 Task: Look for space in Mundelein, United States from 10th July, 2023 to 25th July, 2023 for 3 adults, 1 child in price range Rs.15000 to Rs.25000. Place can be shared room with 2 bedrooms having 3 beds and 2 bathrooms. Property type can be house, flat, guest house. Amenities needed are: wifi, TV, free parkinig on premises, gym, breakfast. Booking option can be shelf check-in. Required host language is English.
Action: Mouse moved to (474, 100)
Screenshot: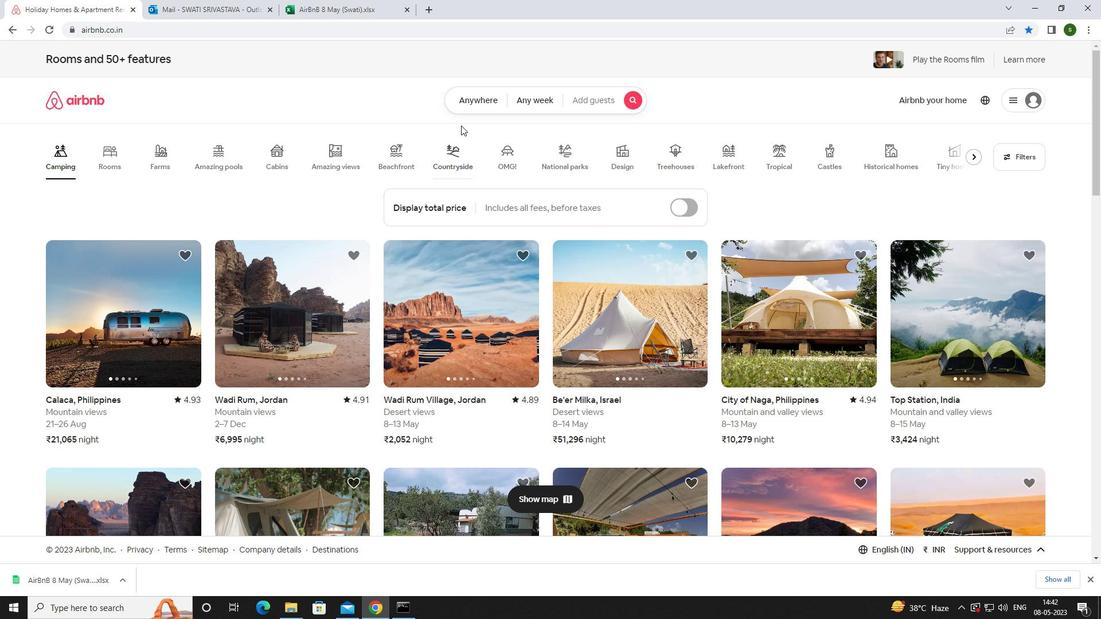 
Action: Mouse pressed left at (474, 100)
Screenshot: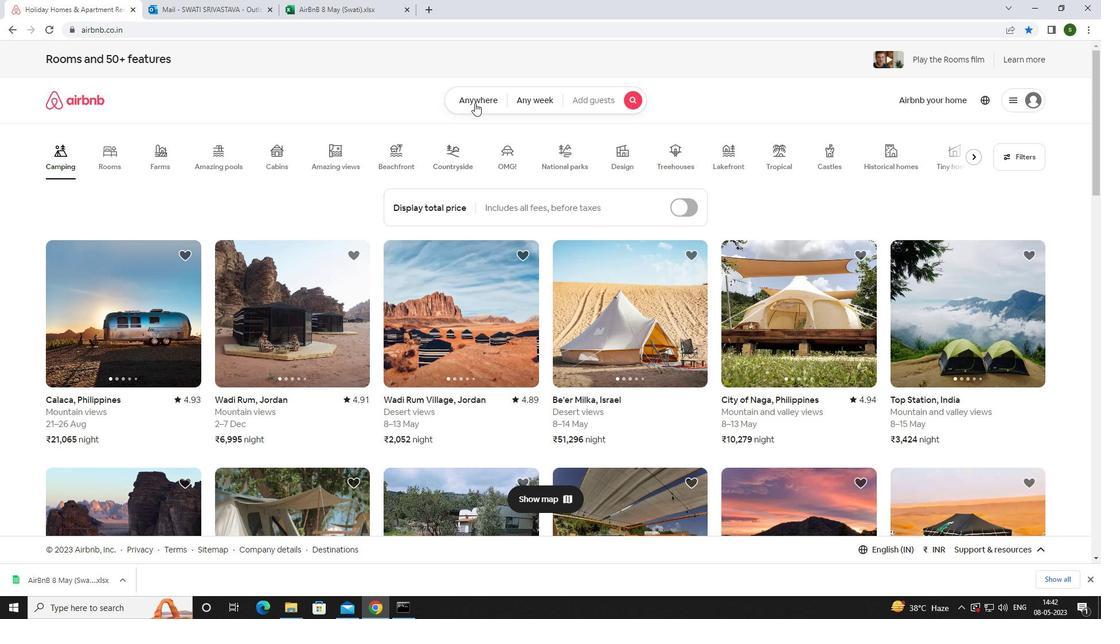 
Action: Mouse moved to (371, 149)
Screenshot: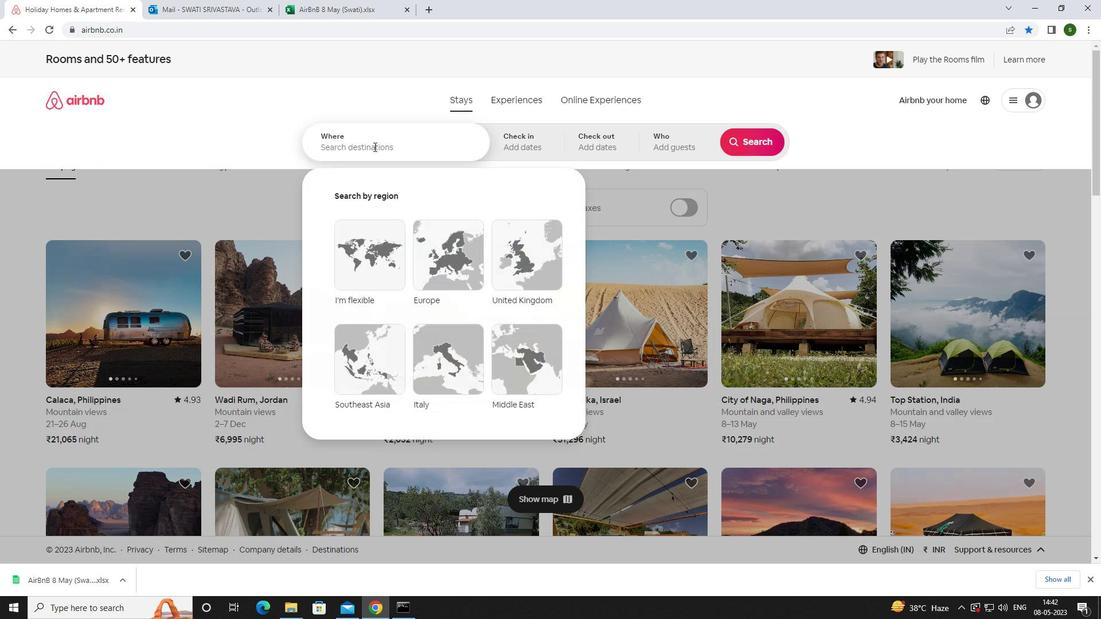
Action: Mouse pressed left at (371, 149)
Screenshot: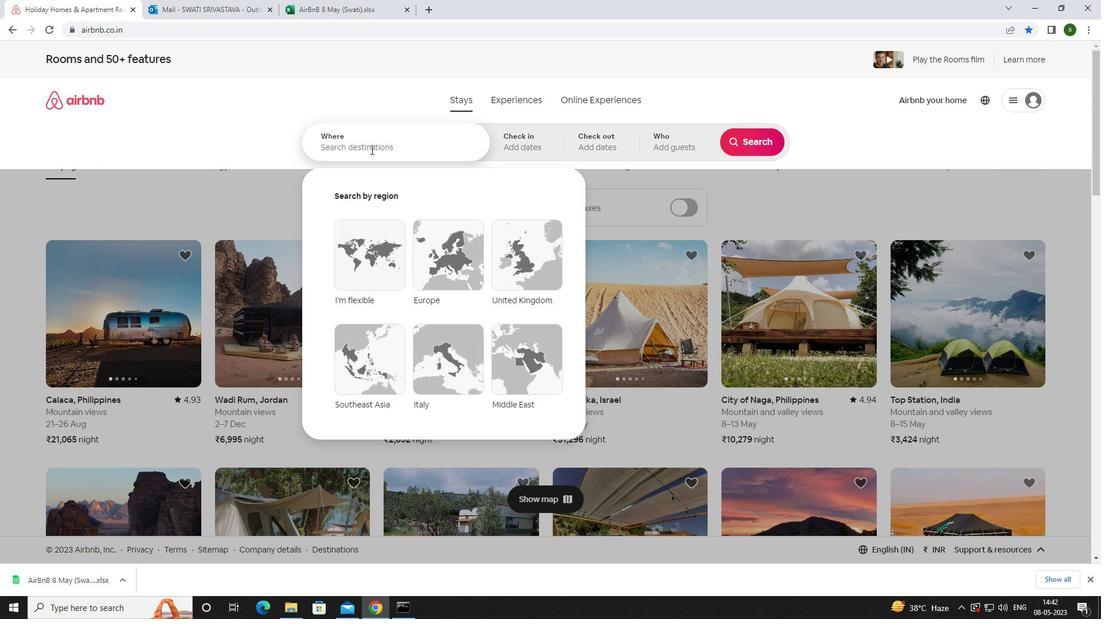 
Action: Key pressed <Key.caps_lock>m<Key.caps_lock>undelein,<Key.space><Key.caps_lock>u<Key.caps_lock>nited<Key.space><Key.caps_lock>s<Key.caps_lock>tates<Key.enter>
Screenshot: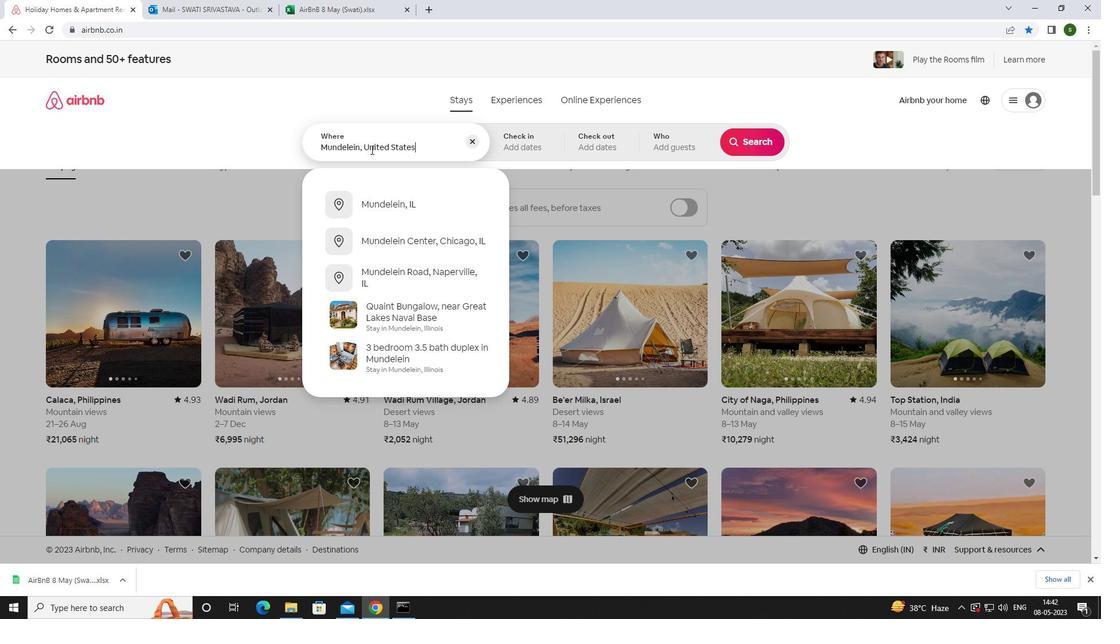
Action: Mouse moved to (742, 231)
Screenshot: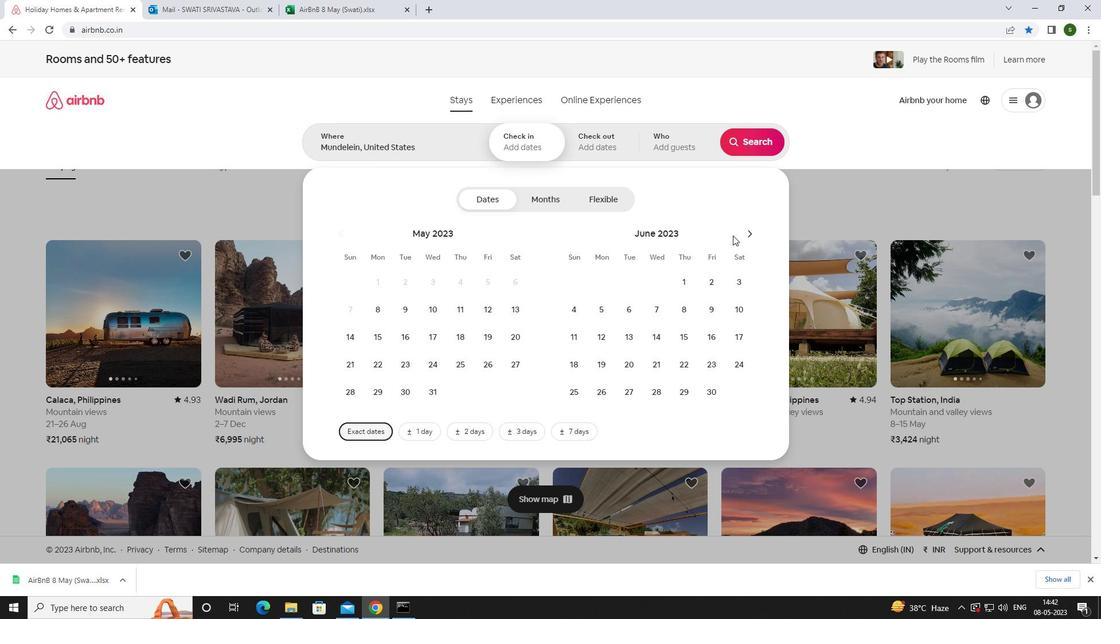 
Action: Mouse pressed left at (742, 231)
Screenshot: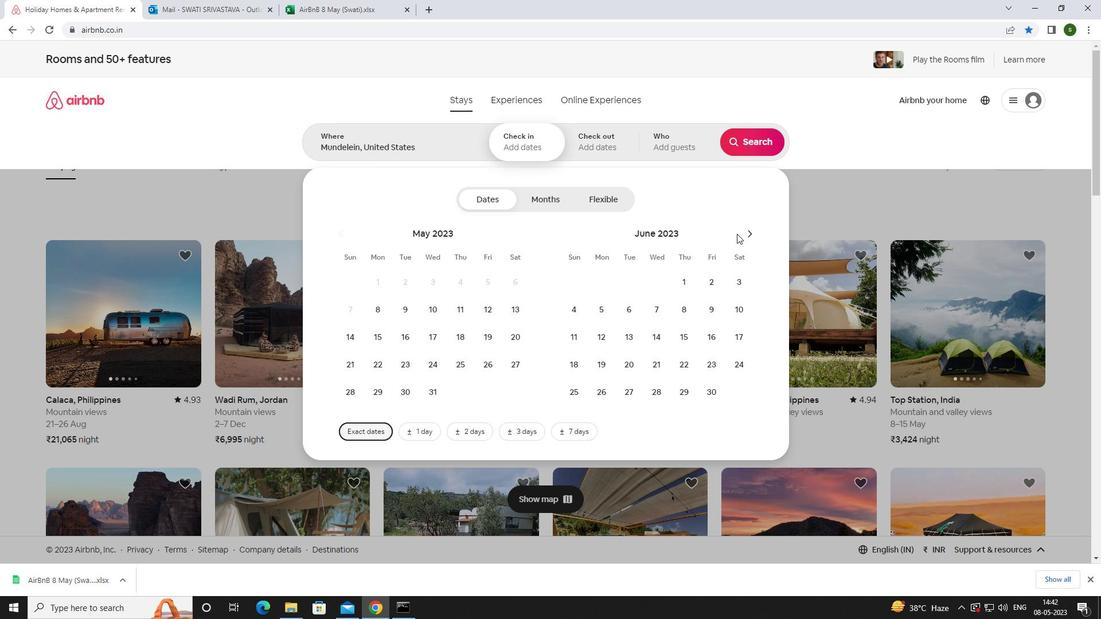
Action: Mouse moved to (605, 333)
Screenshot: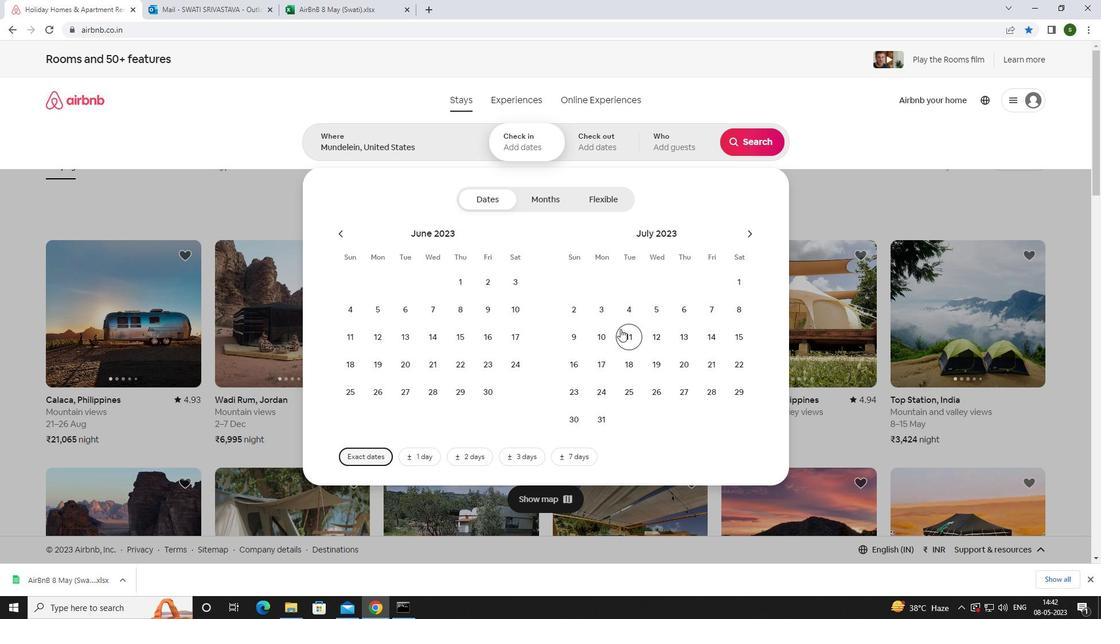 
Action: Mouse pressed left at (605, 333)
Screenshot: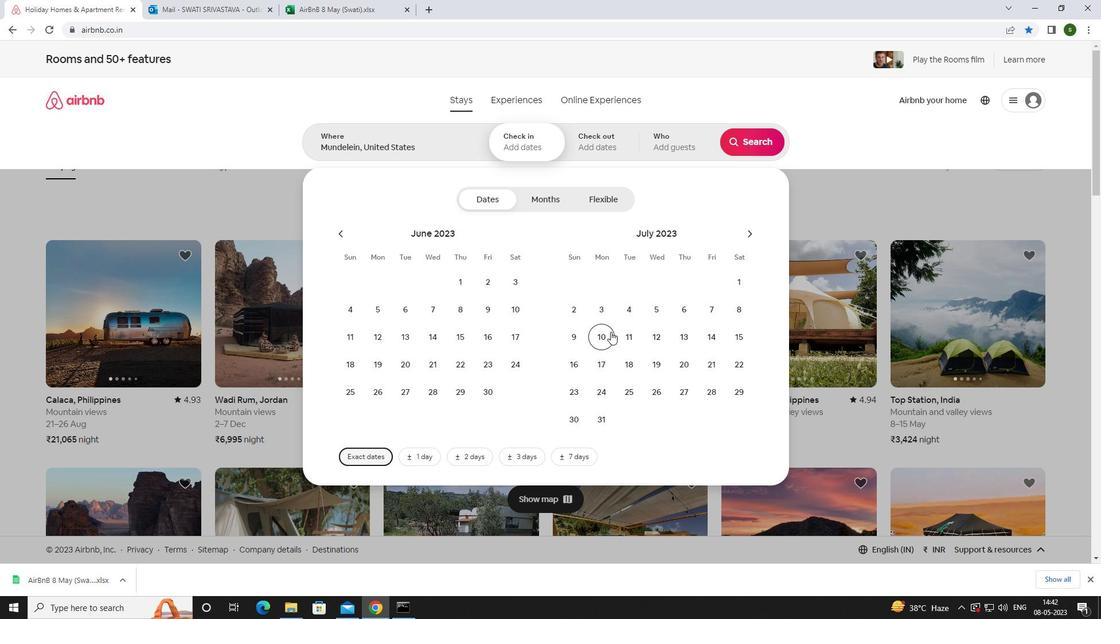 
Action: Mouse moved to (626, 384)
Screenshot: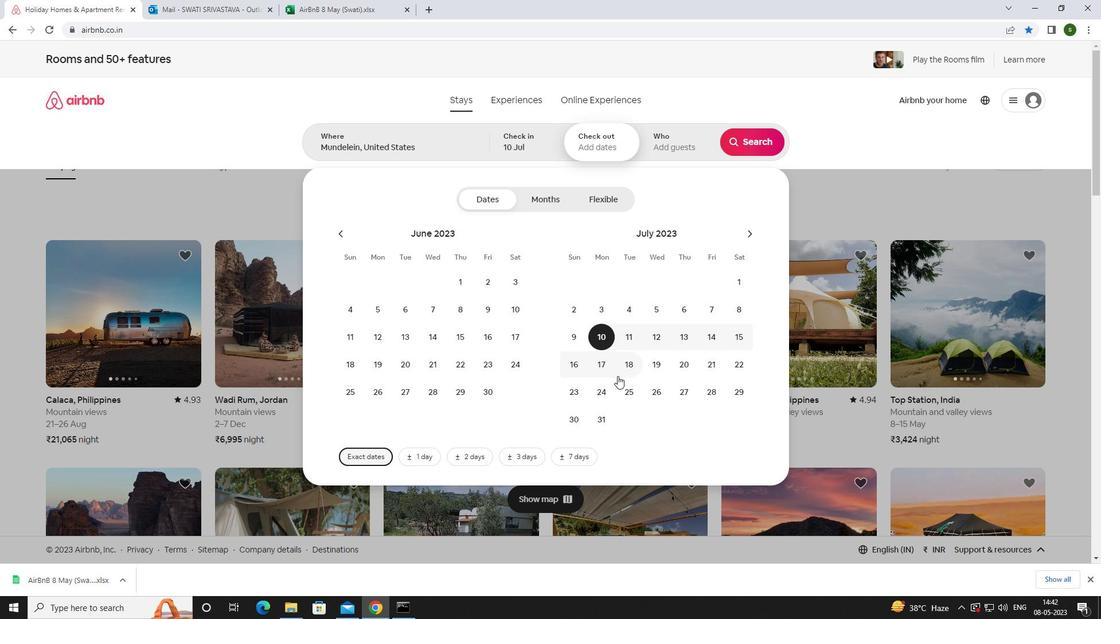 
Action: Mouse pressed left at (626, 384)
Screenshot: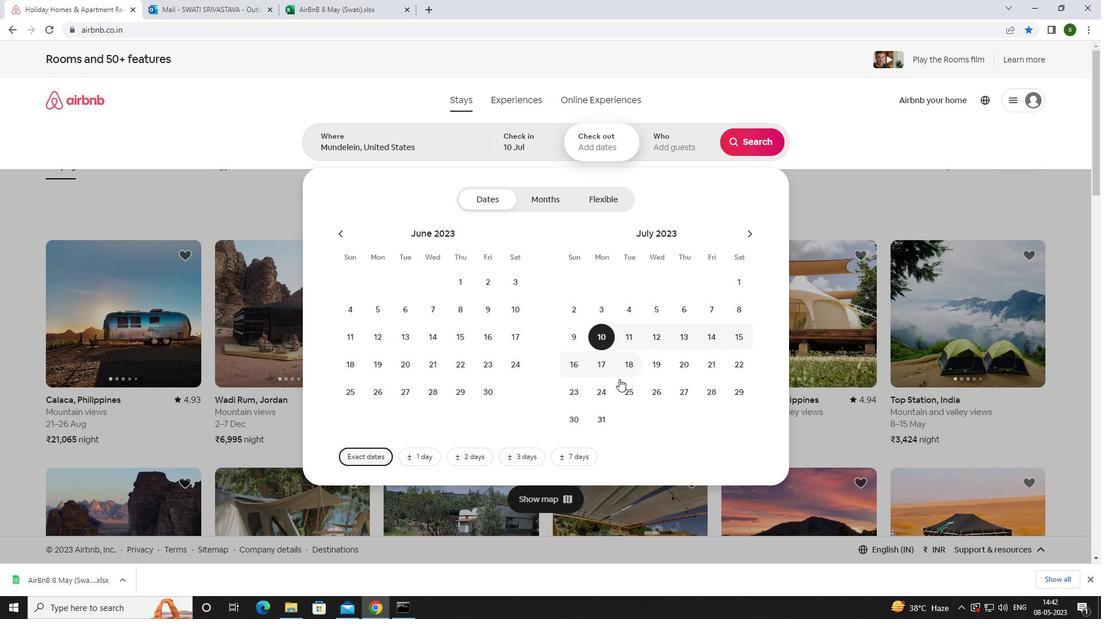 
Action: Mouse moved to (664, 143)
Screenshot: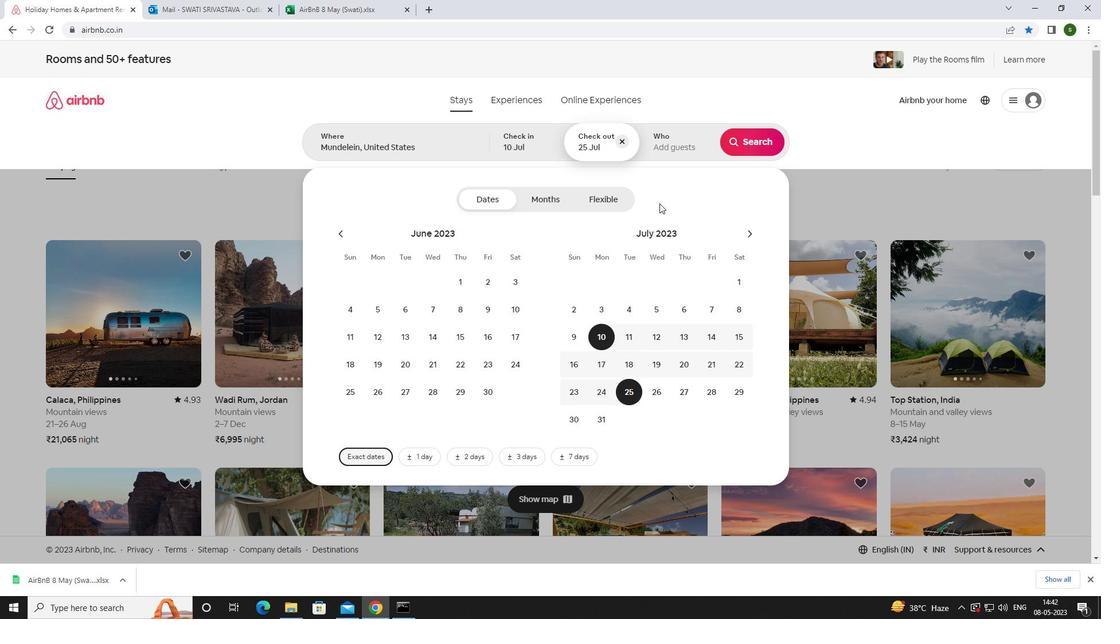 
Action: Mouse pressed left at (664, 143)
Screenshot: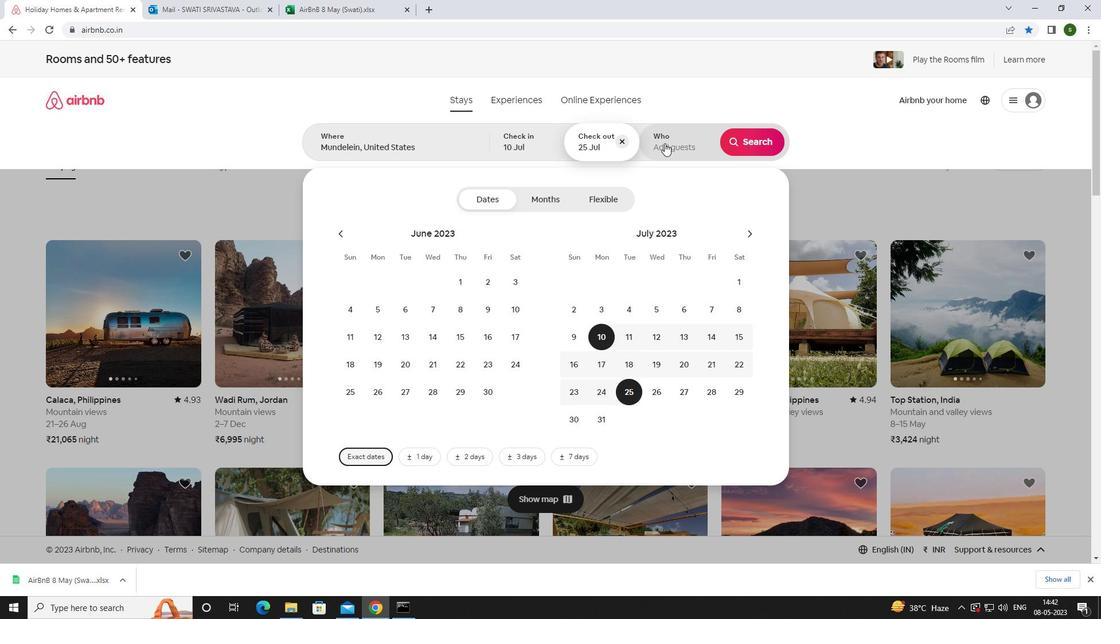 
Action: Mouse moved to (751, 200)
Screenshot: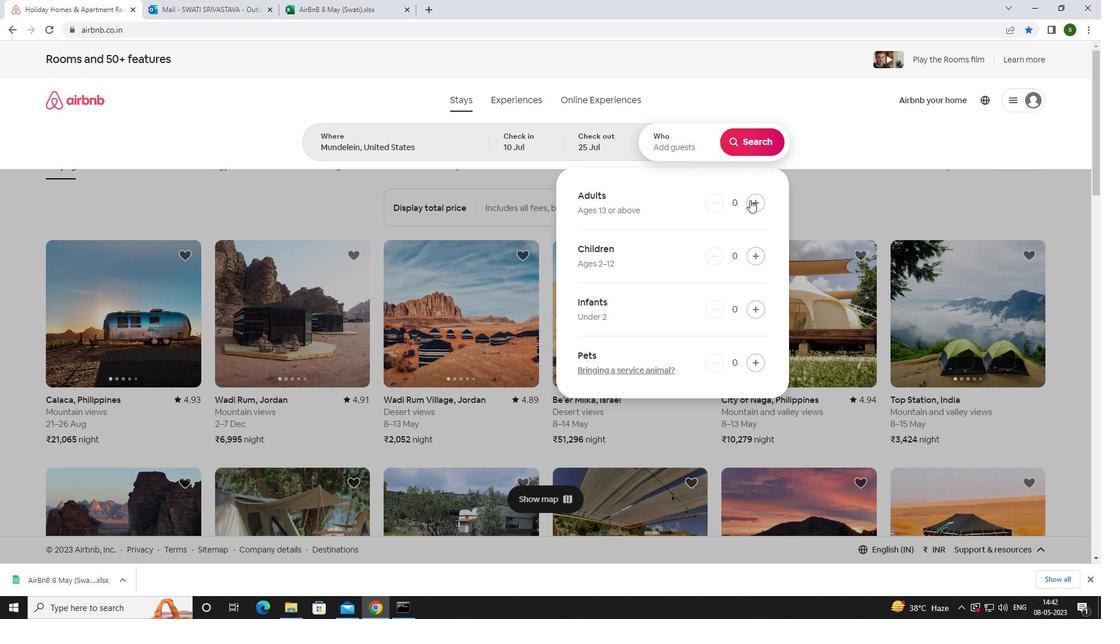 
Action: Mouse pressed left at (751, 200)
Screenshot: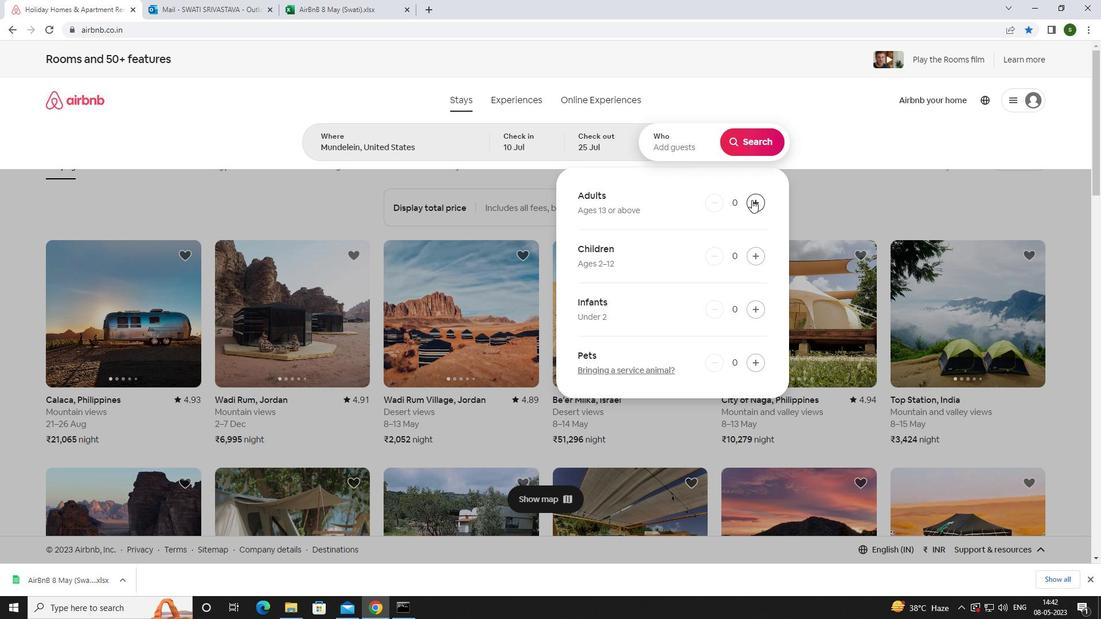 
Action: Mouse pressed left at (751, 200)
Screenshot: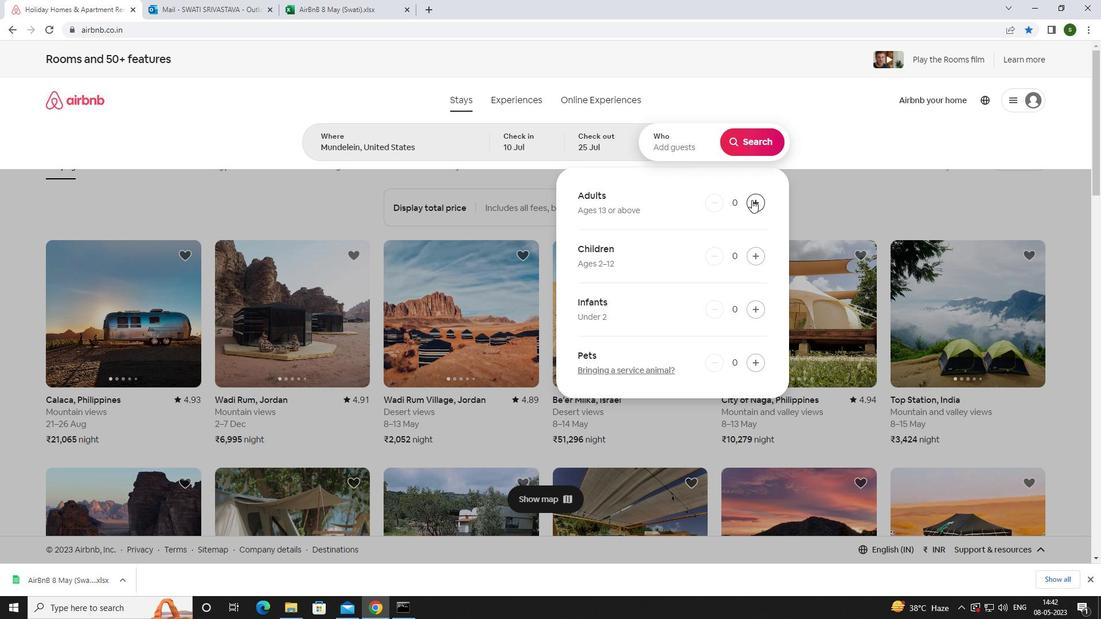 
Action: Mouse pressed left at (751, 200)
Screenshot: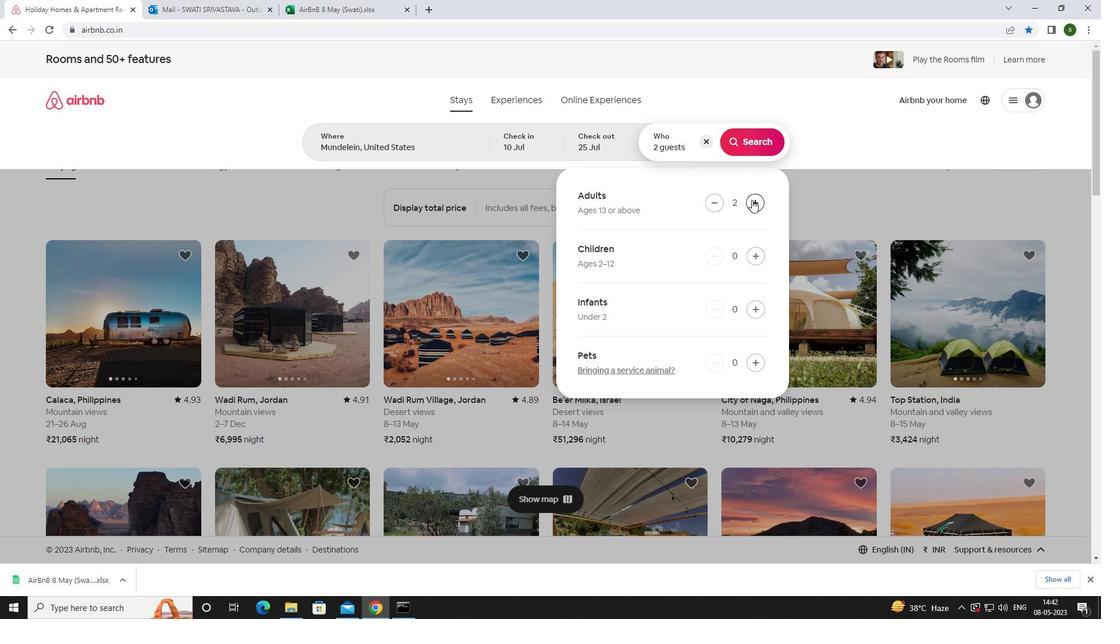 
Action: Mouse moved to (754, 259)
Screenshot: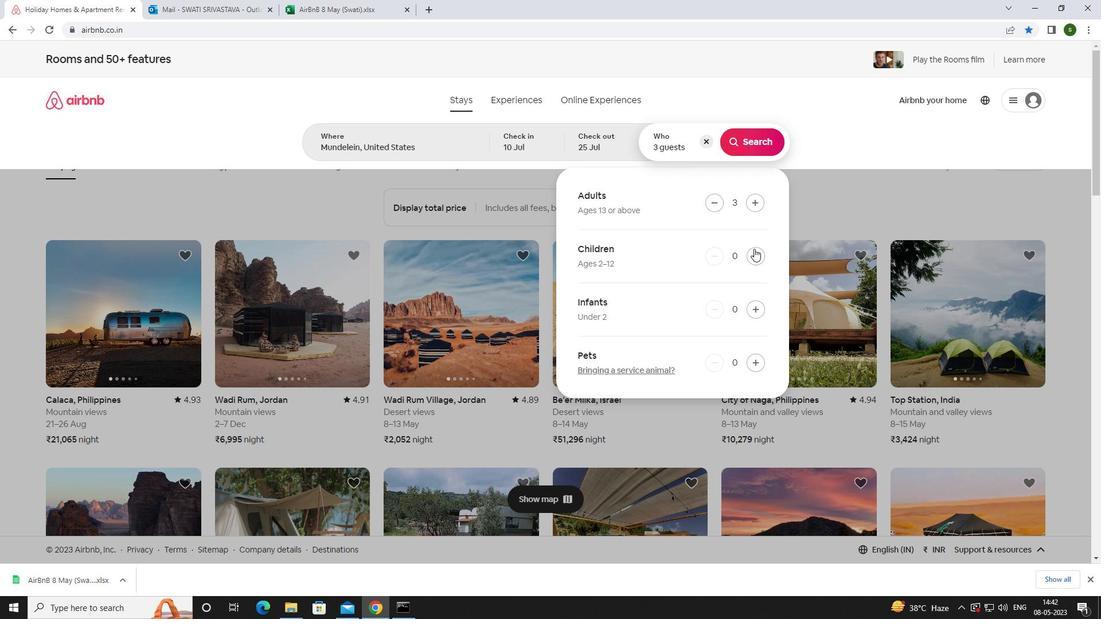 
Action: Mouse pressed left at (754, 259)
Screenshot: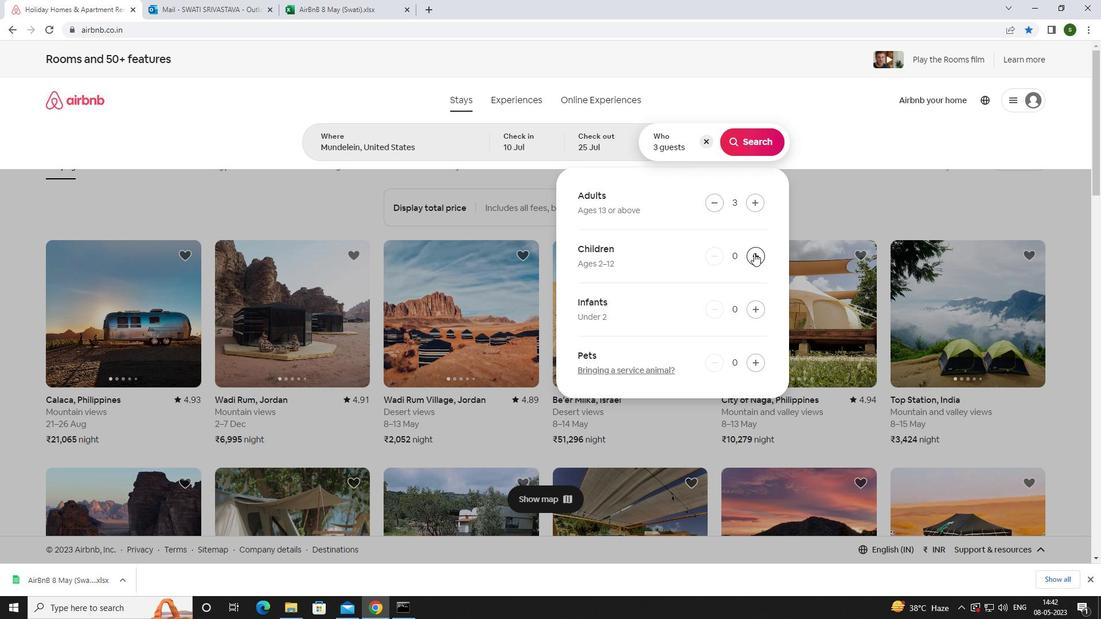 
Action: Mouse moved to (751, 146)
Screenshot: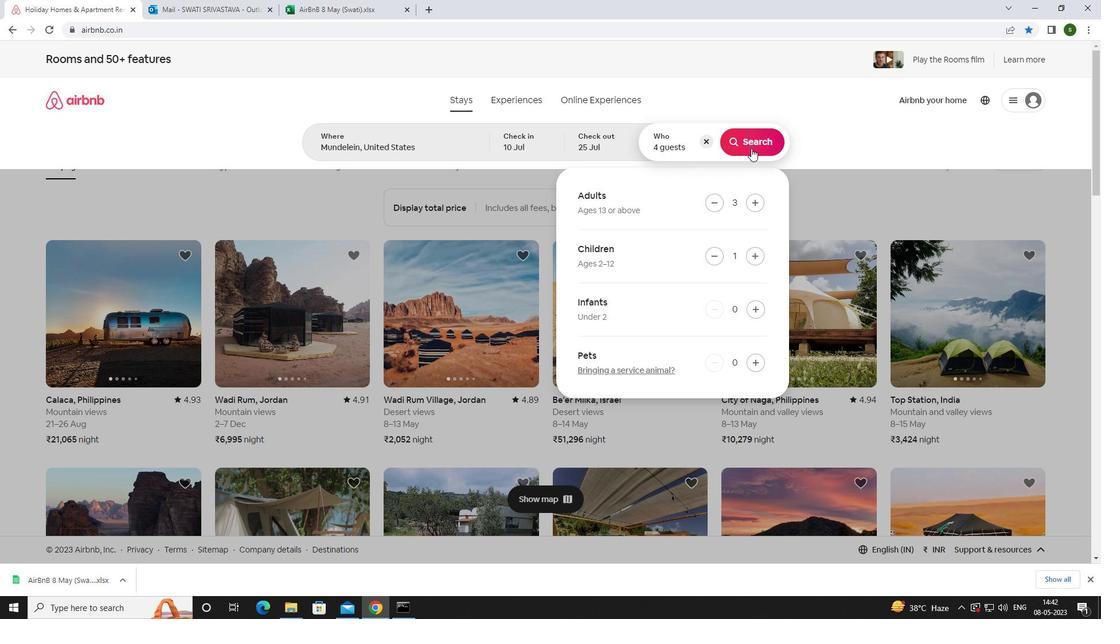 
Action: Mouse pressed left at (751, 146)
Screenshot: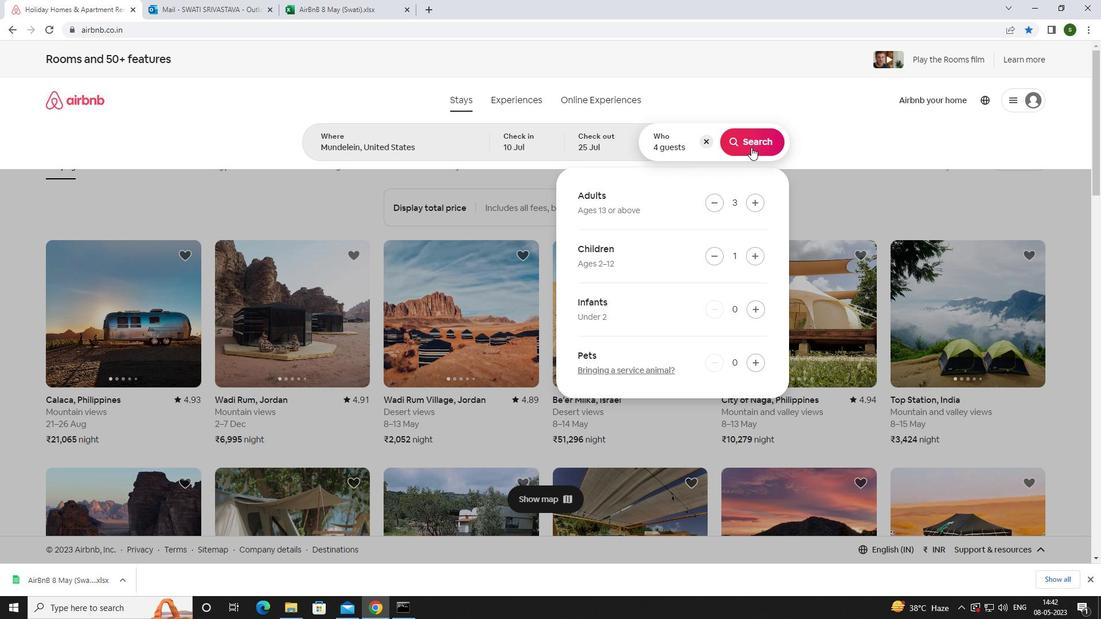 
Action: Mouse moved to (1044, 115)
Screenshot: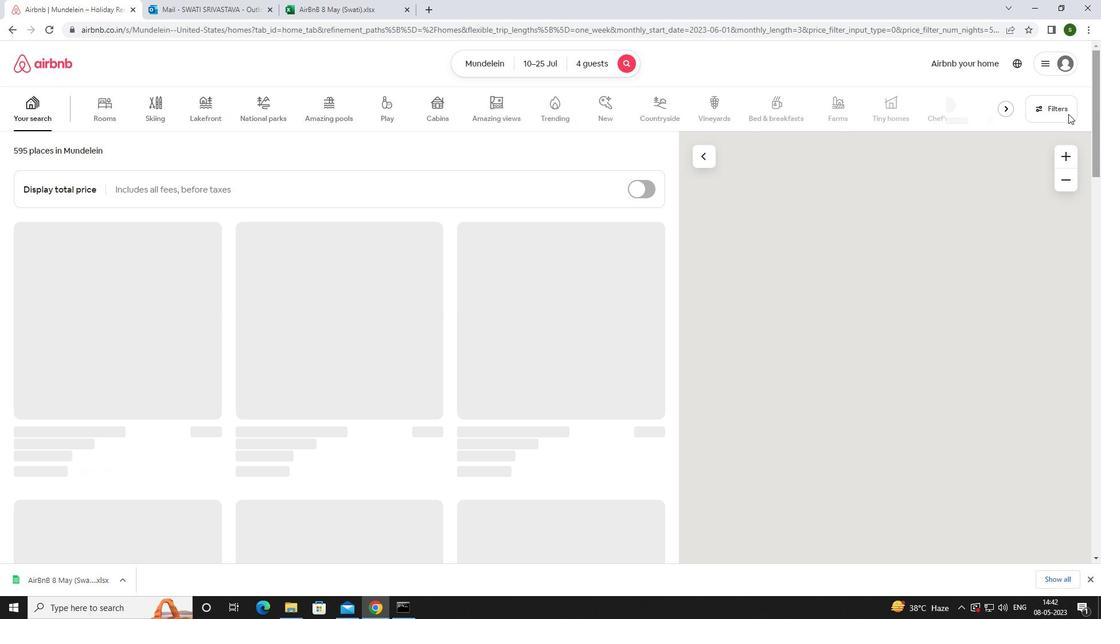 
Action: Mouse pressed left at (1044, 115)
Screenshot: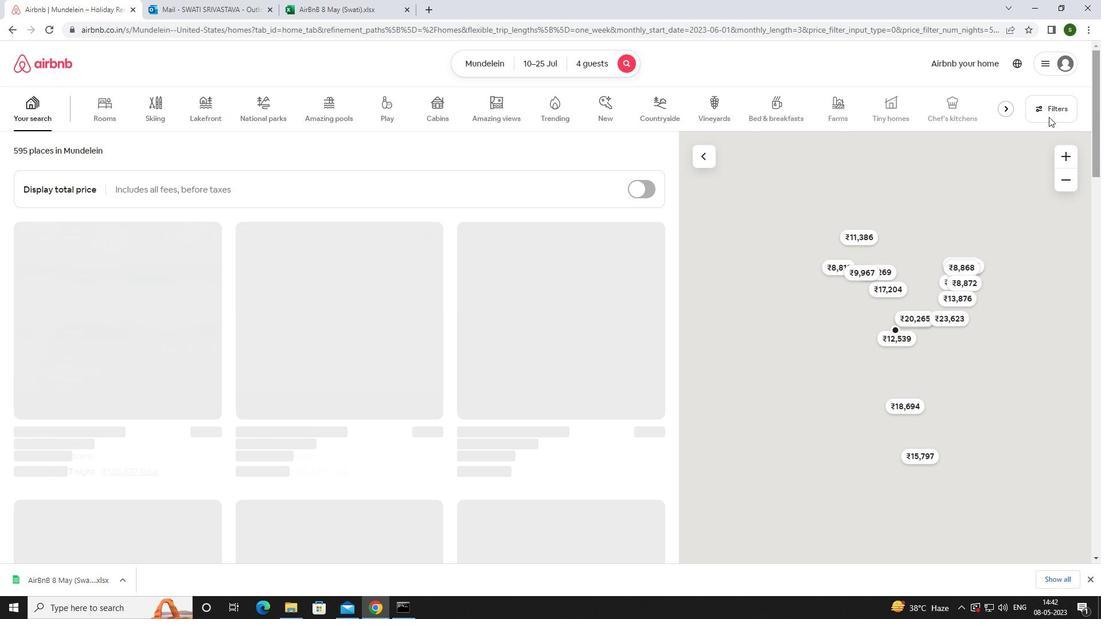 
Action: Mouse moved to (441, 381)
Screenshot: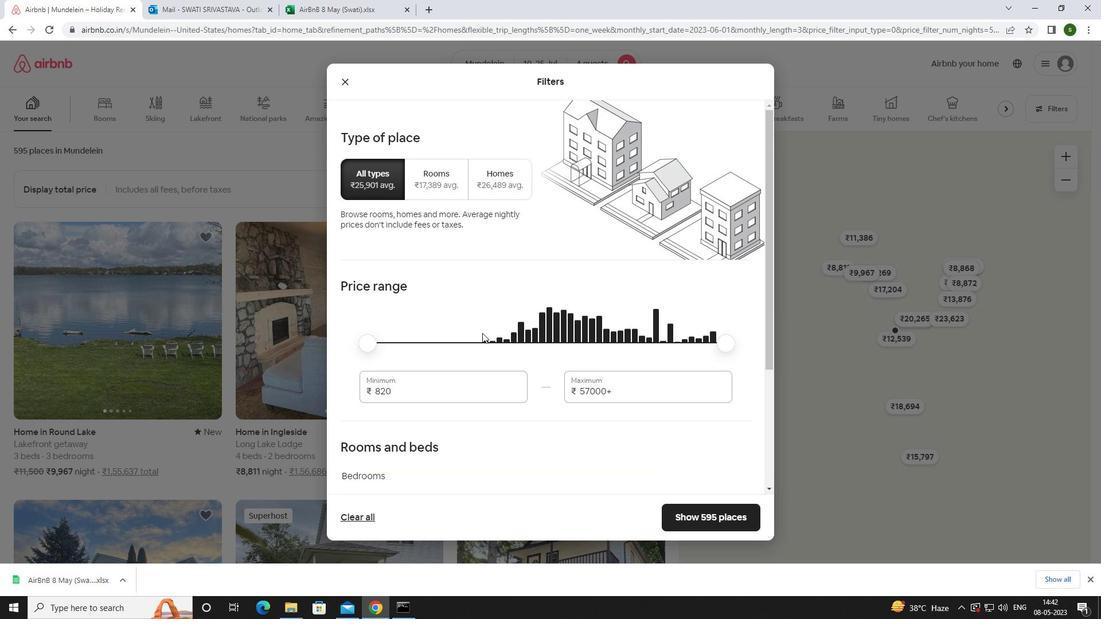 
Action: Mouse pressed left at (441, 381)
Screenshot: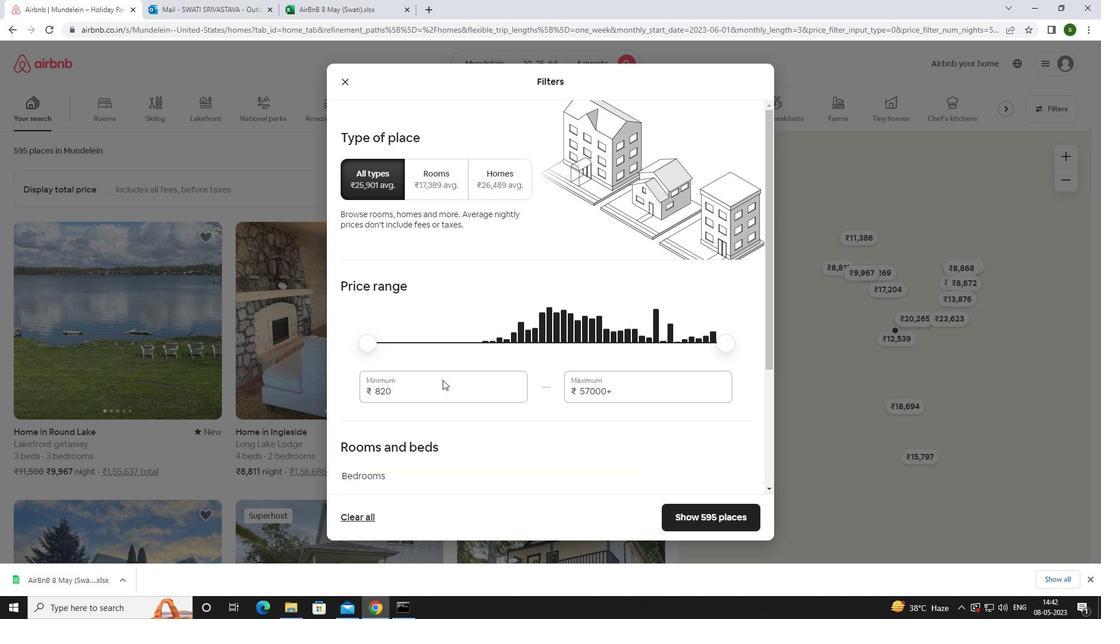 
Action: Mouse moved to (439, 383)
Screenshot: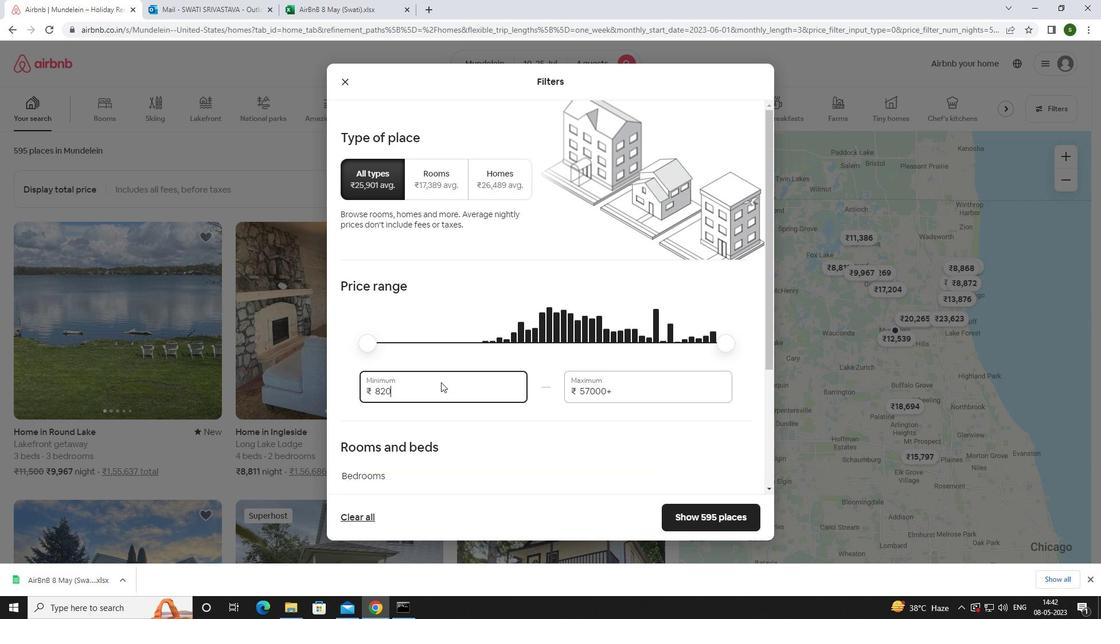 
Action: Key pressed <Key.backspace><Key.backspace><Key.backspace><Key.backspace>15000
Screenshot: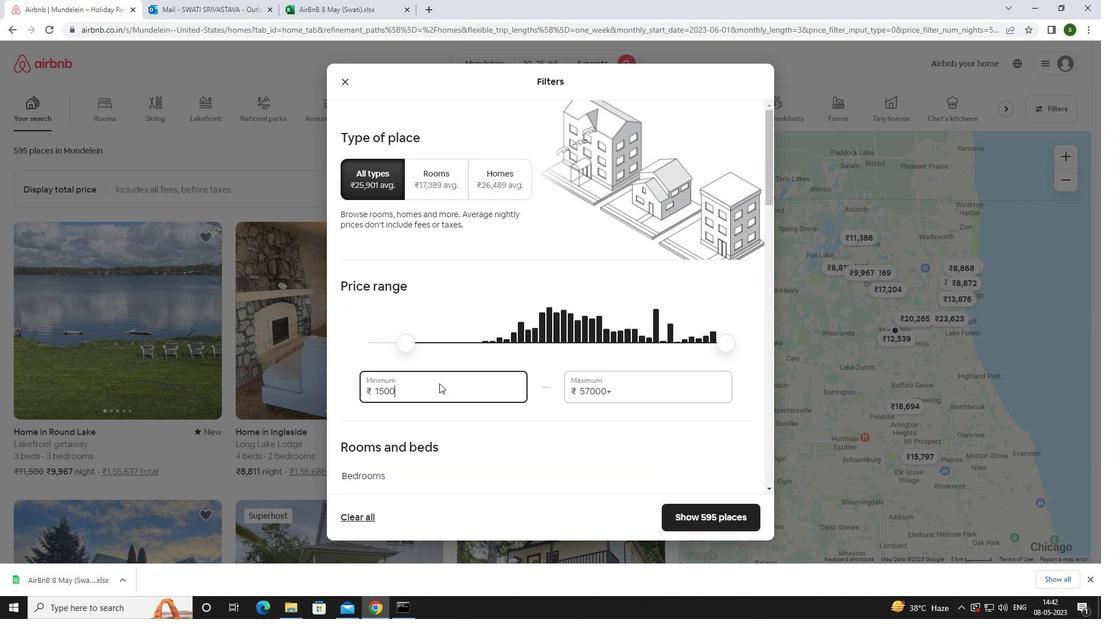
Action: Mouse moved to (622, 389)
Screenshot: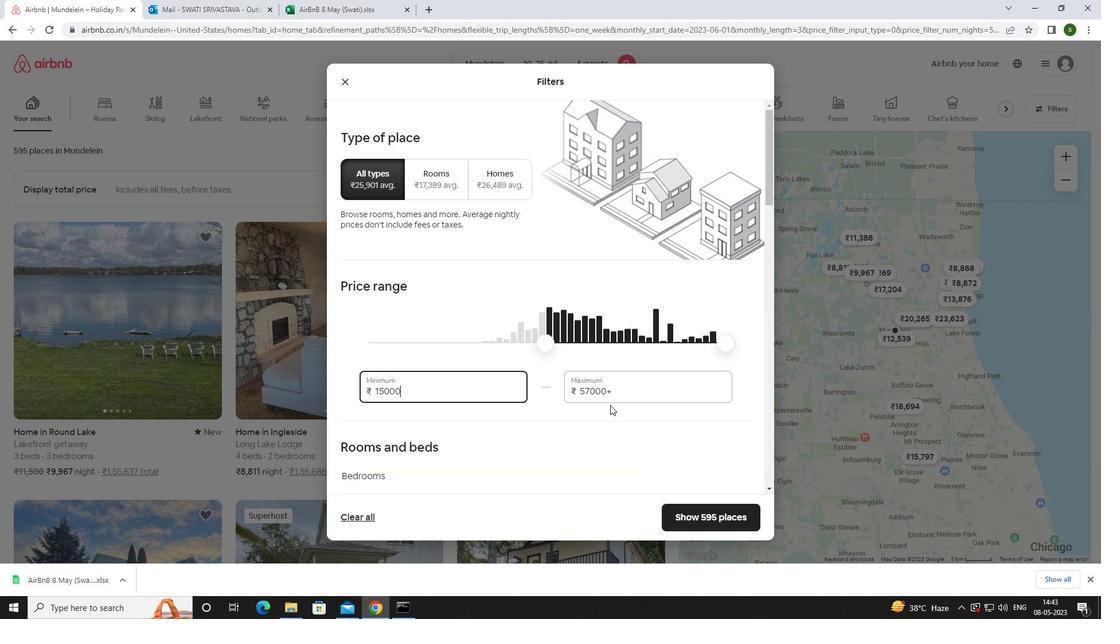 
Action: Mouse pressed left at (622, 389)
Screenshot: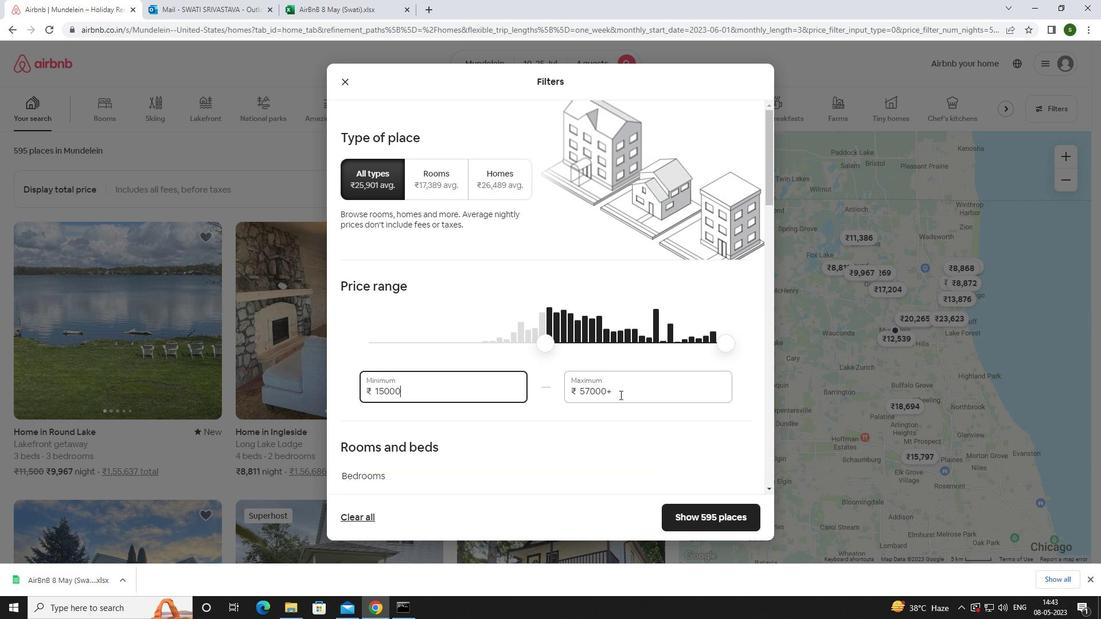 
Action: Key pressed <Key.backspace><Key.backspace><Key.backspace><Key.backspace><Key.backspace><Key.backspace><Key.backspace><Key.backspace><Key.backspace><Key.backspace><Key.backspace>25000
Screenshot: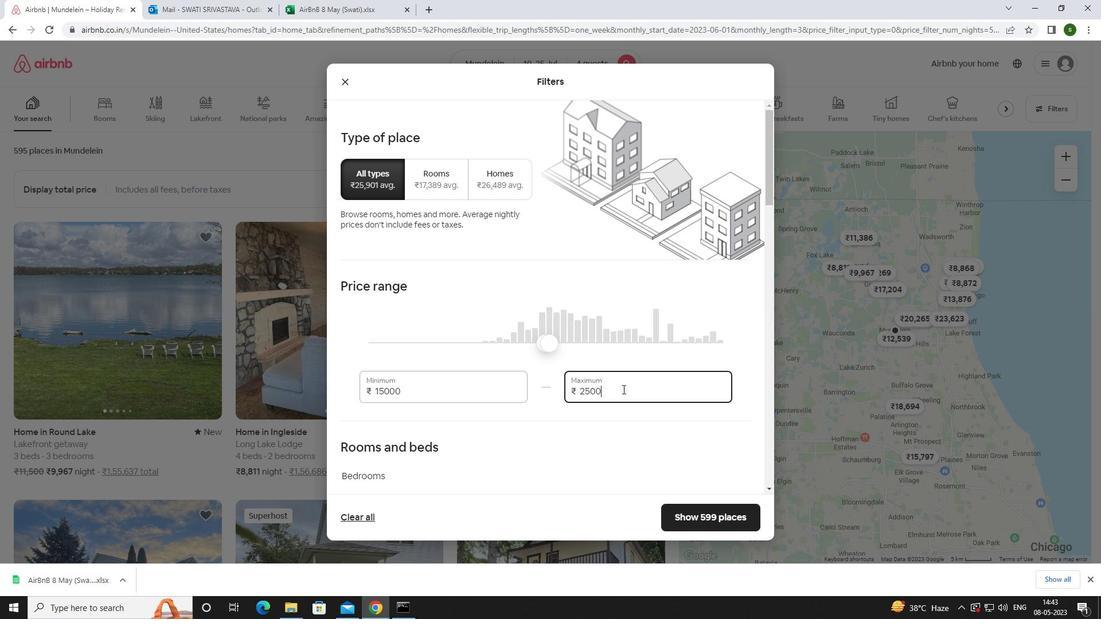 
Action: Mouse moved to (533, 360)
Screenshot: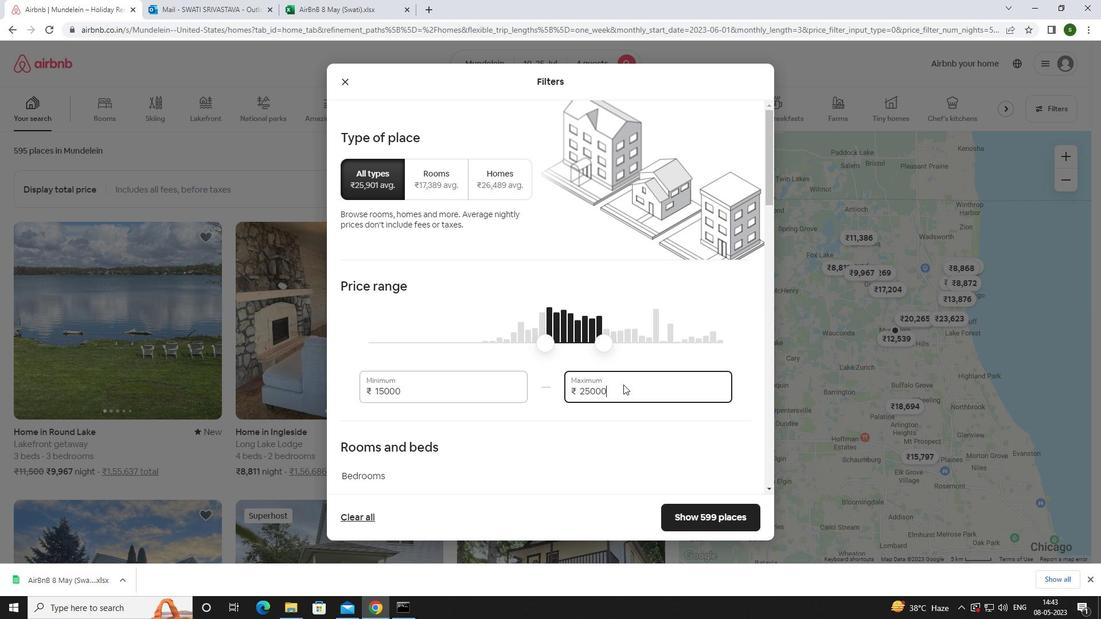 
Action: Mouse scrolled (533, 359) with delta (0, 0)
Screenshot: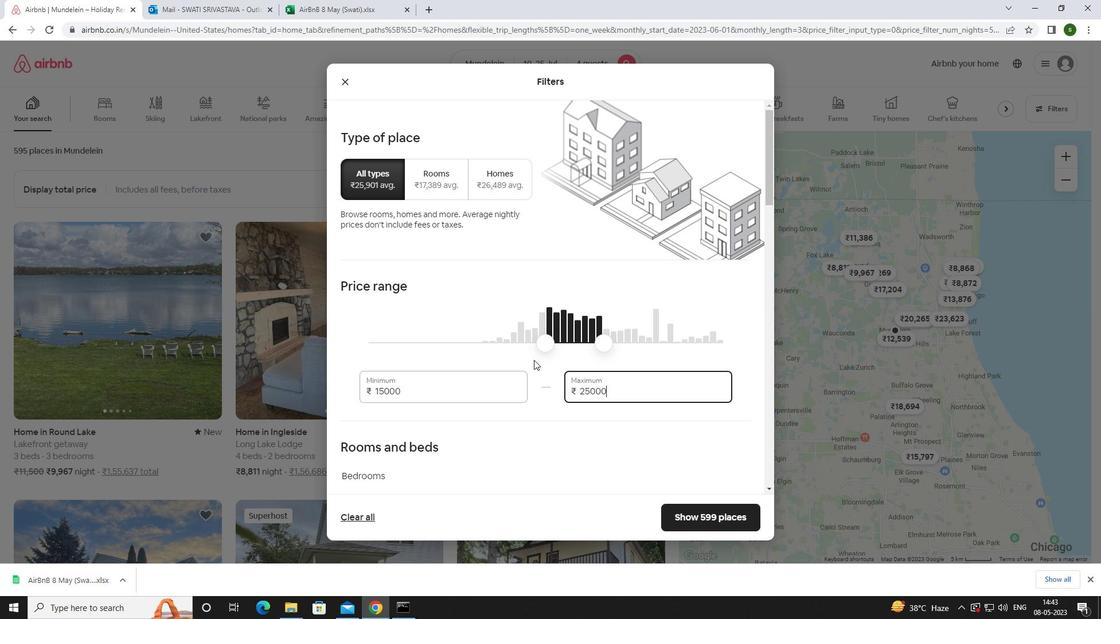 
Action: Mouse scrolled (533, 359) with delta (0, 0)
Screenshot: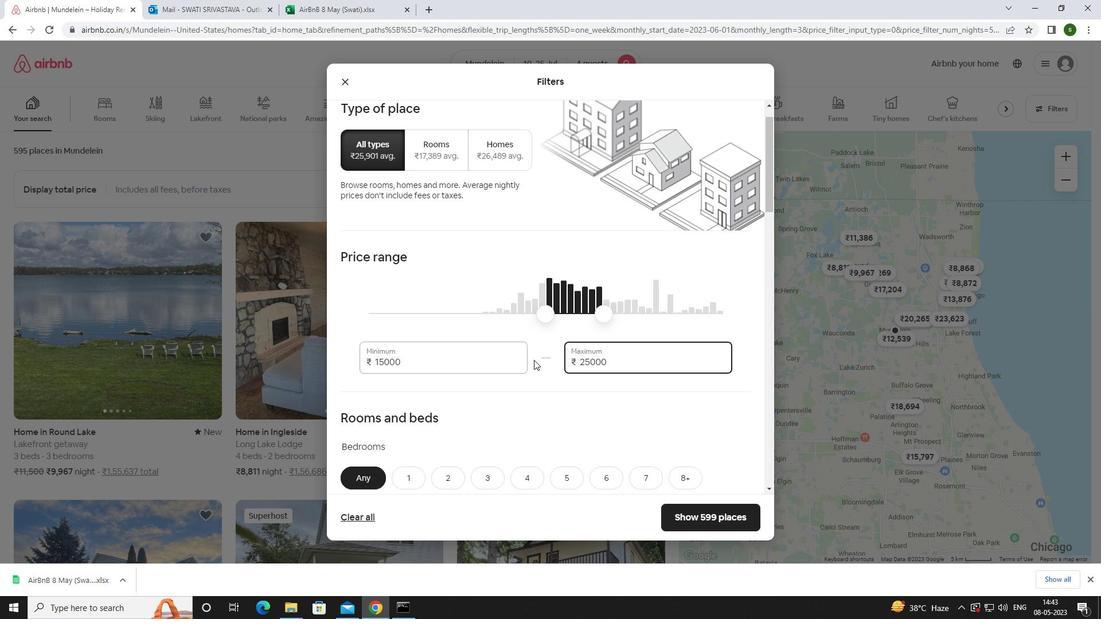 
Action: Mouse scrolled (533, 359) with delta (0, 0)
Screenshot: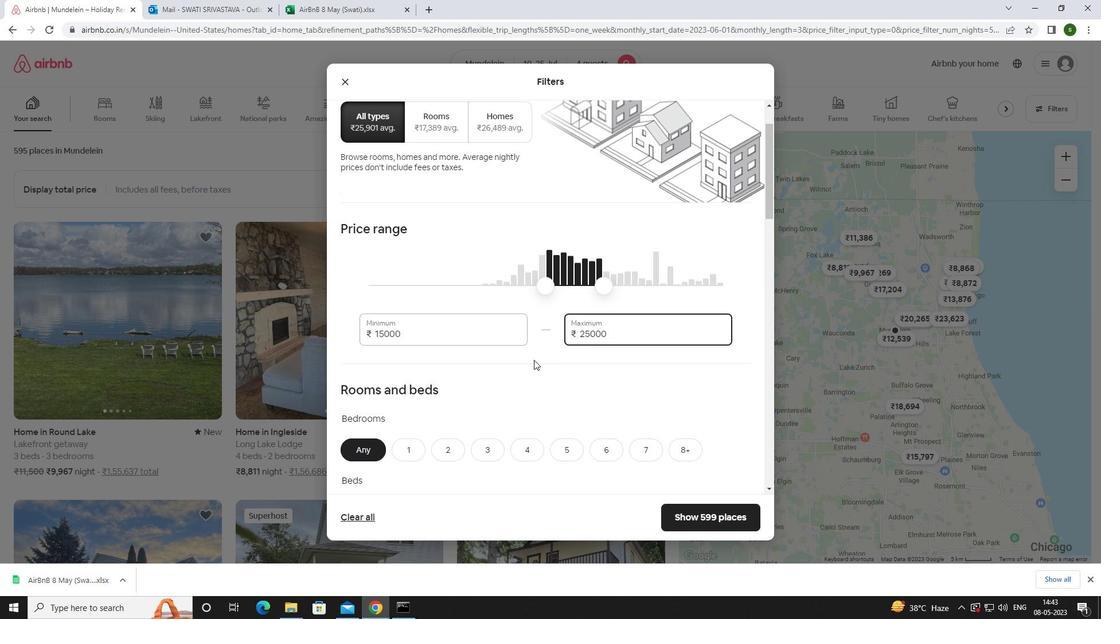 
Action: Mouse moved to (450, 338)
Screenshot: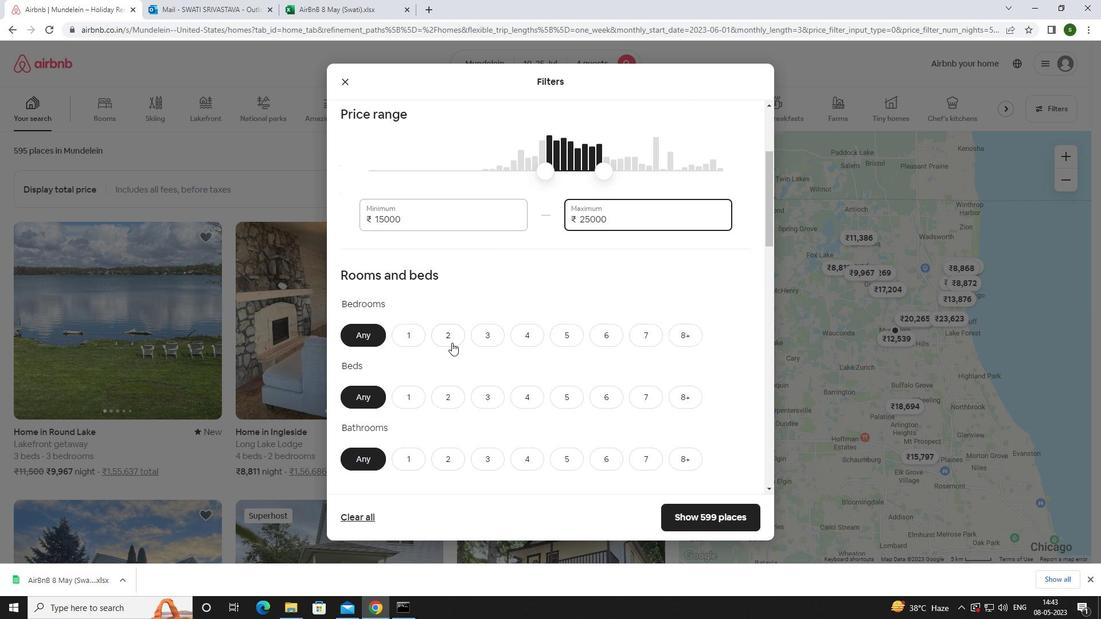 
Action: Mouse pressed left at (450, 338)
Screenshot: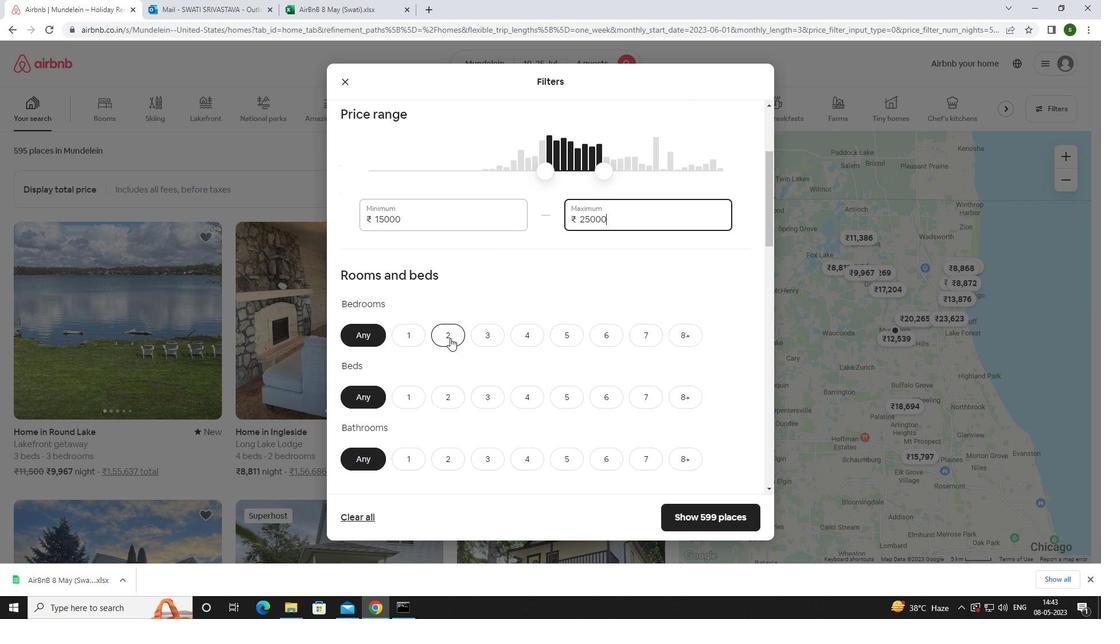
Action: Mouse moved to (479, 392)
Screenshot: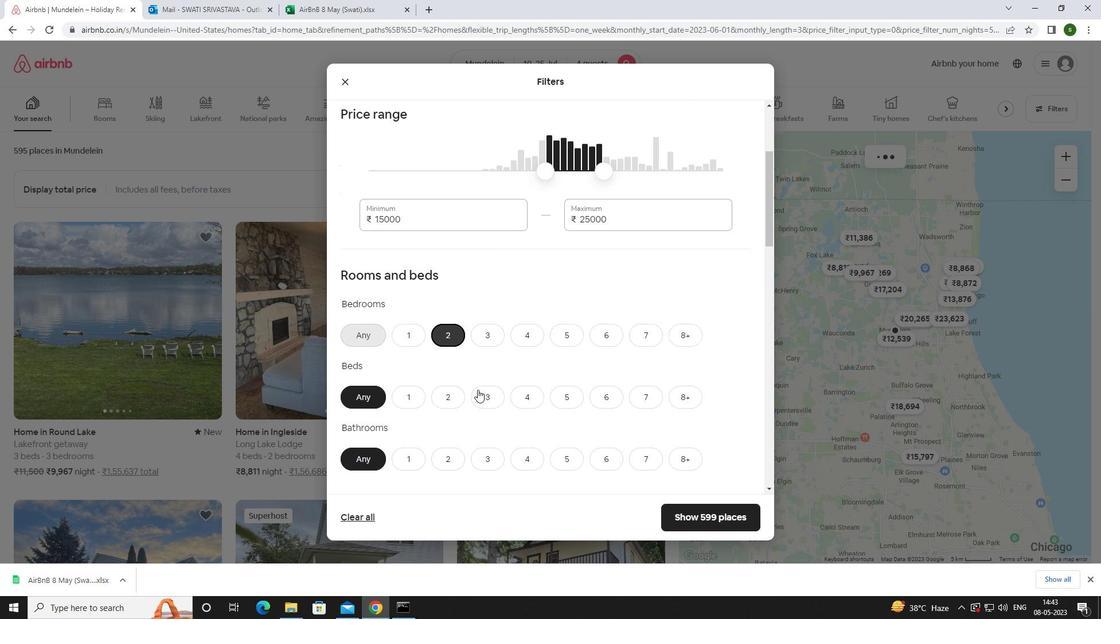 
Action: Mouse pressed left at (479, 392)
Screenshot: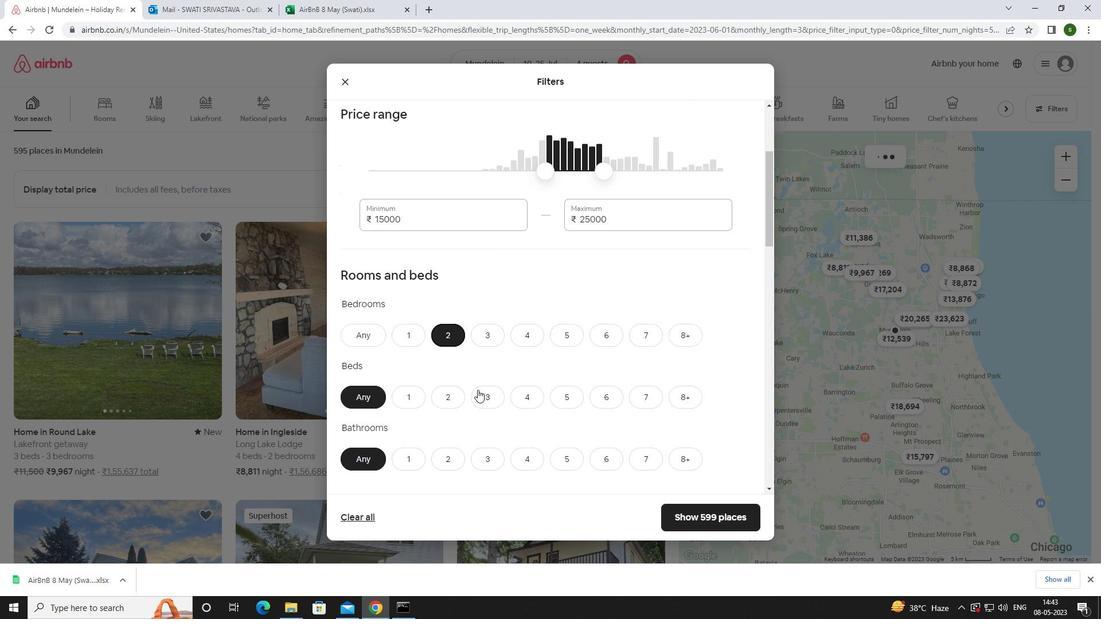 
Action: Mouse moved to (450, 462)
Screenshot: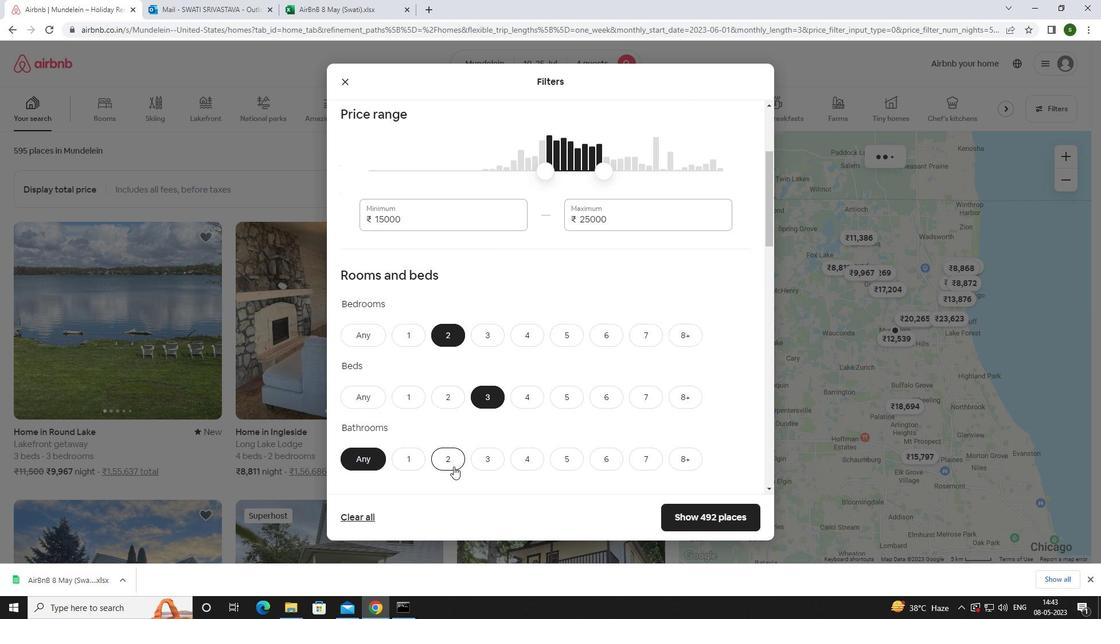 
Action: Mouse pressed left at (450, 462)
Screenshot: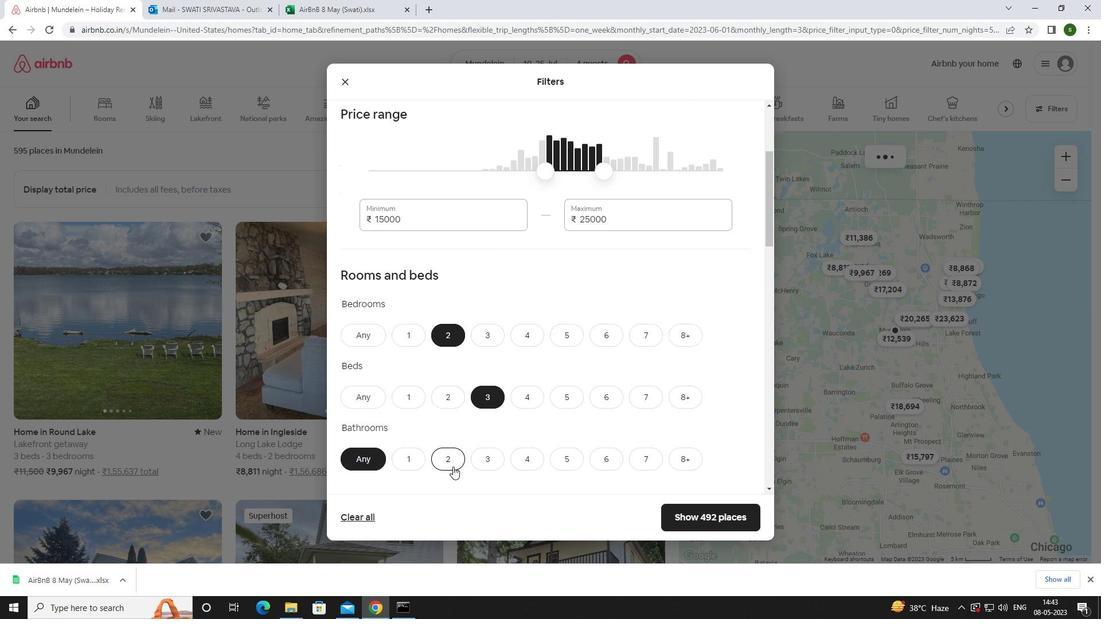 
Action: Mouse moved to (512, 412)
Screenshot: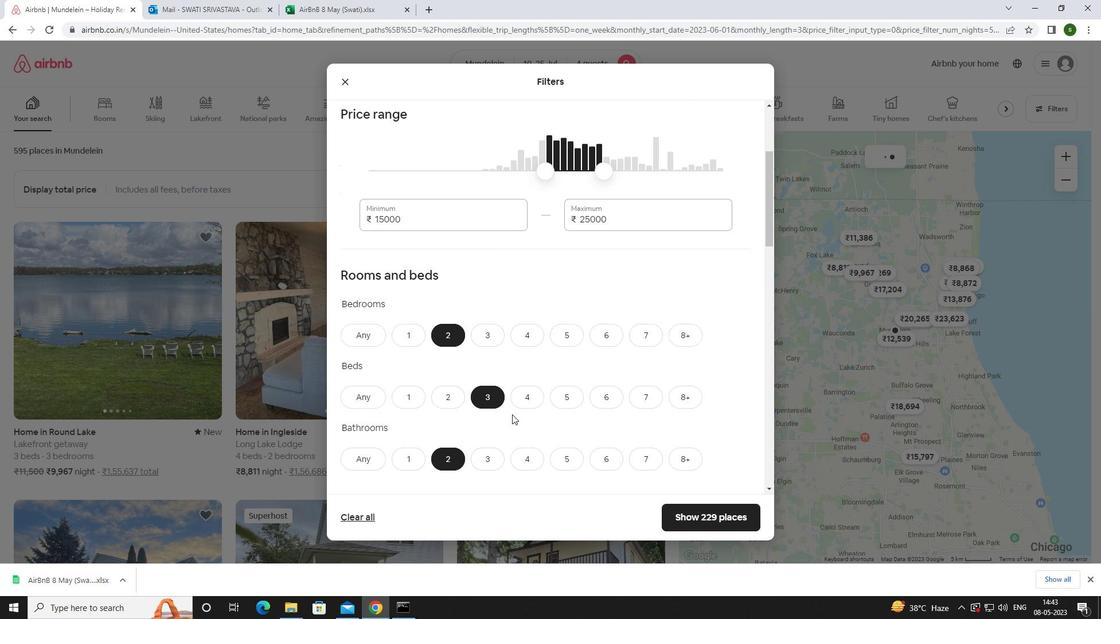
Action: Mouse scrolled (512, 412) with delta (0, 0)
Screenshot: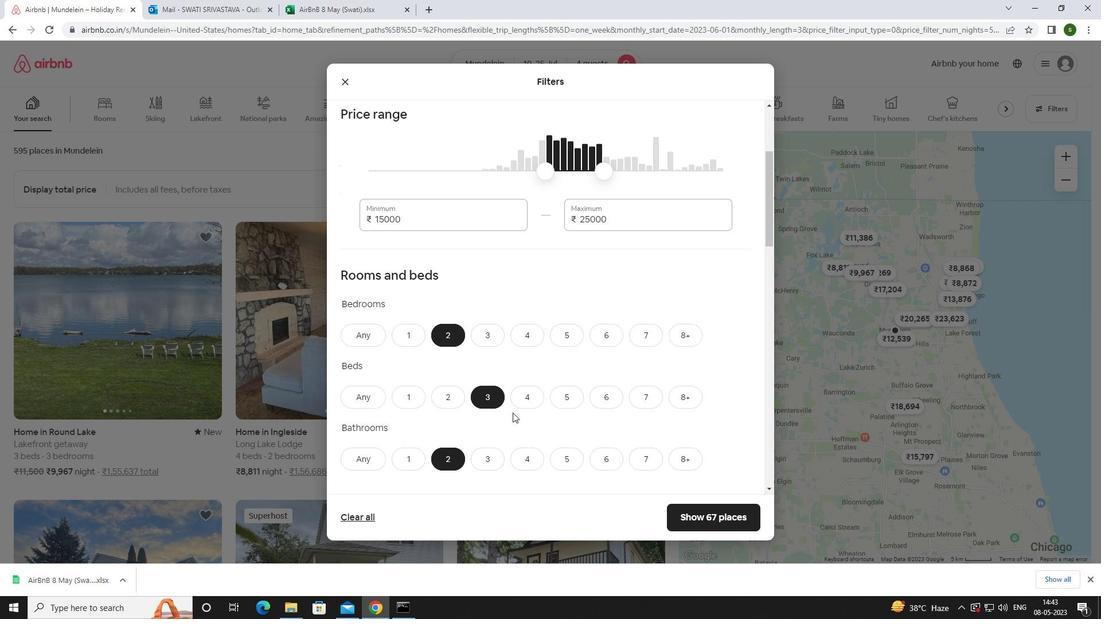 
Action: Mouse scrolled (512, 412) with delta (0, 0)
Screenshot: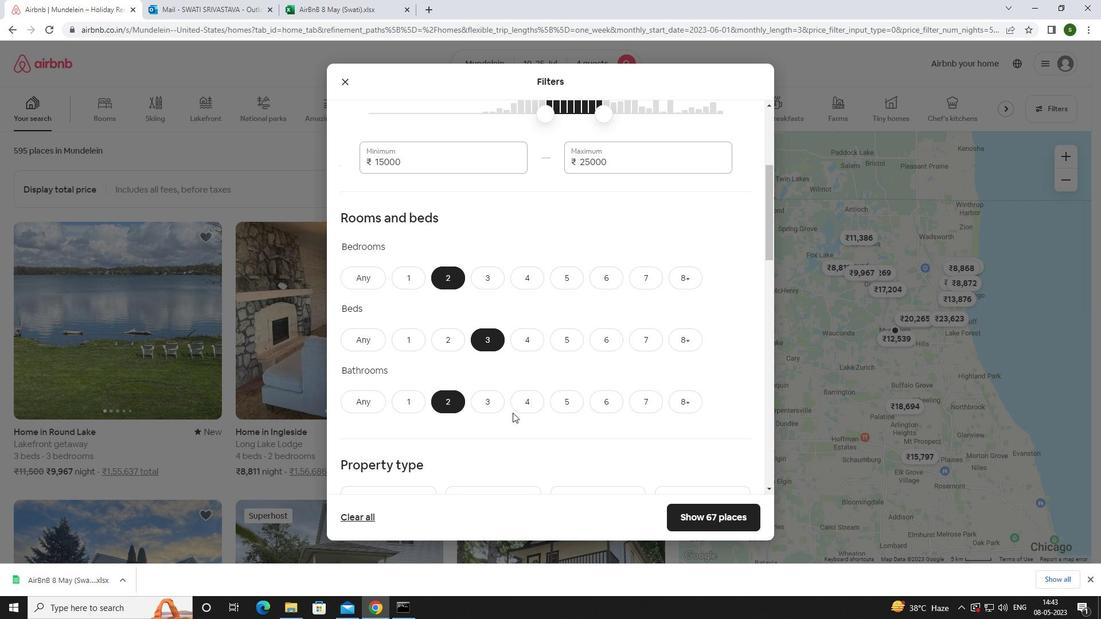 
Action: Mouse scrolled (512, 412) with delta (0, 0)
Screenshot: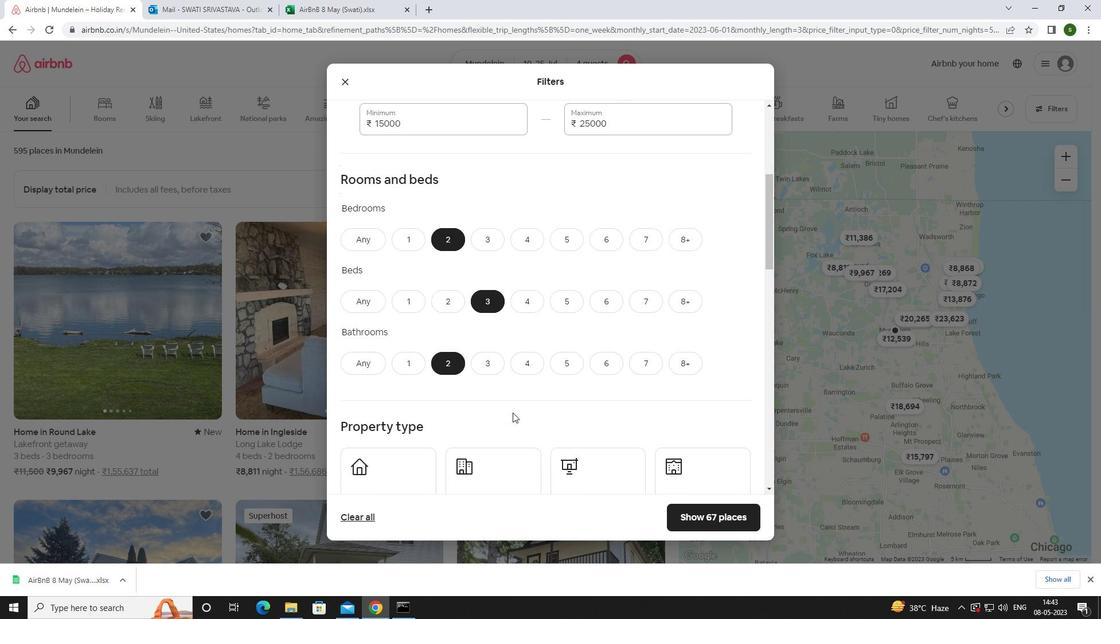 
Action: Mouse moved to (412, 408)
Screenshot: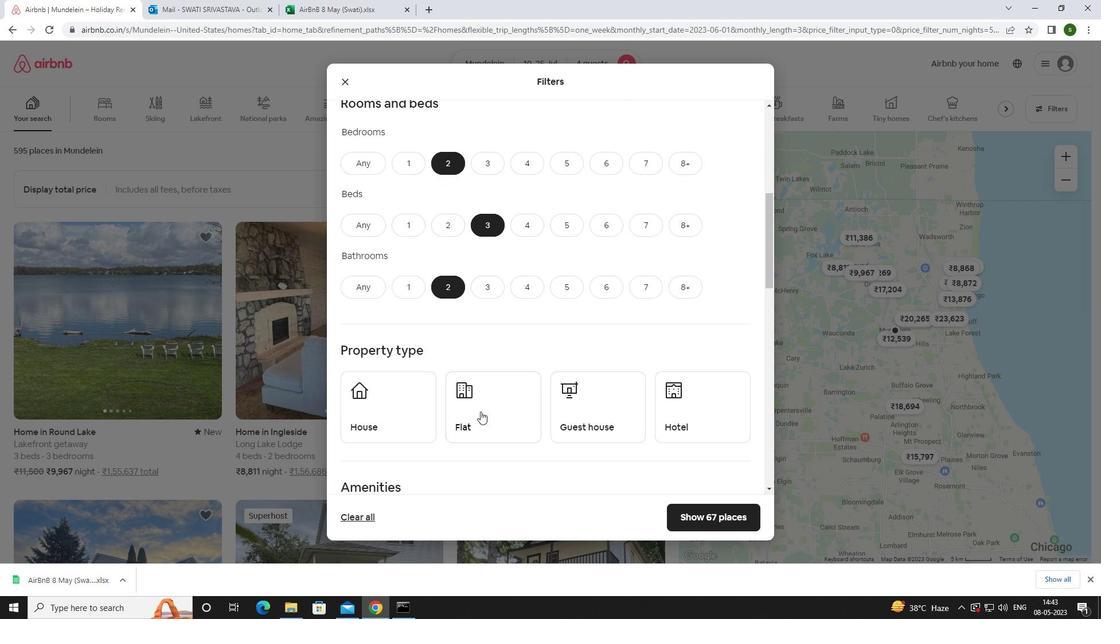 
Action: Mouse pressed left at (412, 408)
Screenshot: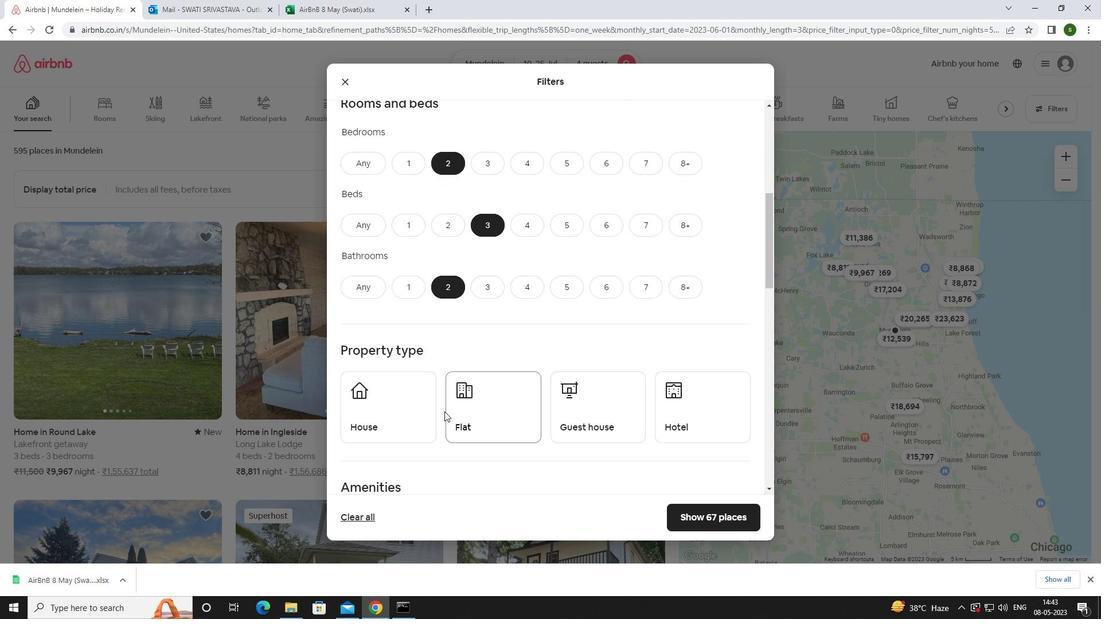 
Action: Mouse moved to (491, 402)
Screenshot: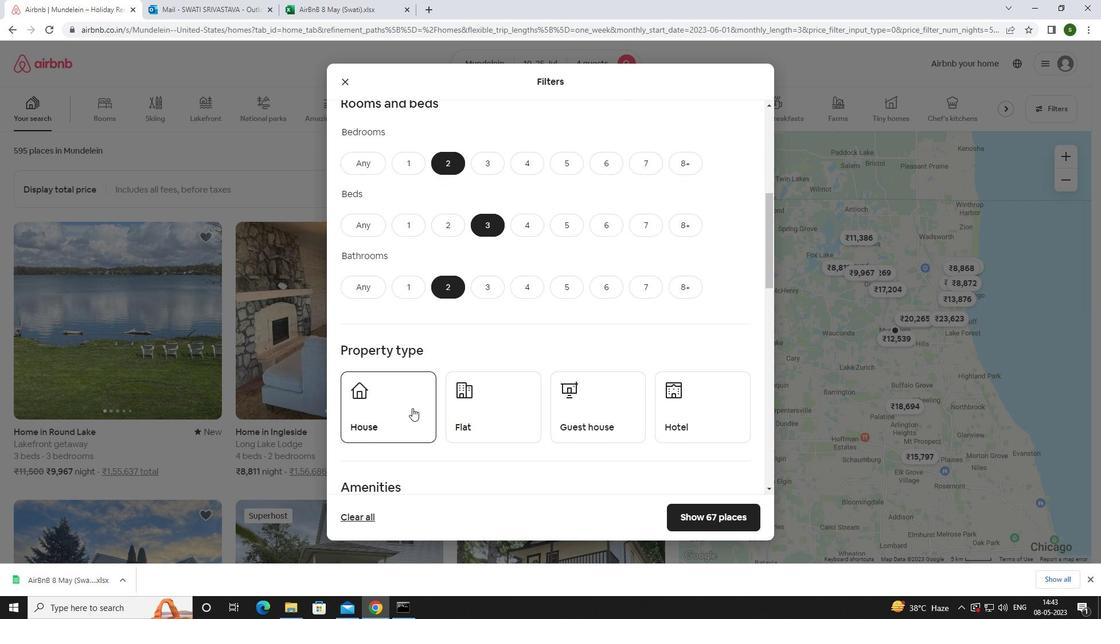 
Action: Mouse pressed left at (491, 402)
Screenshot: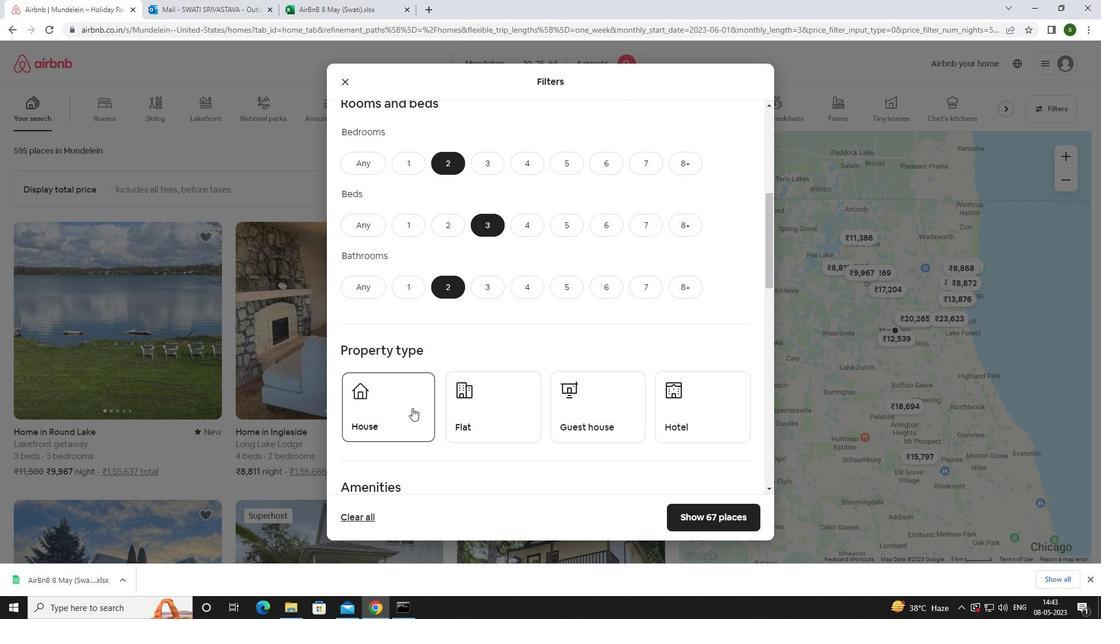 
Action: Mouse moved to (566, 402)
Screenshot: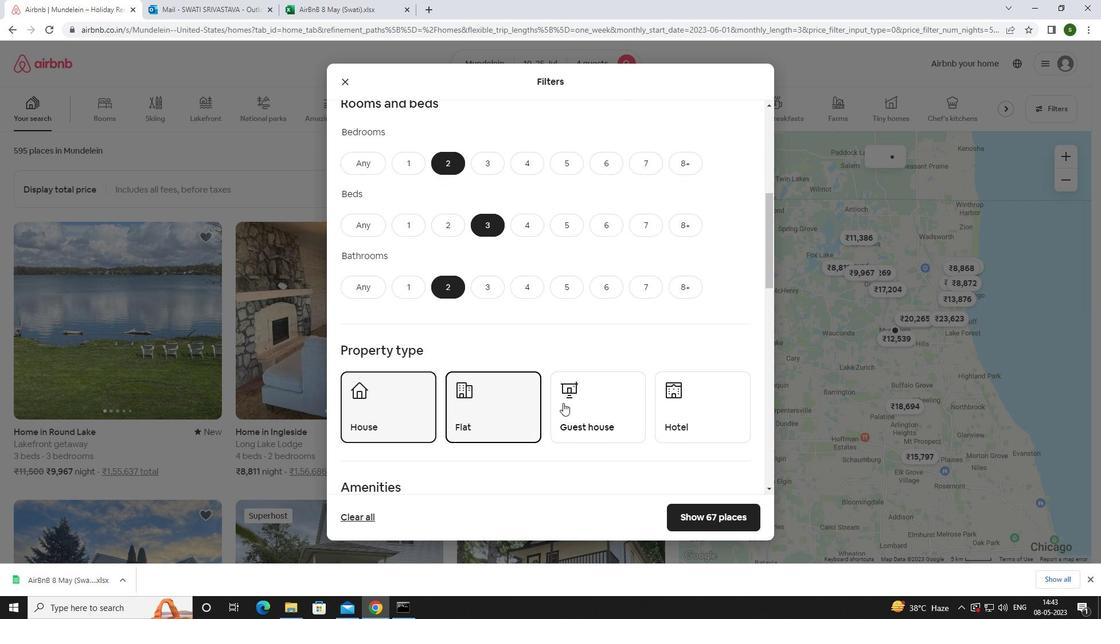 
Action: Mouse pressed left at (566, 402)
Screenshot: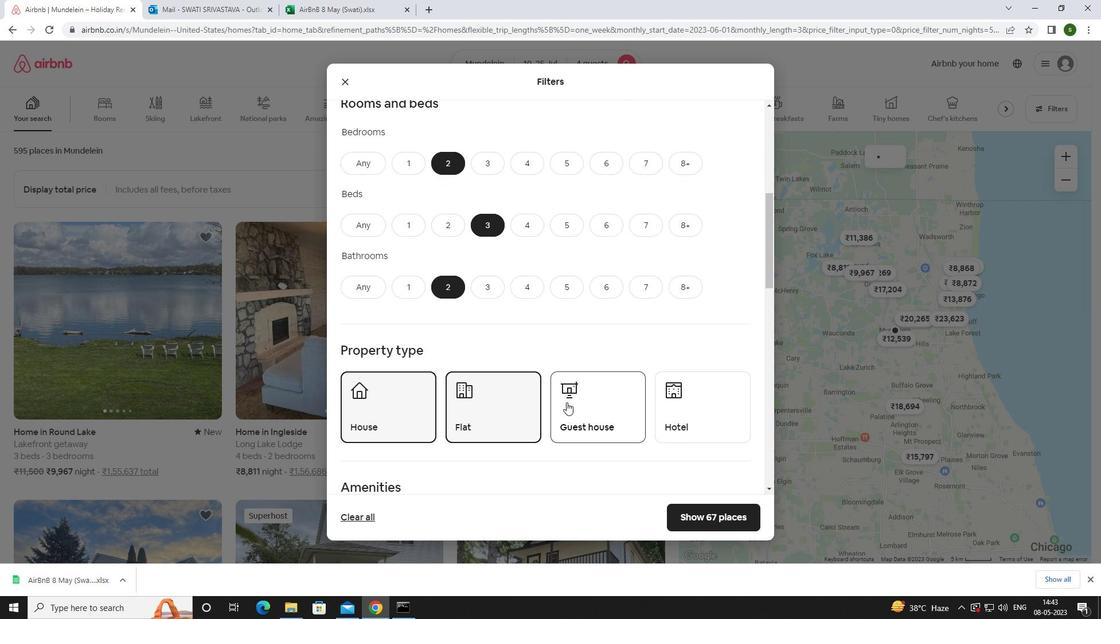 
Action: Mouse scrolled (566, 402) with delta (0, 0)
Screenshot: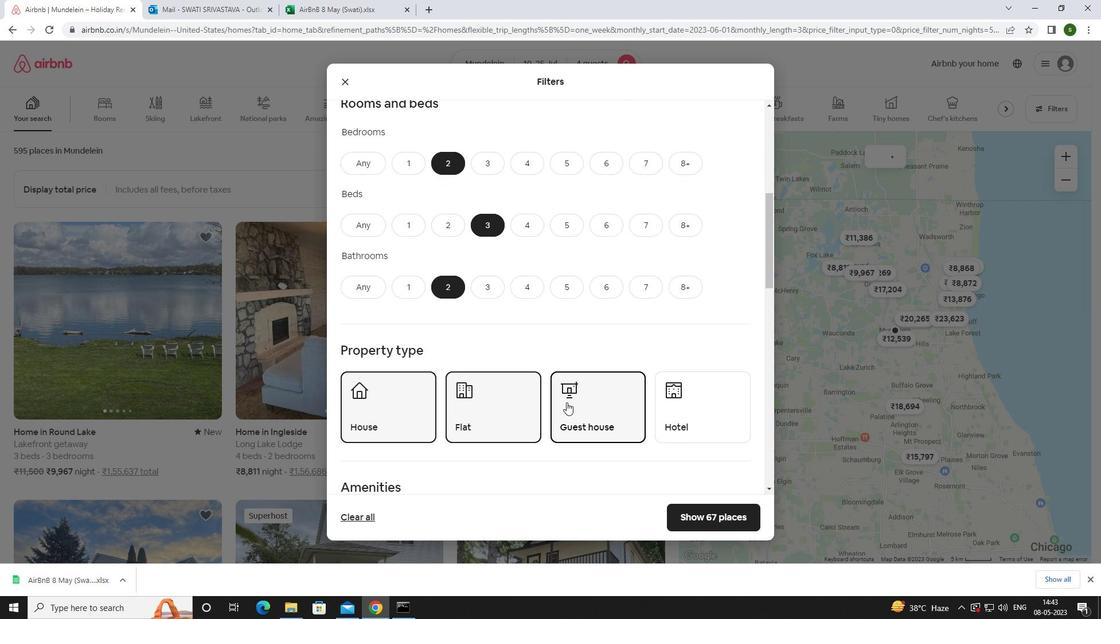 
Action: Mouse scrolled (566, 402) with delta (0, 0)
Screenshot: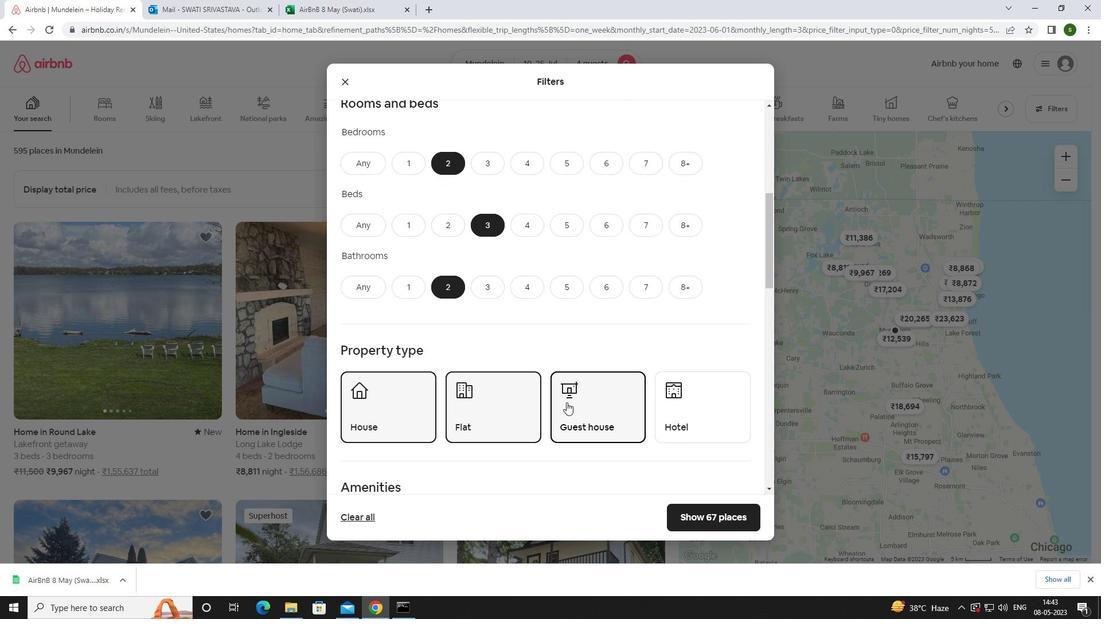 
Action: Mouse scrolled (566, 402) with delta (0, 0)
Screenshot: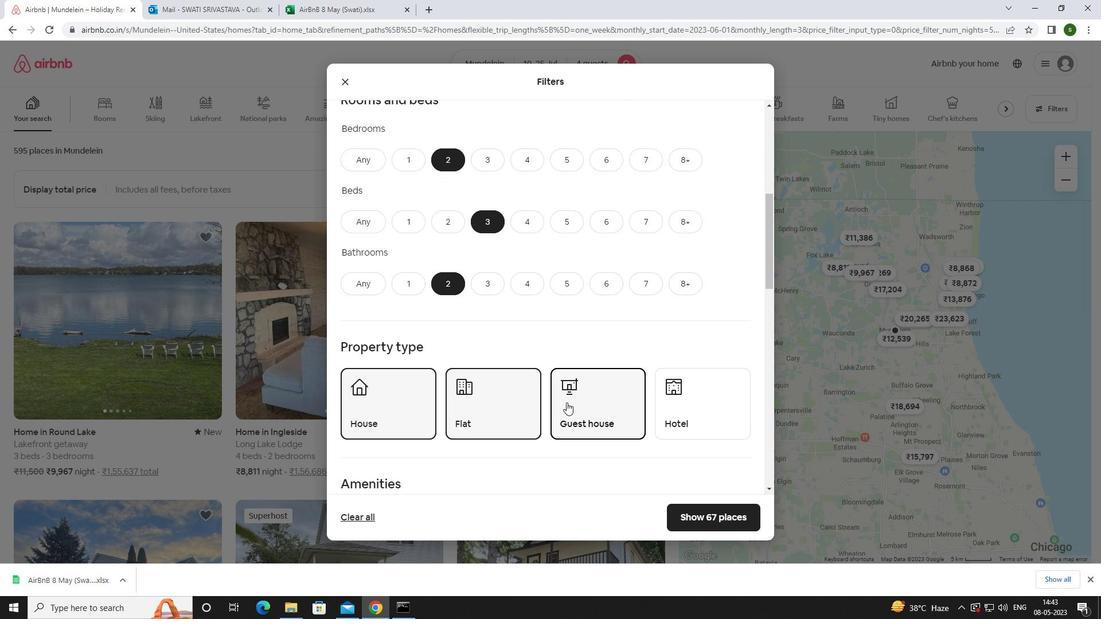 
Action: Mouse moved to (365, 375)
Screenshot: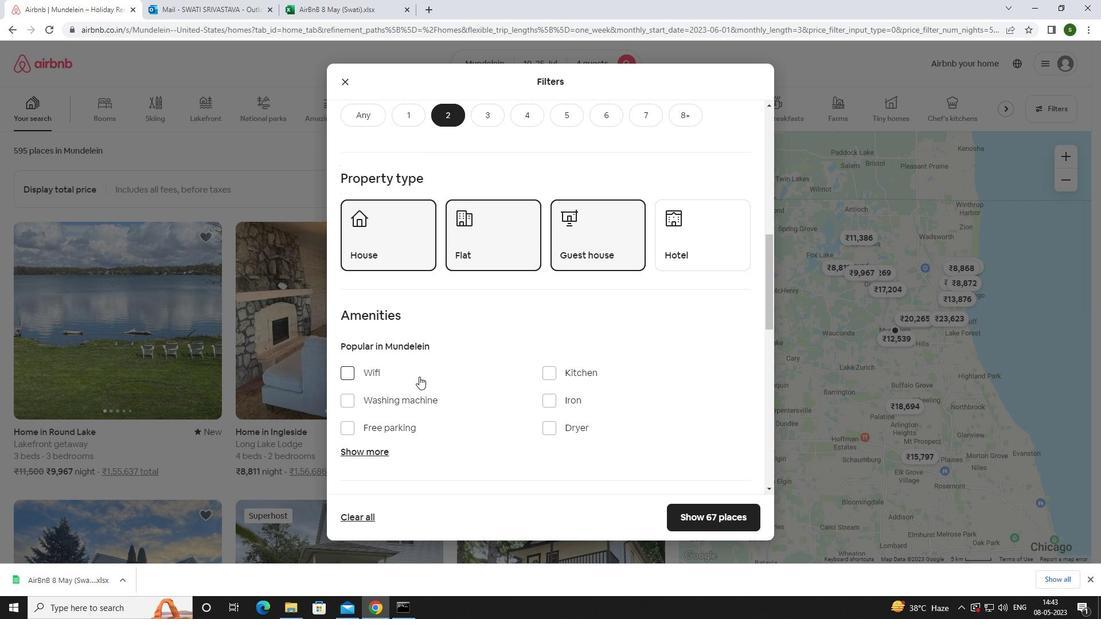 
Action: Mouse pressed left at (365, 375)
Screenshot: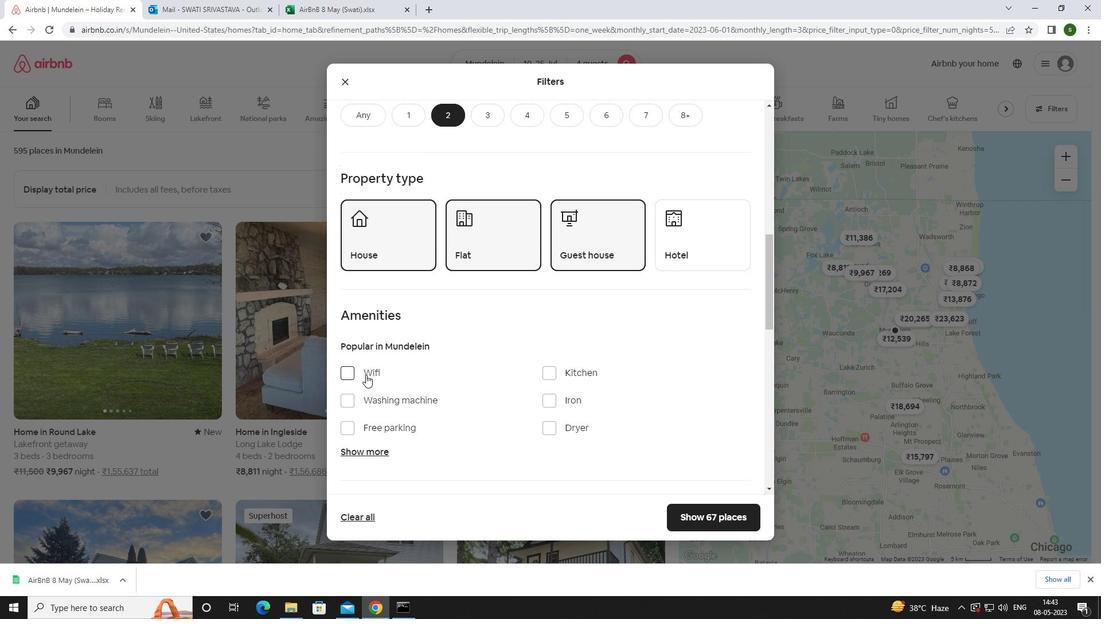
Action: Mouse moved to (376, 427)
Screenshot: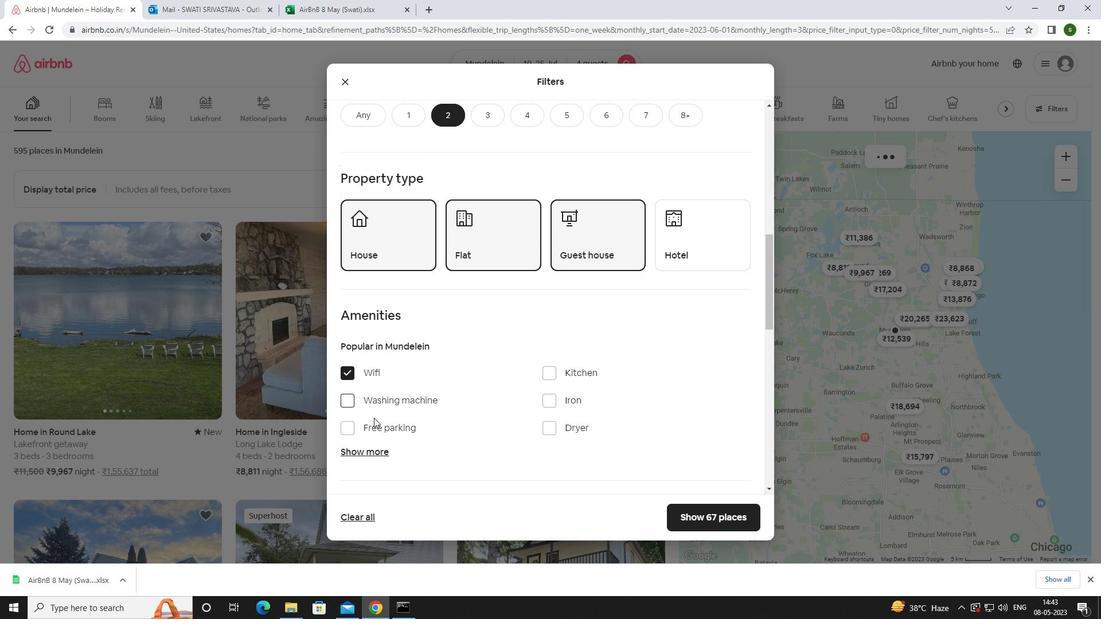 
Action: Mouse pressed left at (376, 427)
Screenshot: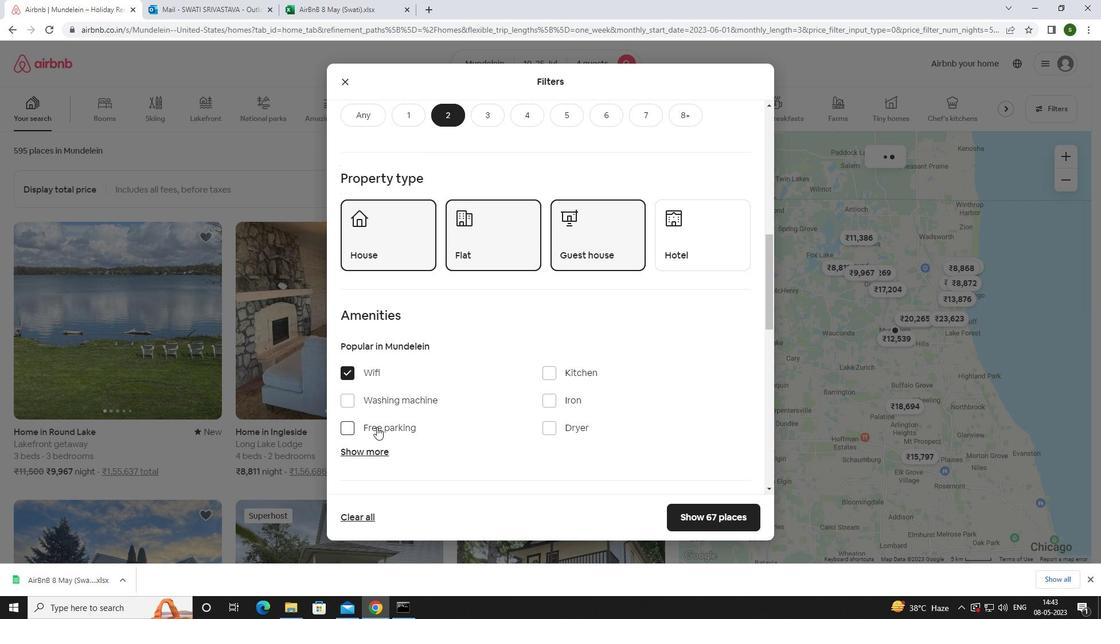 
Action: Mouse moved to (371, 449)
Screenshot: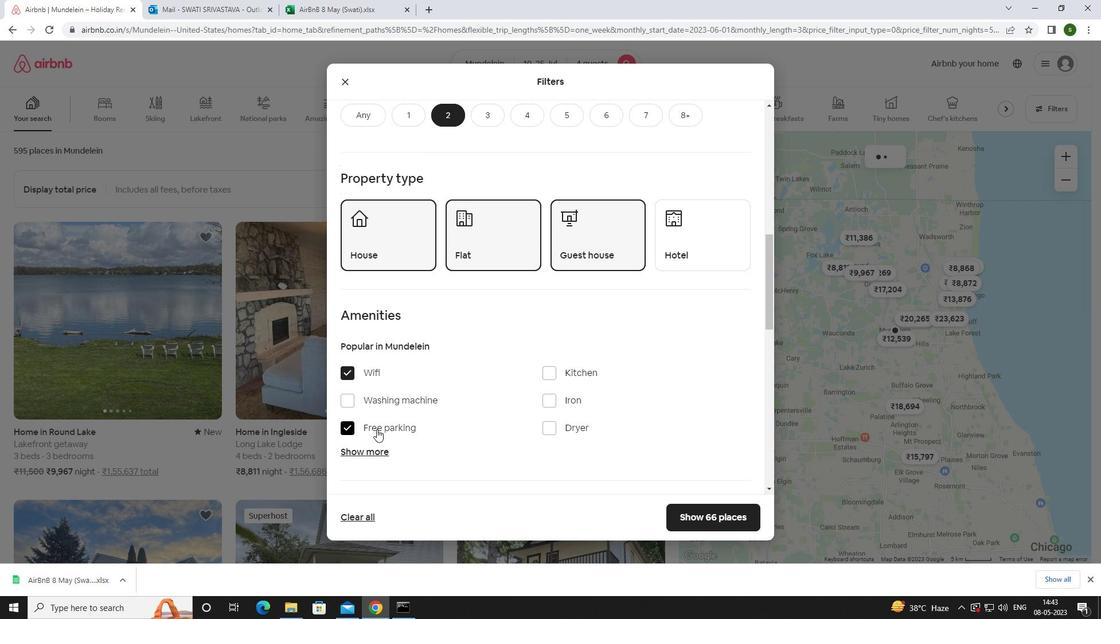 
Action: Mouse pressed left at (371, 449)
Screenshot: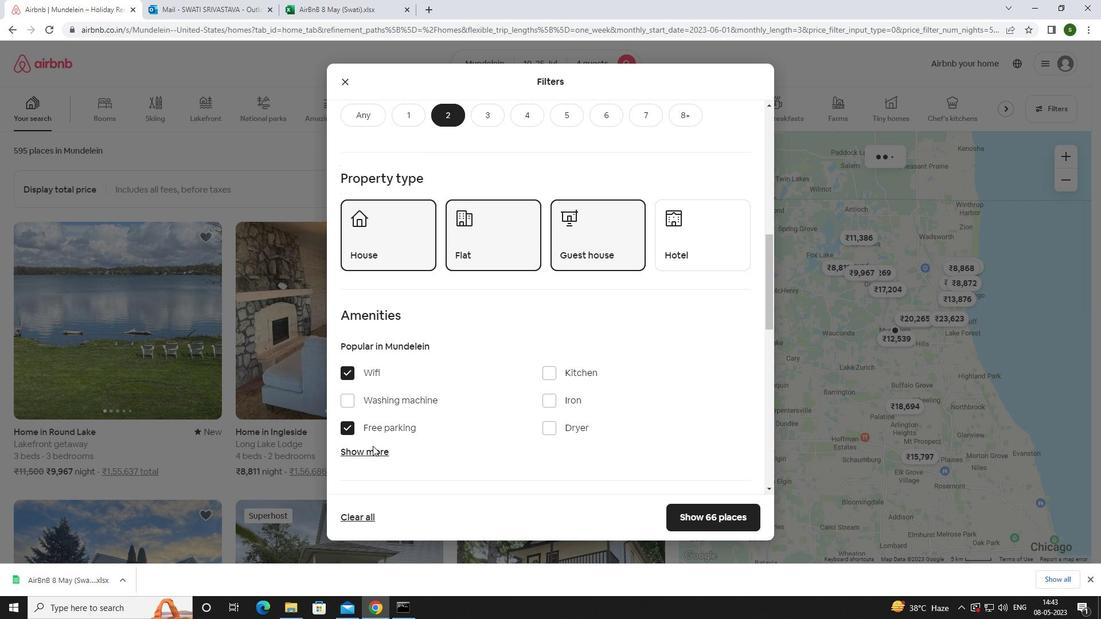 
Action: Mouse moved to (466, 402)
Screenshot: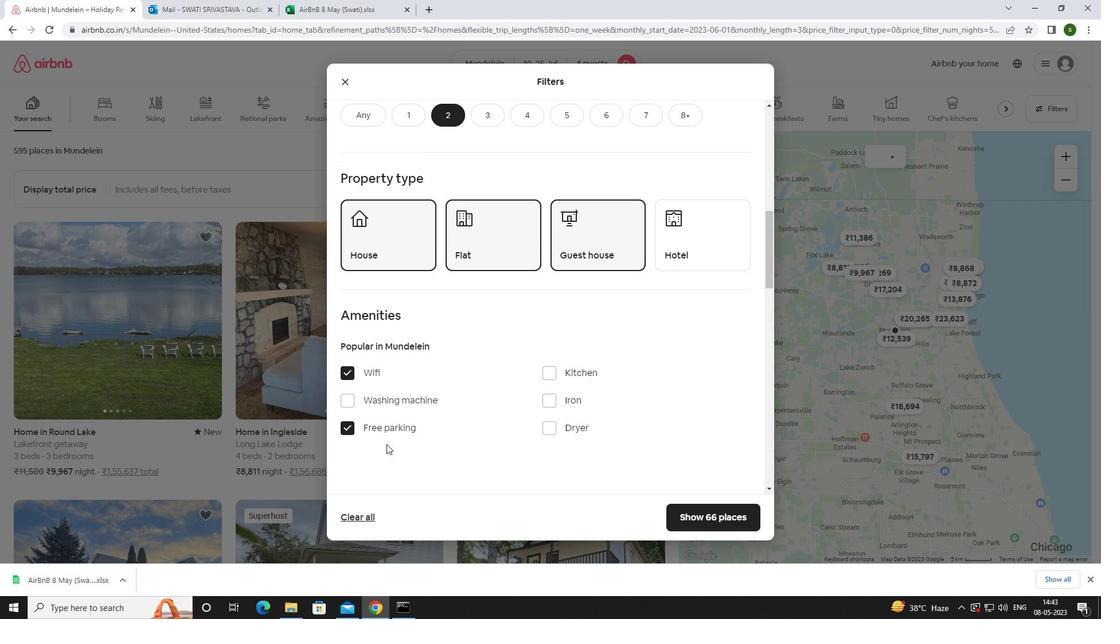 
Action: Mouse scrolled (466, 402) with delta (0, 0)
Screenshot: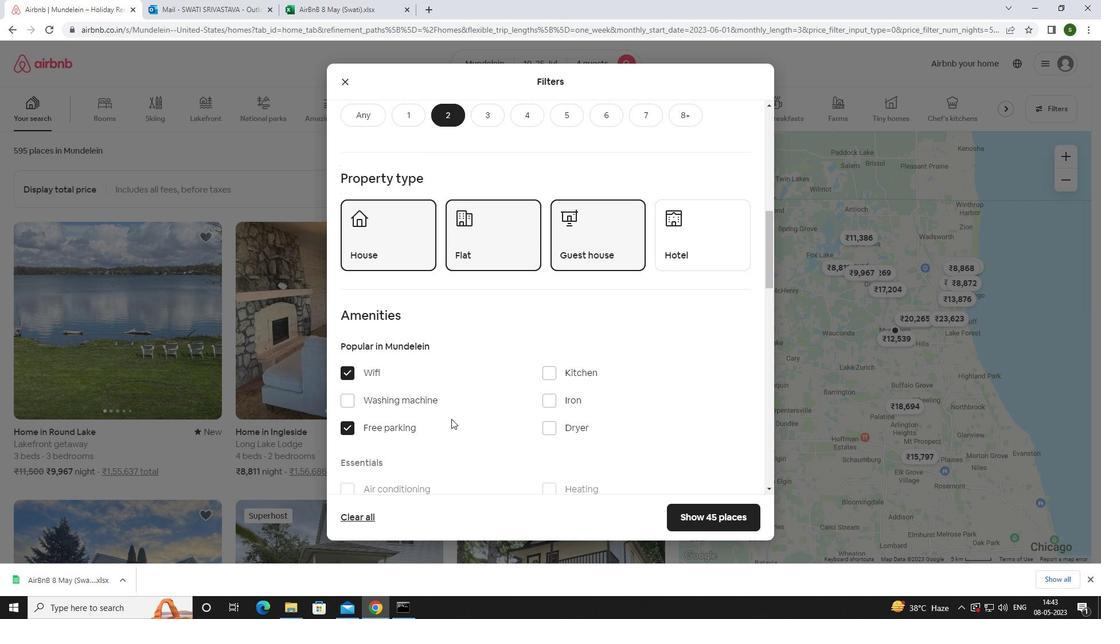 
Action: Mouse scrolled (466, 402) with delta (0, 0)
Screenshot: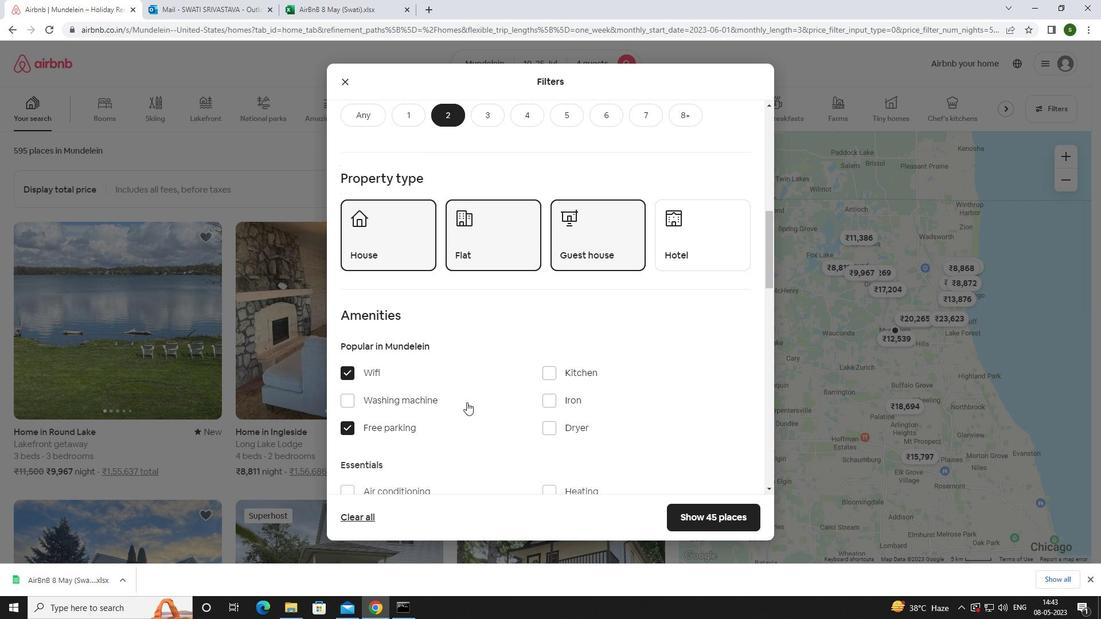 
Action: Mouse scrolled (466, 402) with delta (0, 0)
Screenshot: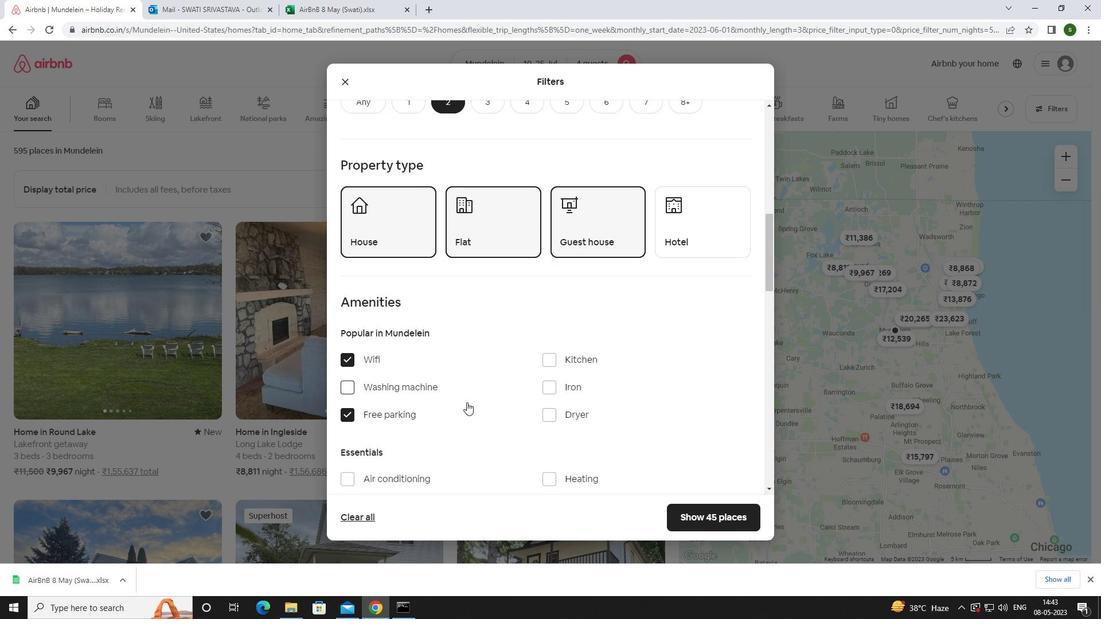 
Action: Mouse moved to (547, 350)
Screenshot: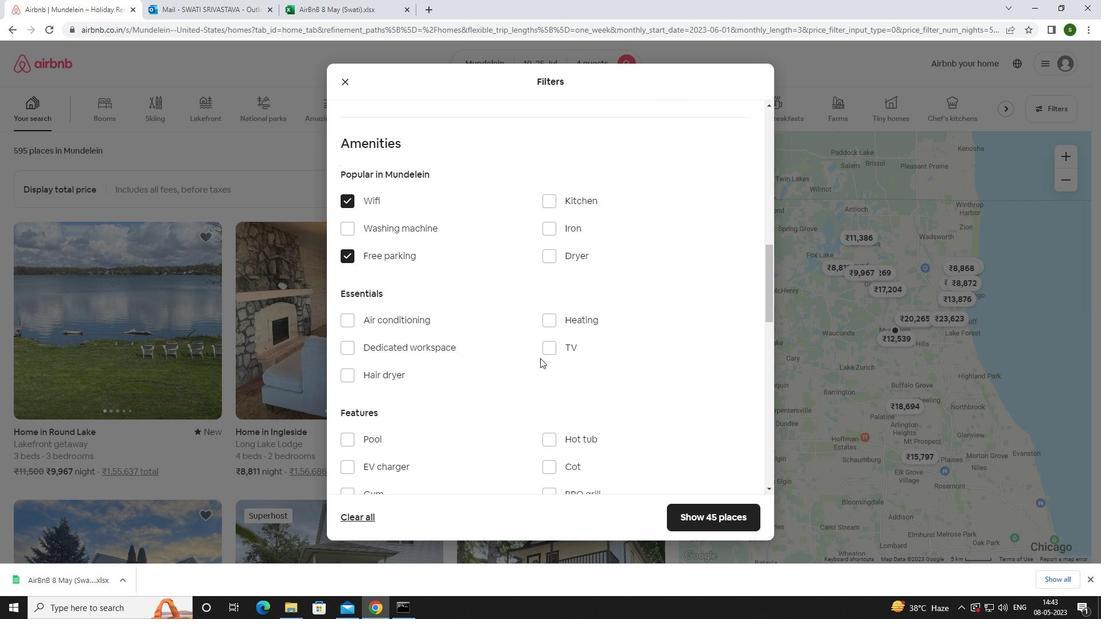 
Action: Mouse pressed left at (547, 350)
Screenshot: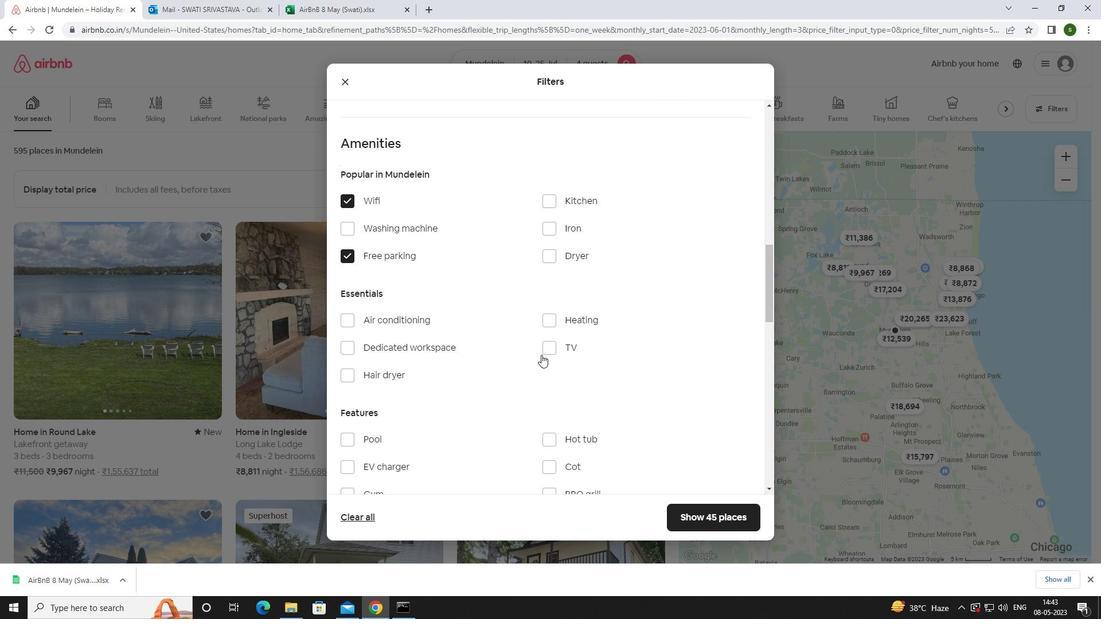 
Action: Mouse moved to (491, 360)
Screenshot: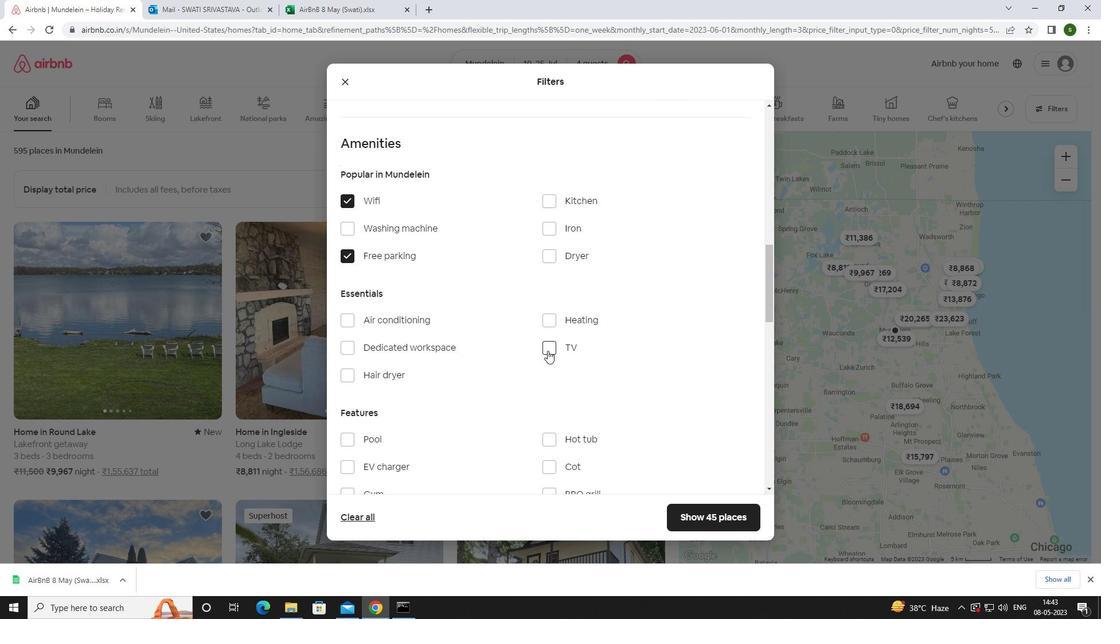 
Action: Mouse scrolled (491, 359) with delta (0, 0)
Screenshot: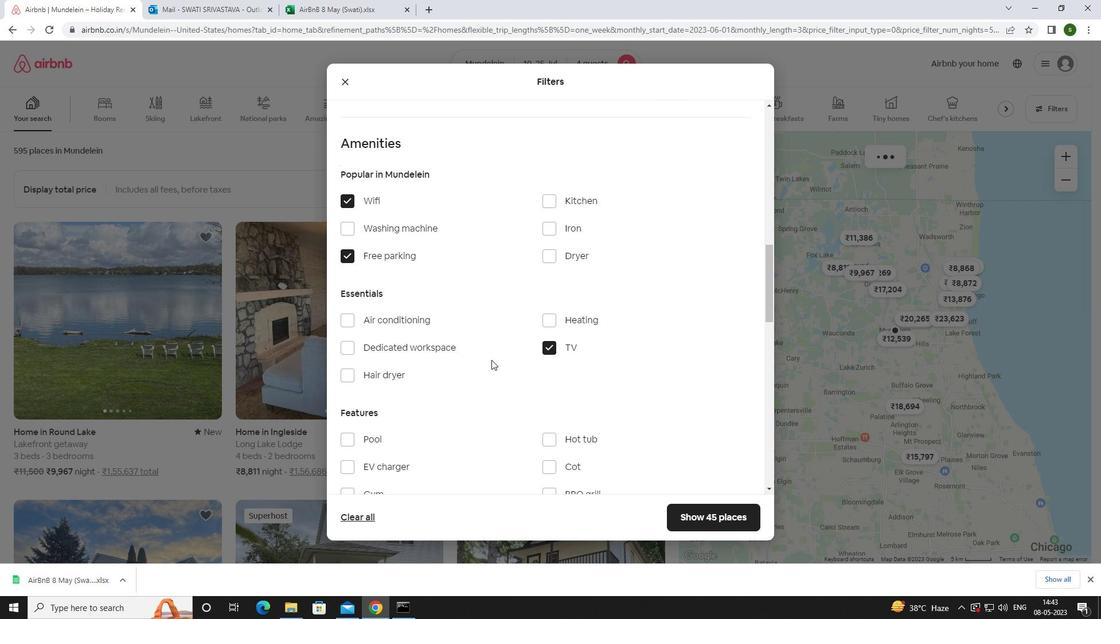 
Action: Mouse scrolled (491, 359) with delta (0, 0)
Screenshot: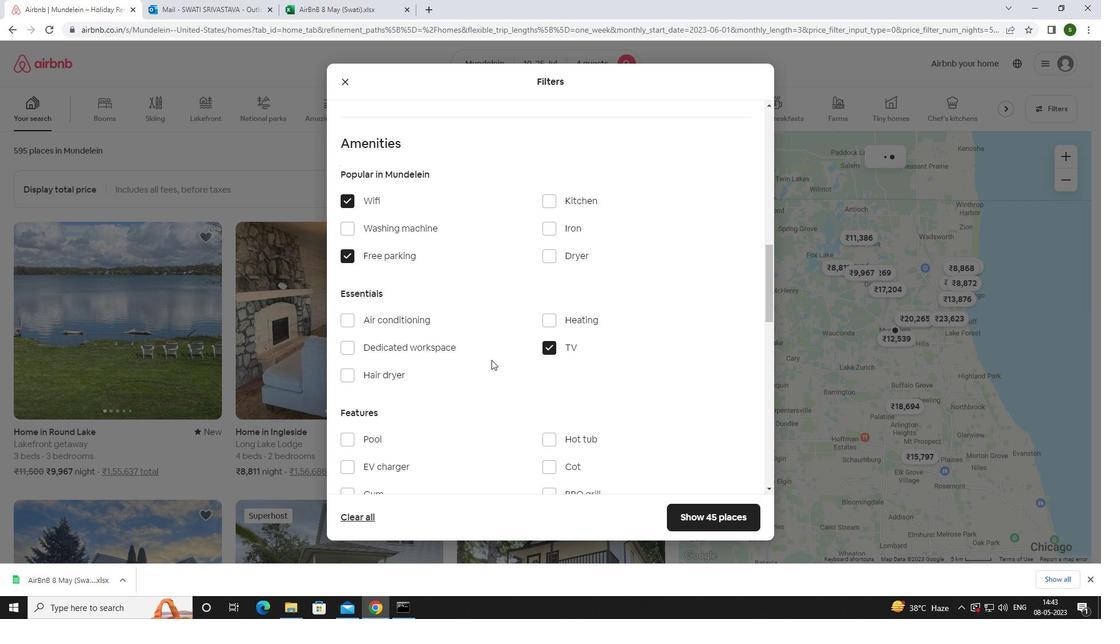 
Action: Mouse scrolled (491, 359) with delta (0, 0)
Screenshot: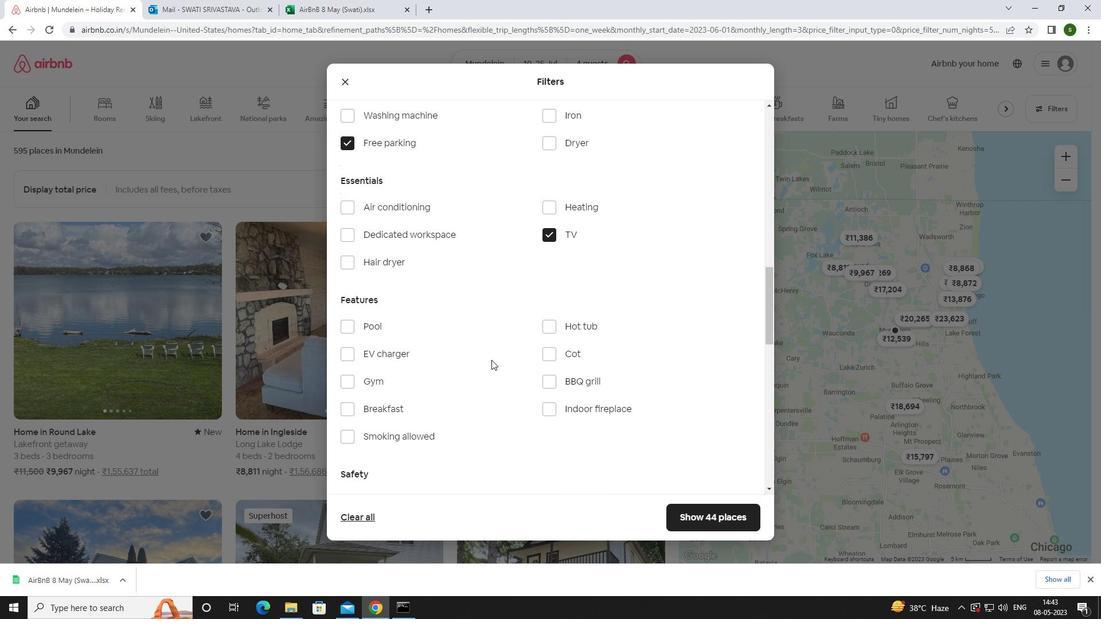 
Action: Mouse moved to (362, 325)
Screenshot: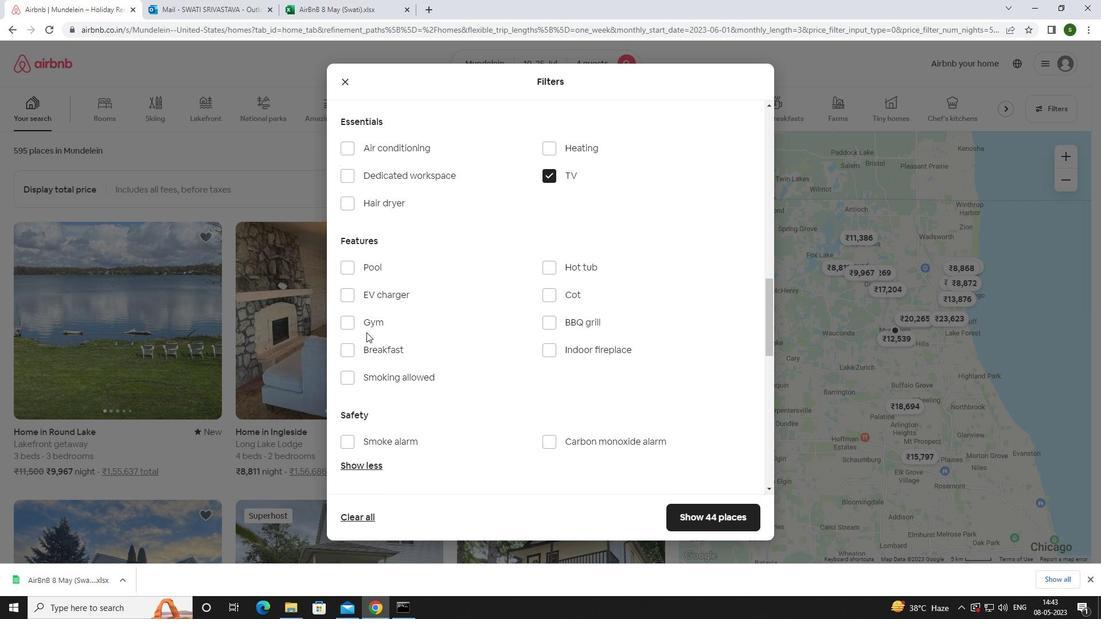 
Action: Mouse pressed left at (362, 325)
Screenshot: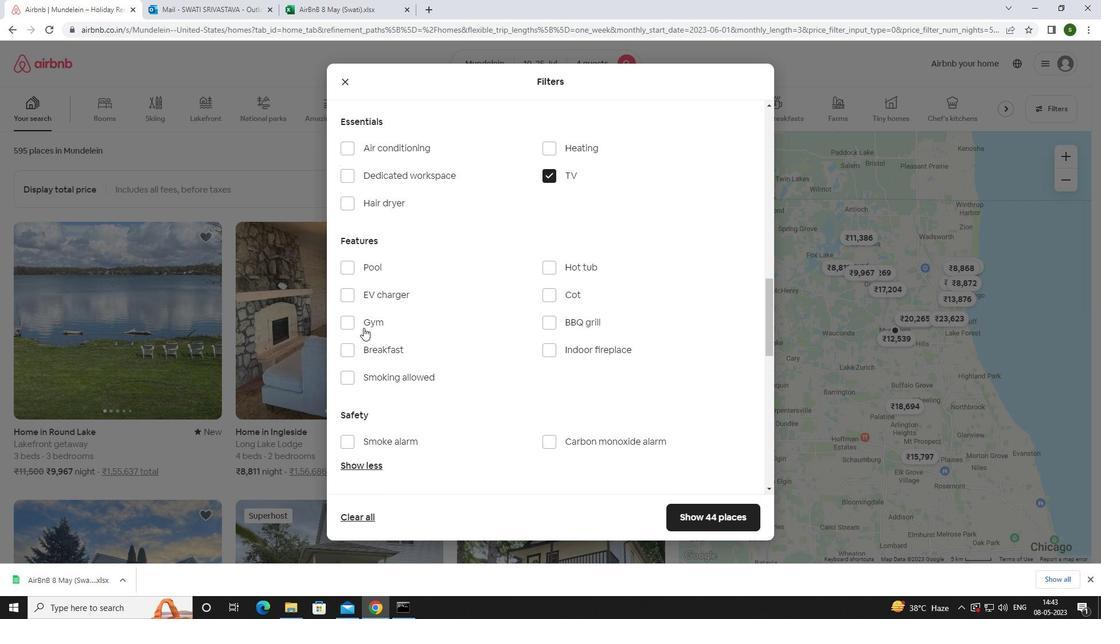 
Action: Mouse moved to (380, 356)
Screenshot: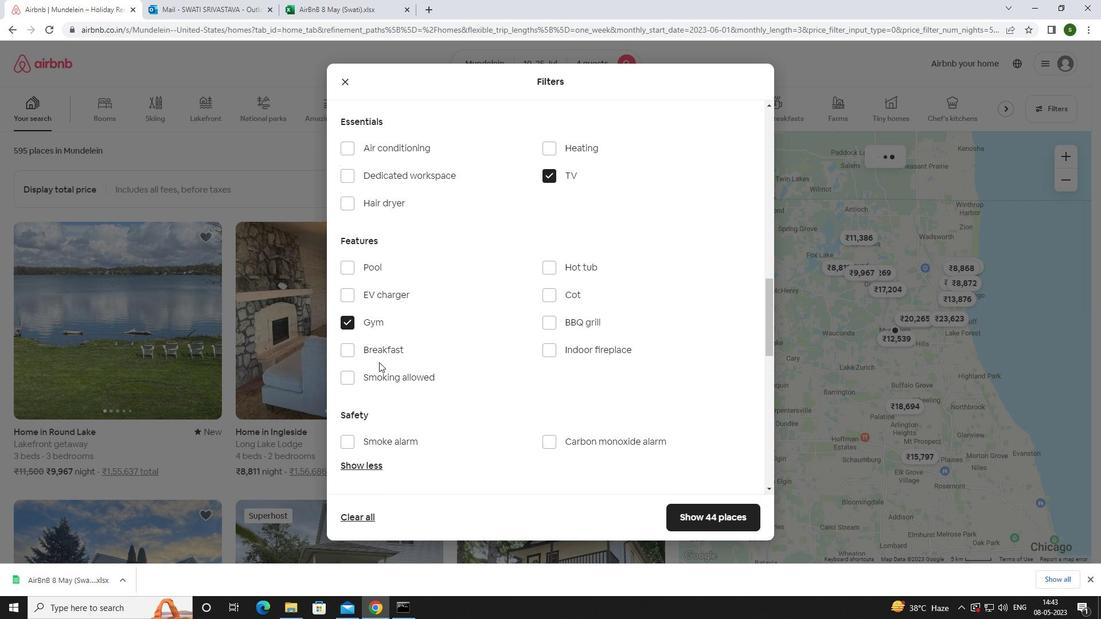 
Action: Mouse pressed left at (380, 356)
Screenshot: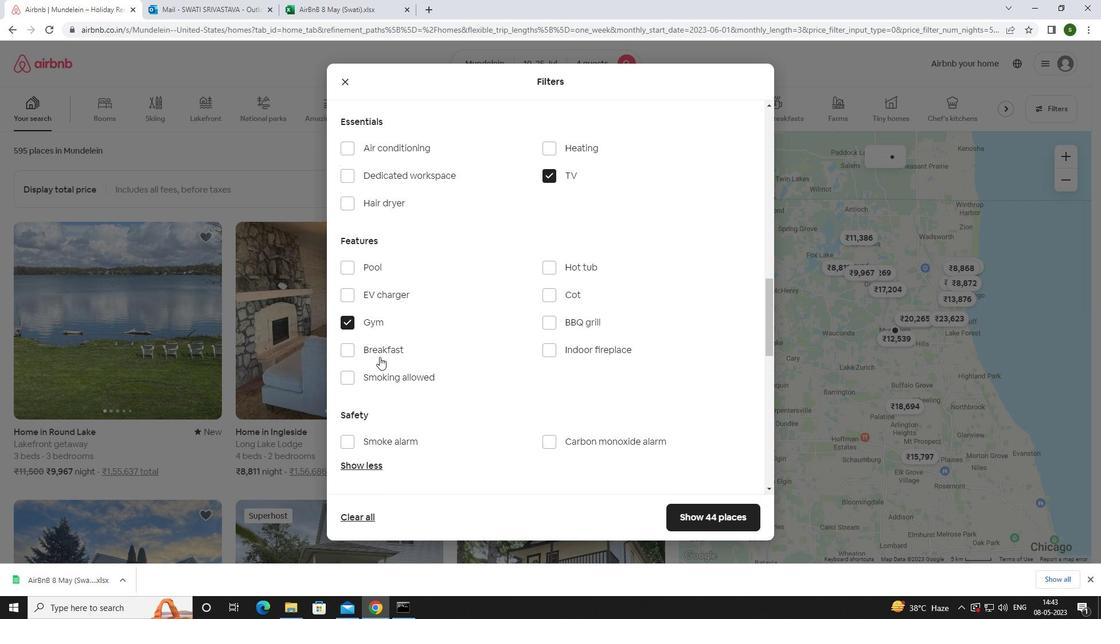 
Action: Mouse moved to (586, 396)
Screenshot: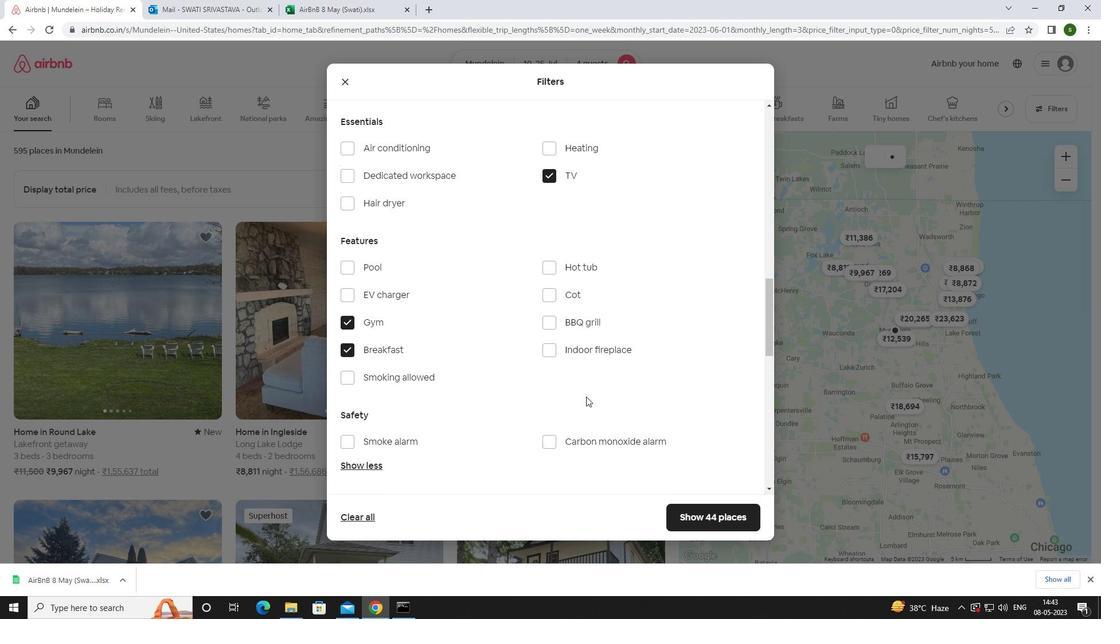
Action: Mouse scrolled (586, 395) with delta (0, 0)
Screenshot: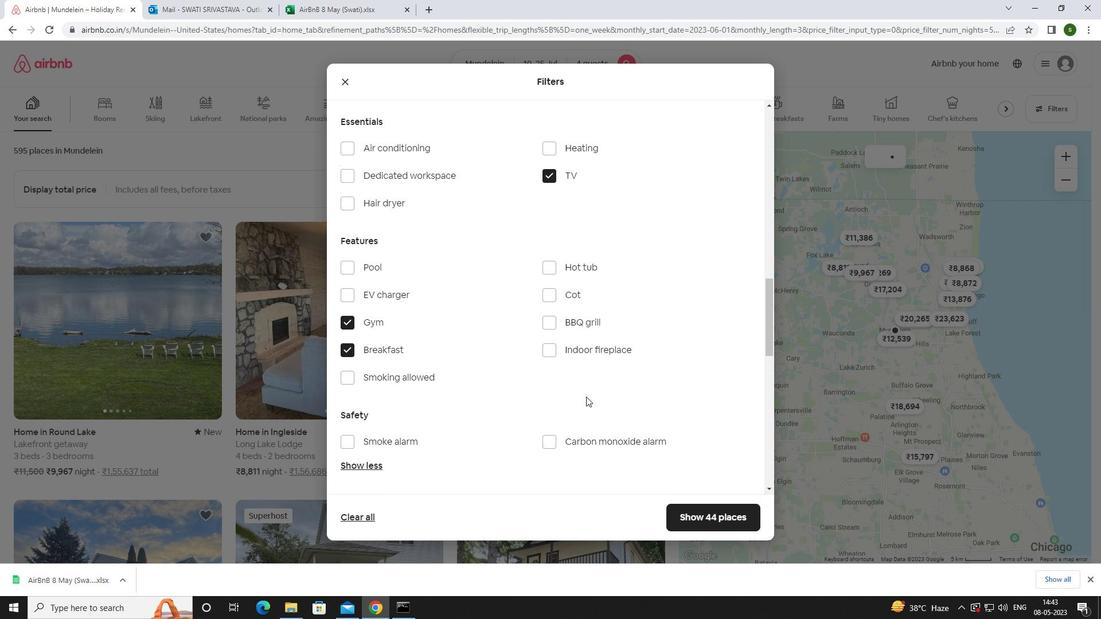 
Action: Mouse scrolled (586, 395) with delta (0, 0)
Screenshot: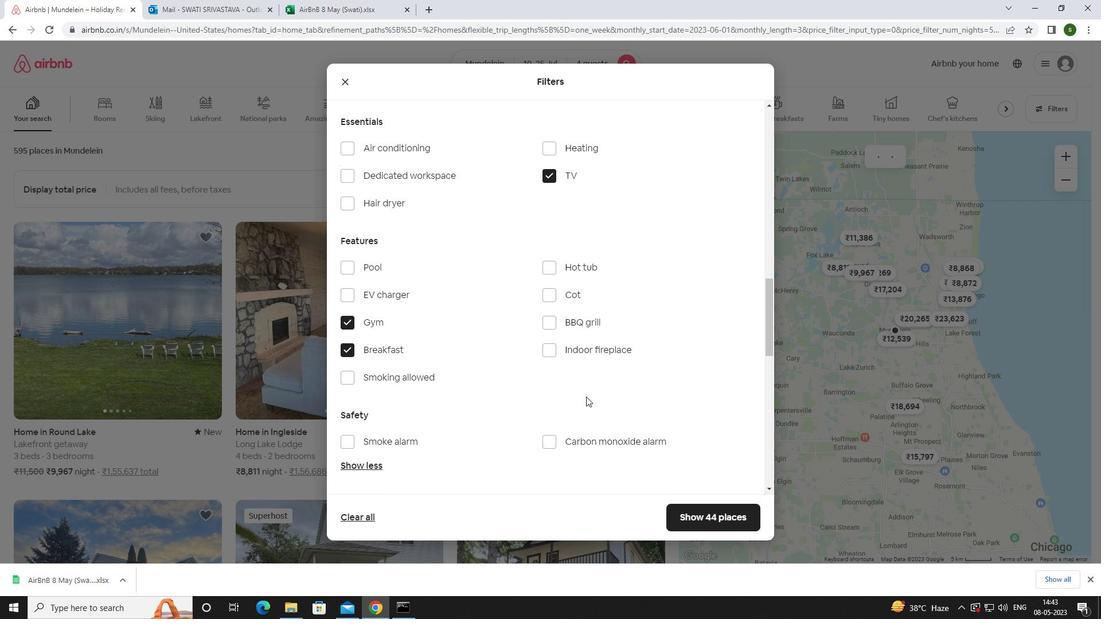 
Action: Mouse scrolled (586, 395) with delta (0, 0)
Screenshot: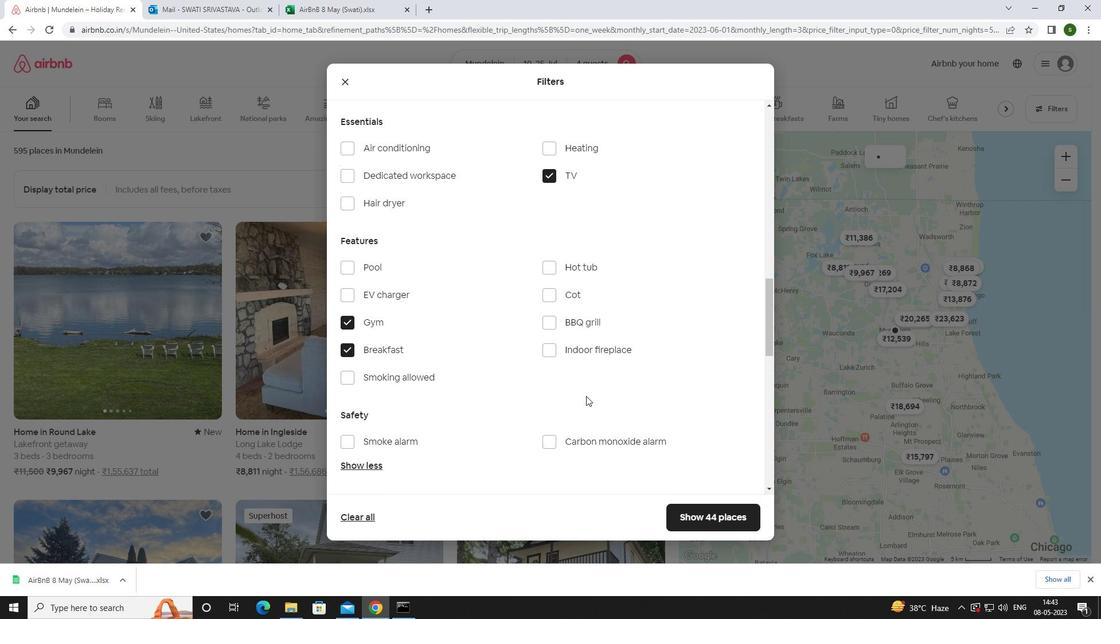 
Action: Mouse scrolled (586, 395) with delta (0, 0)
Screenshot: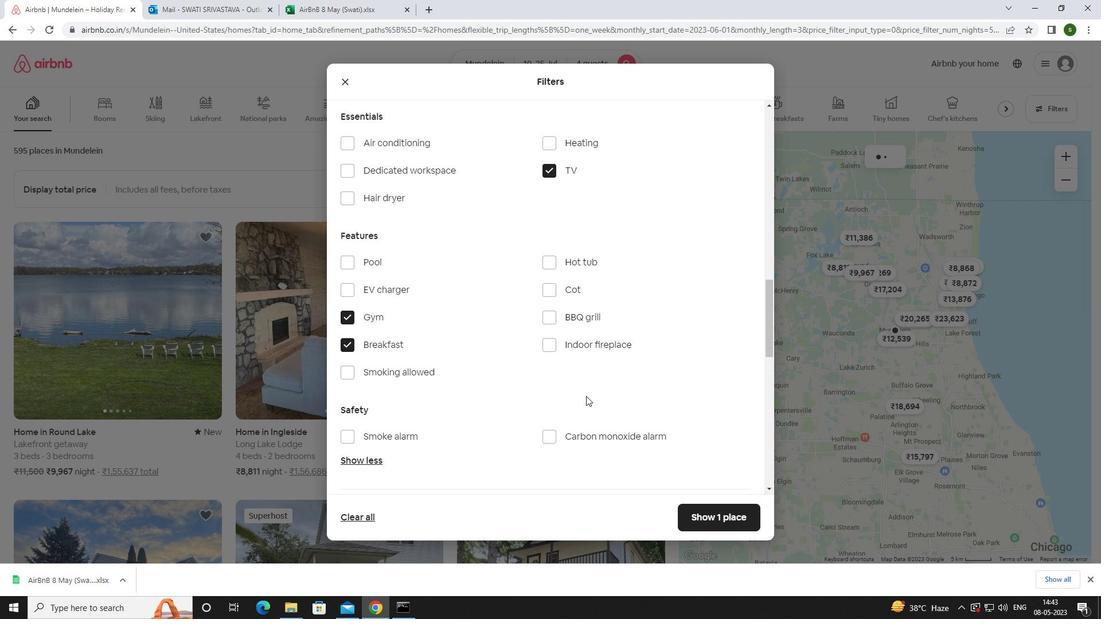 
Action: Mouse moved to (714, 367)
Screenshot: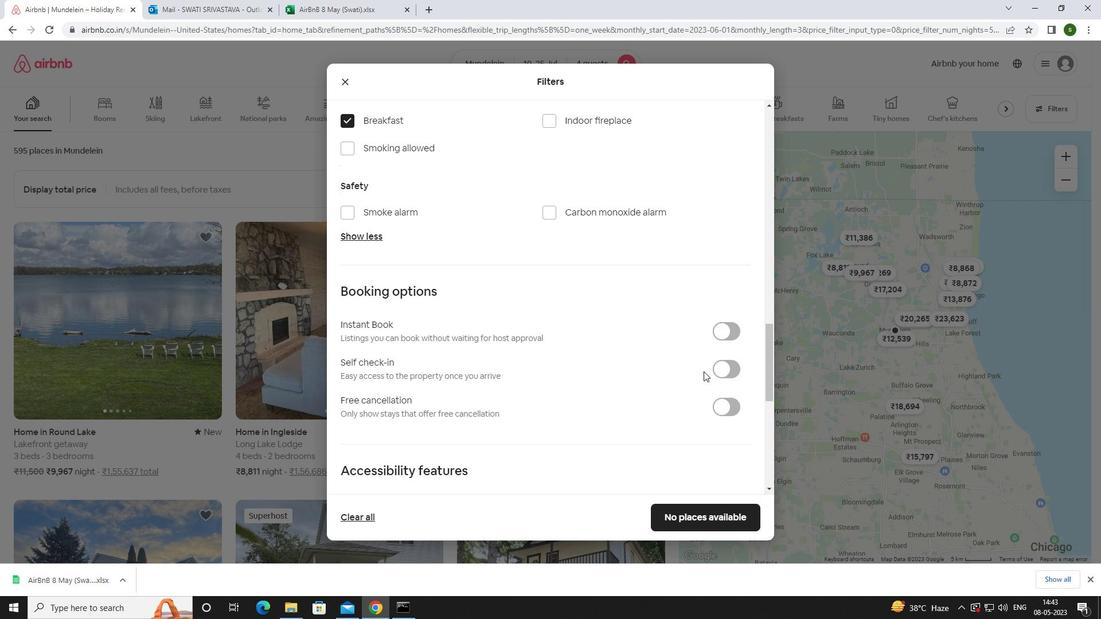 
Action: Mouse pressed left at (714, 367)
Screenshot: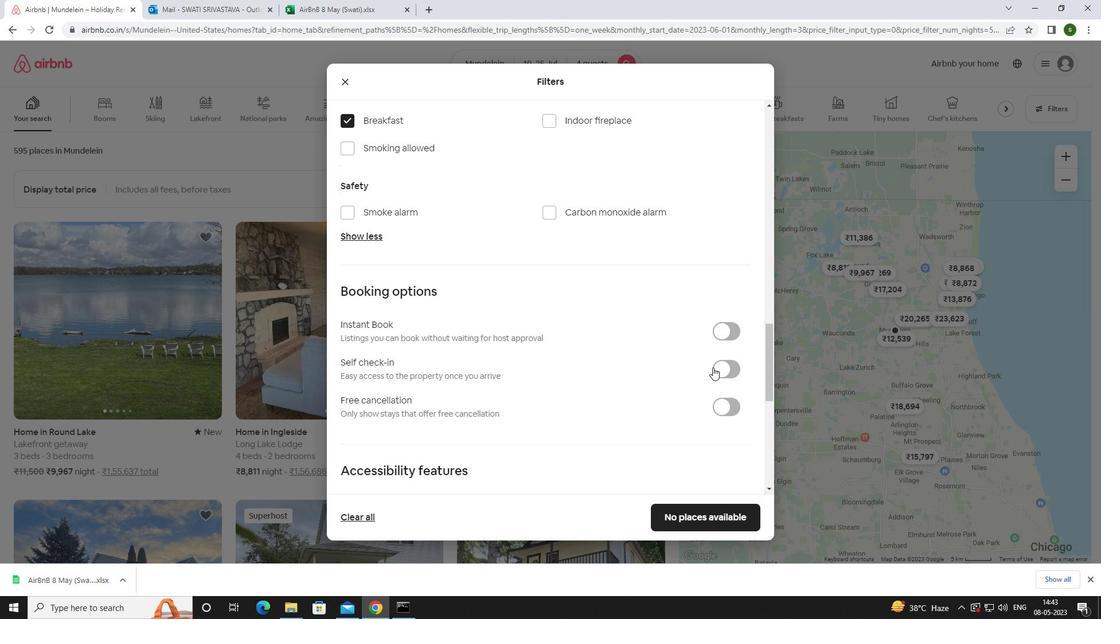 
Action: Mouse moved to (587, 338)
Screenshot: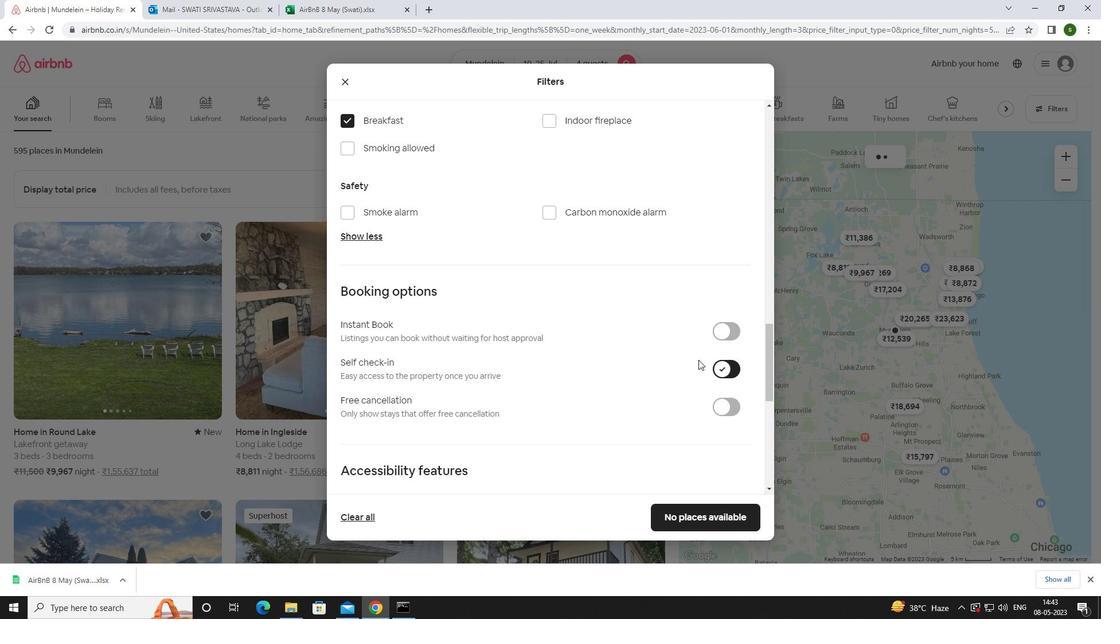 
Action: Mouse scrolled (587, 337) with delta (0, 0)
Screenshot: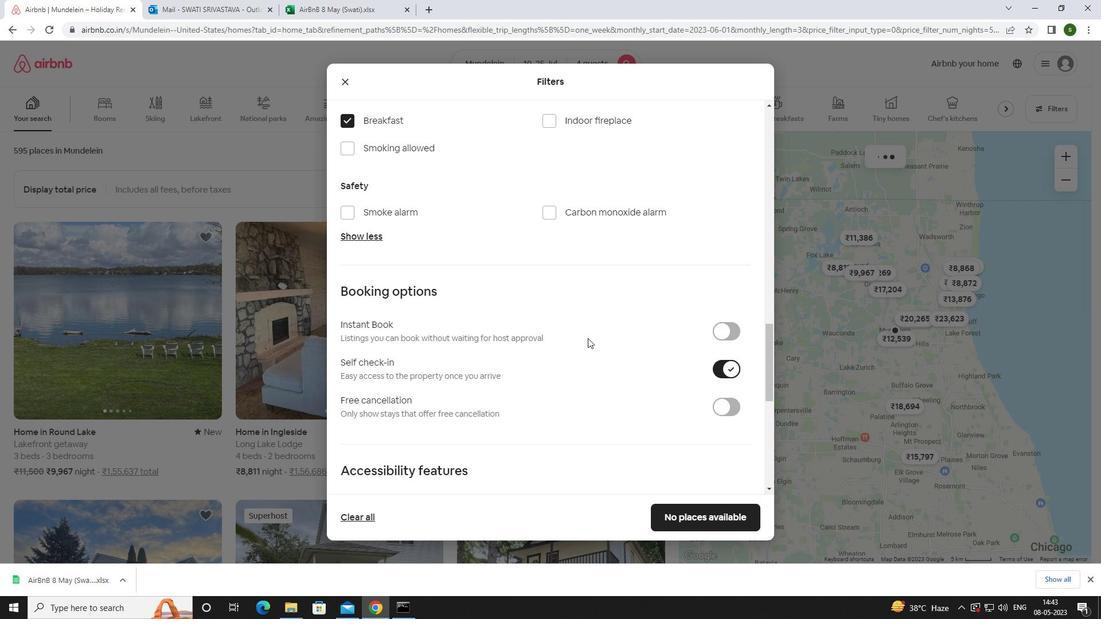 
Action: Mouse scrolled (587, 337) with delta (0, 0)
Screenshot: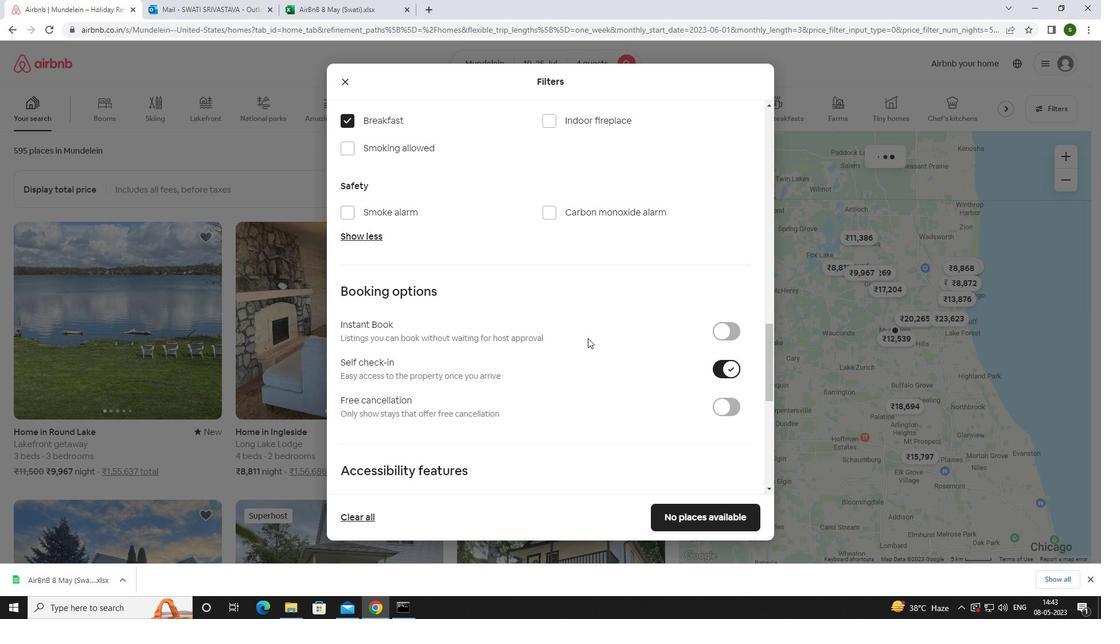 
Action: Mouse moved to (587, 338)
Screenshot: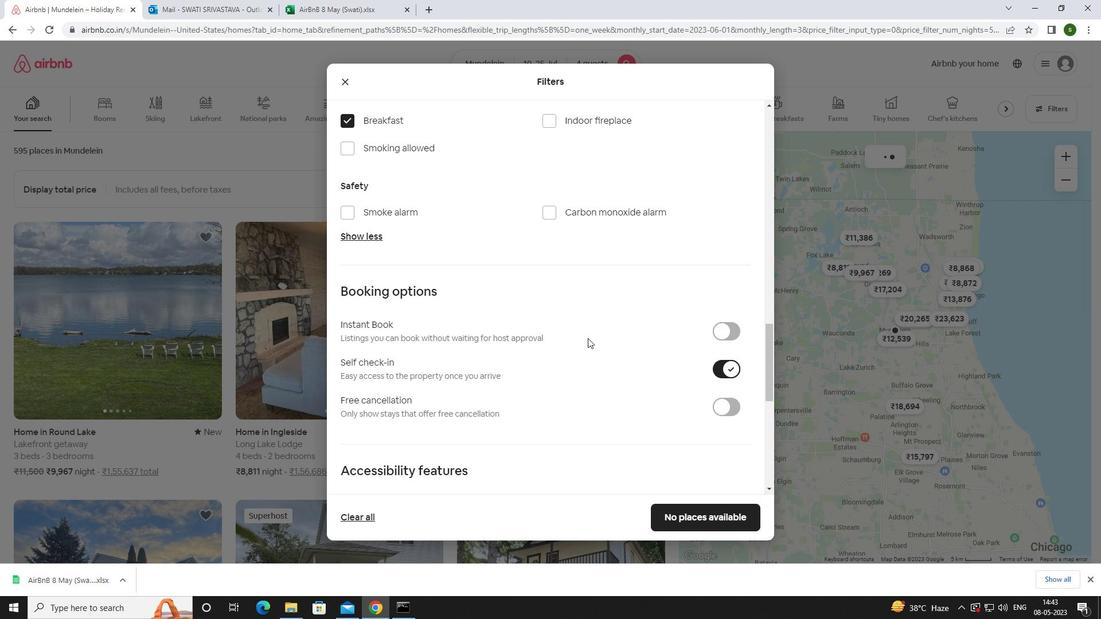 
Action: Mouse scrolled (587, 337) with delta (0, 0)
Screenshot: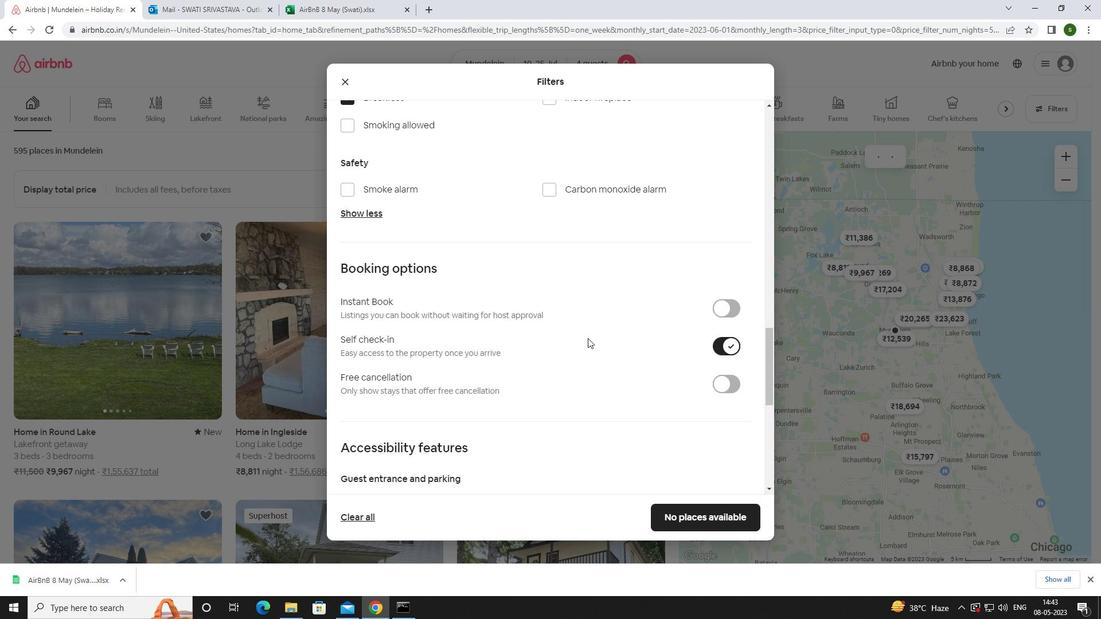 
Action: Mouse scrolled (587, 337) with delta (0, 0)
Screenshot: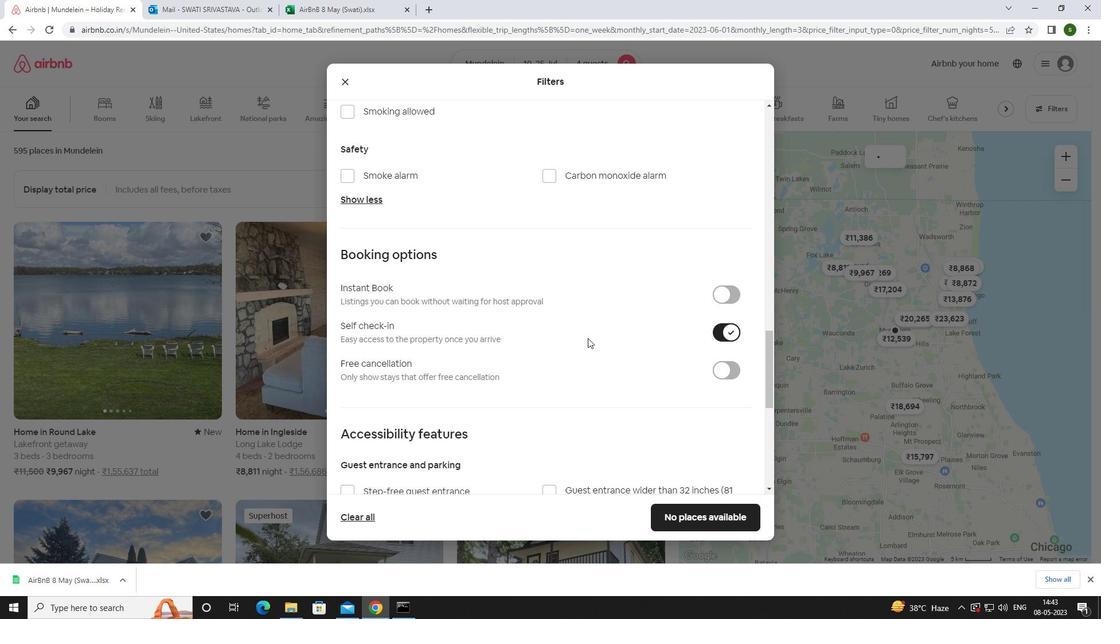 
Action: Mouse scrolled (587, 337) with delta (0, 0)
Screenshot: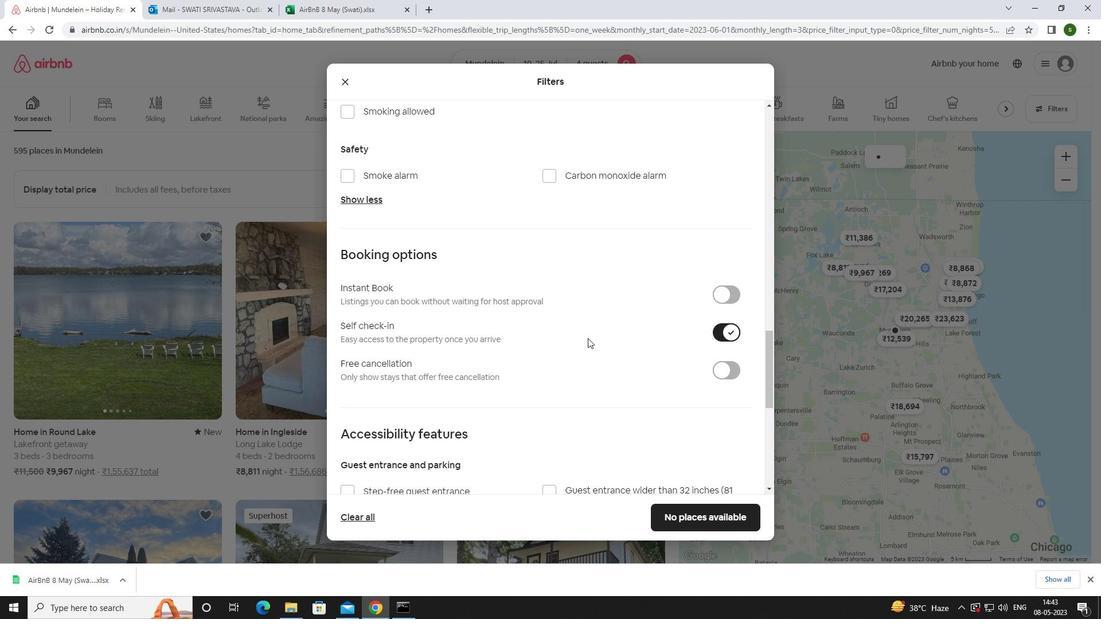 
Action: Mouse scrolled (587, 337) with delta (0, 0)
Screenshot: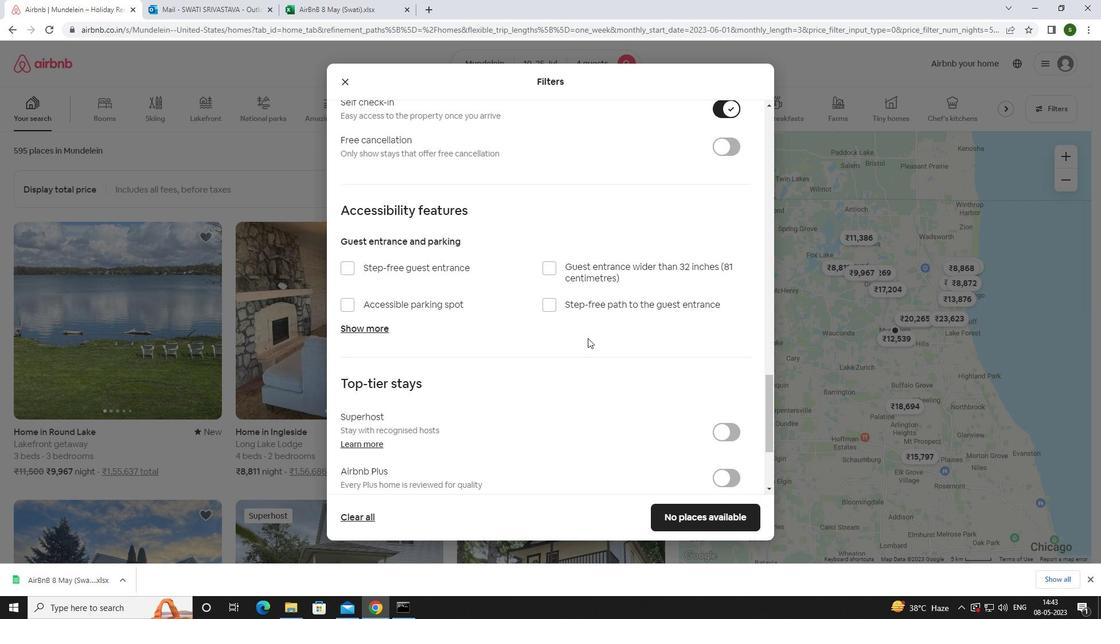 
Action: Mouse scrolled (587, 337) with delta (0, 0)
Screenshot: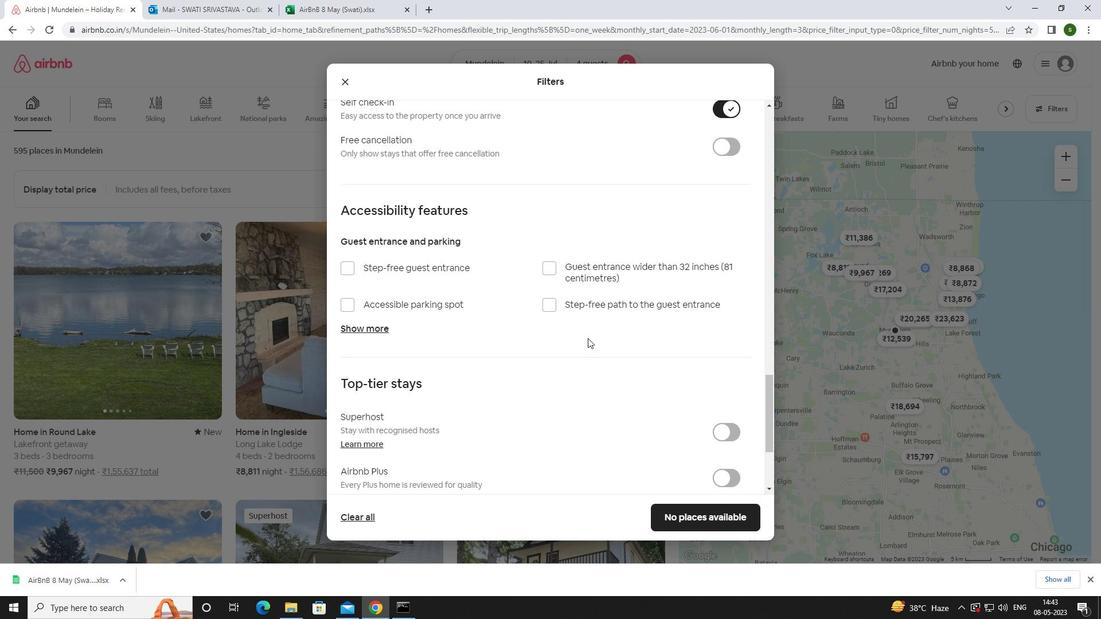 
Action: Mouse scrolled (587, 337) with delta (0, 0)
Screenshot: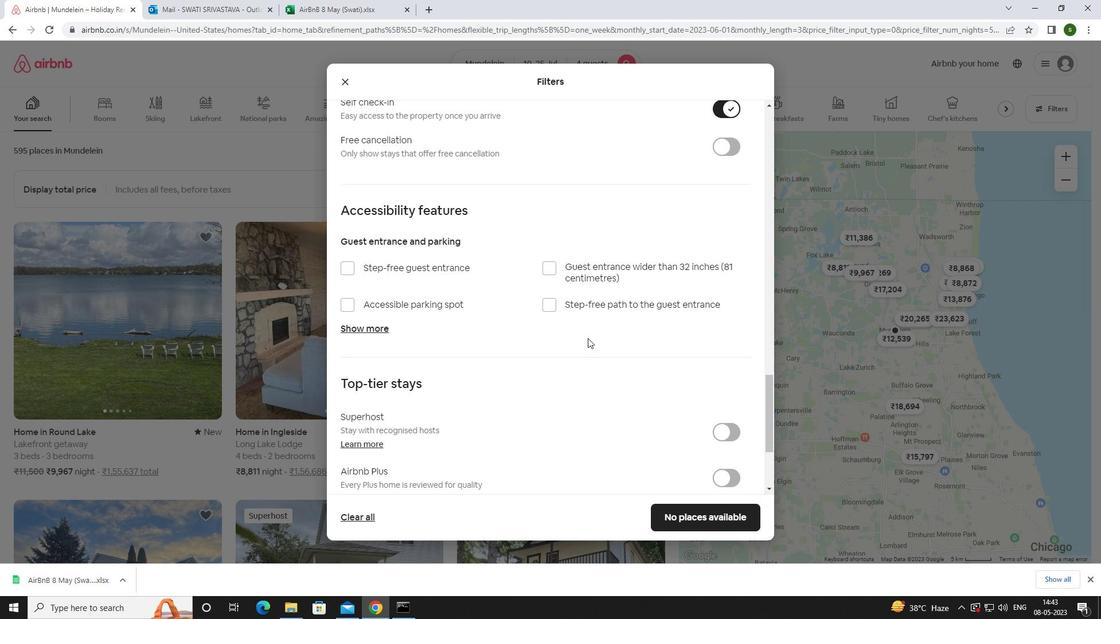 
Action: Mouse scrolled (587, 337) with delta (0, 0)
Screenshot: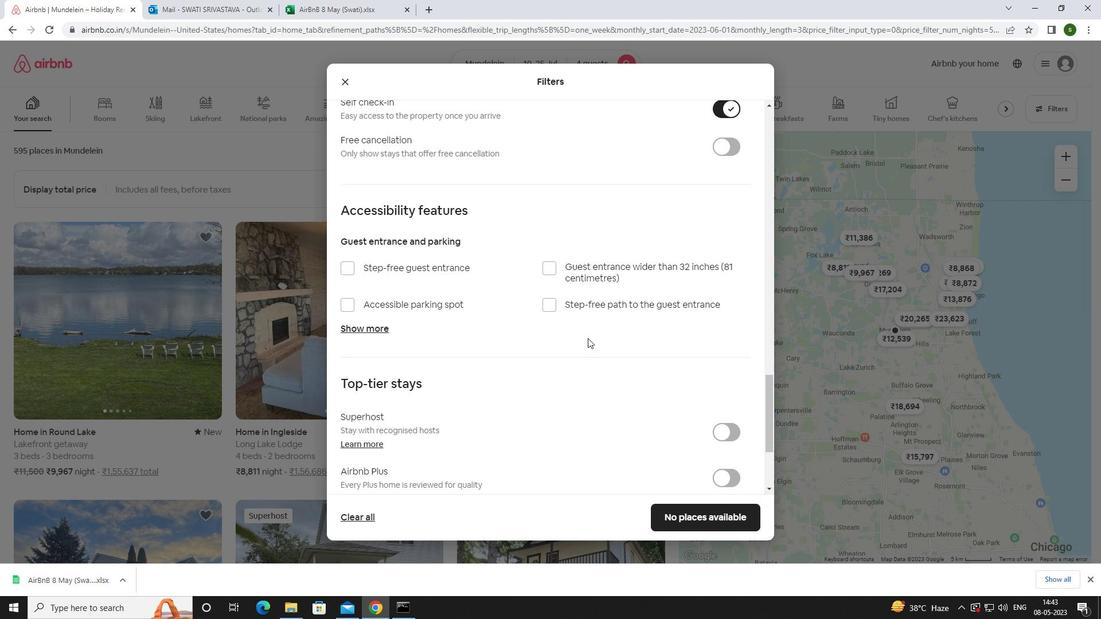 
Action: Mouse moved to (584, 338)
Screenshot: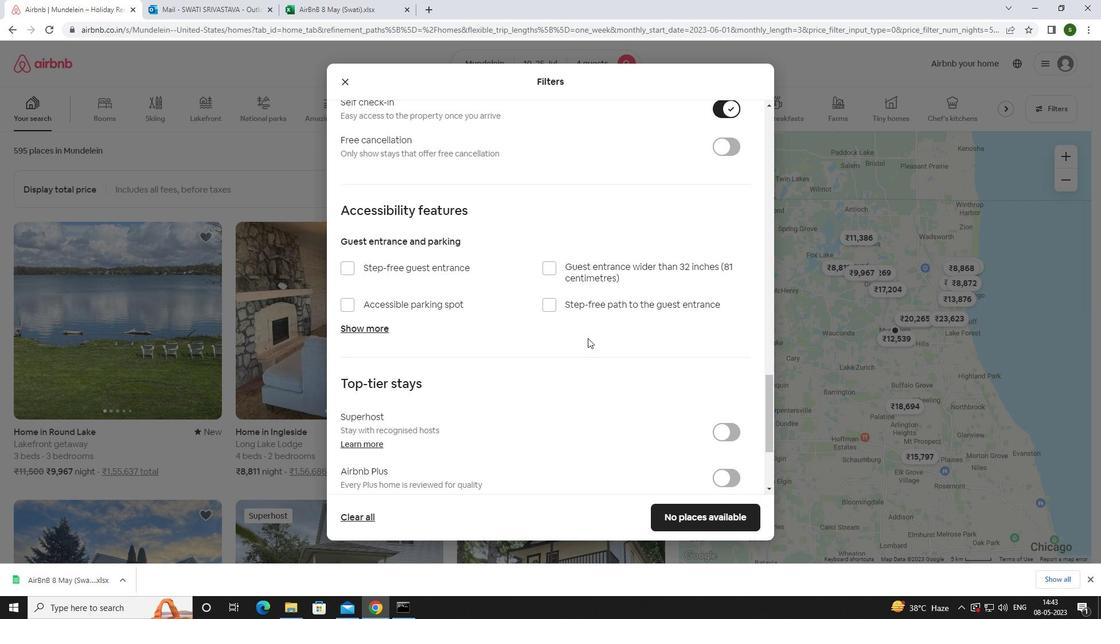 
Action: Mouse scrolled (584, 337) with delta (0, 0)
Screenshot: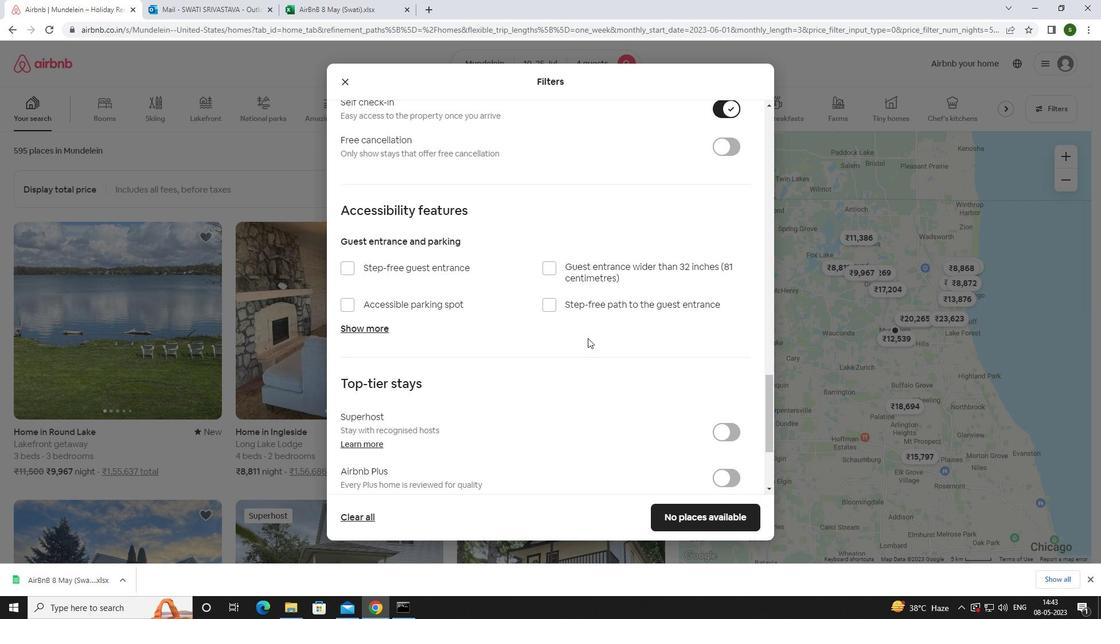 
Action: Mouse moved to (357, 416)
Screenshot: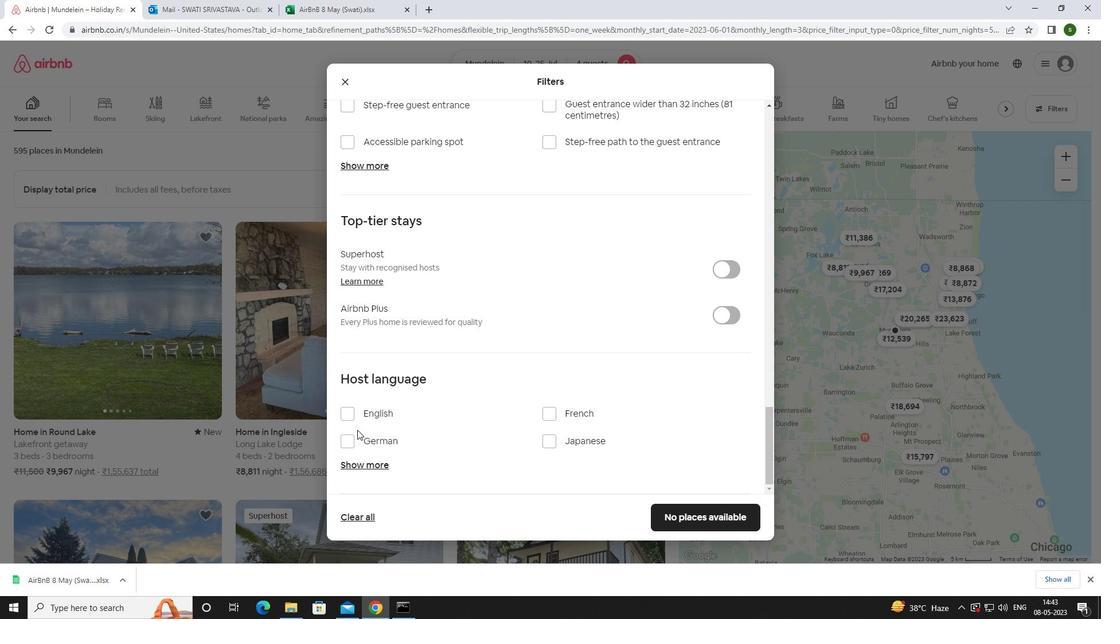 
Action: Mouse pressed left at (357, 416)
Screenshot: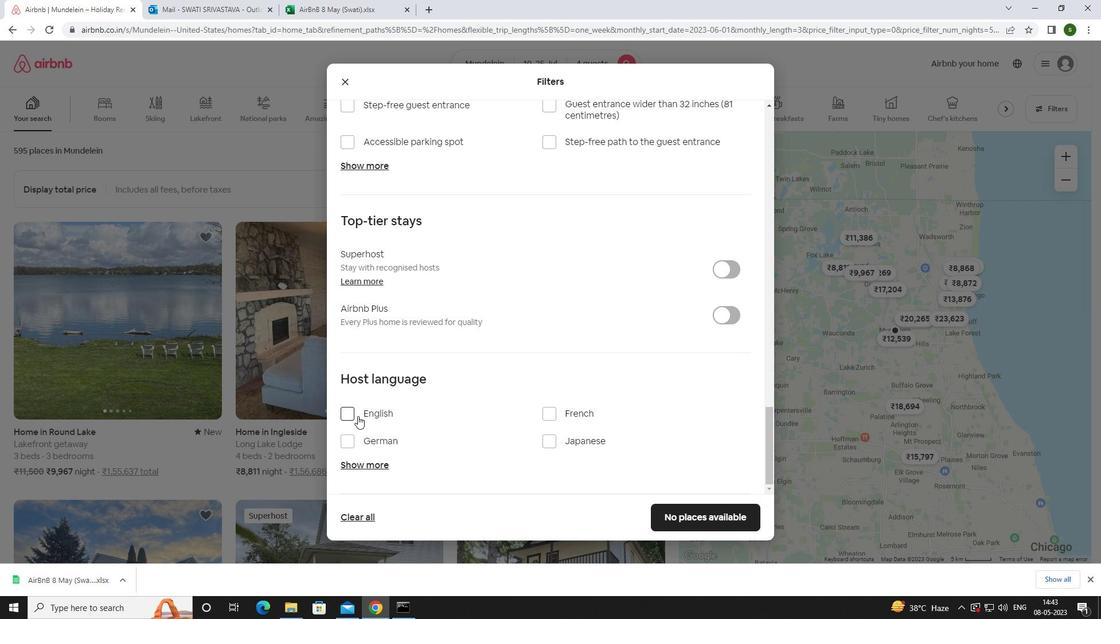
Action: Mouse moved to (719, 526)
Screenshot: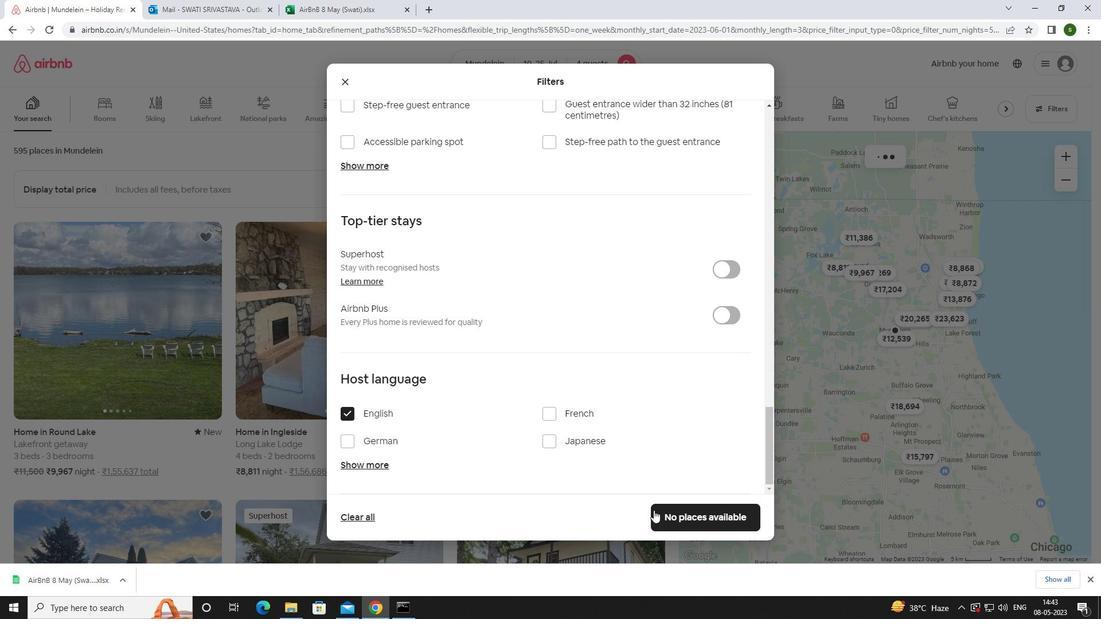 
Action: Mouse pressed left at (719, 526)
Screenshot: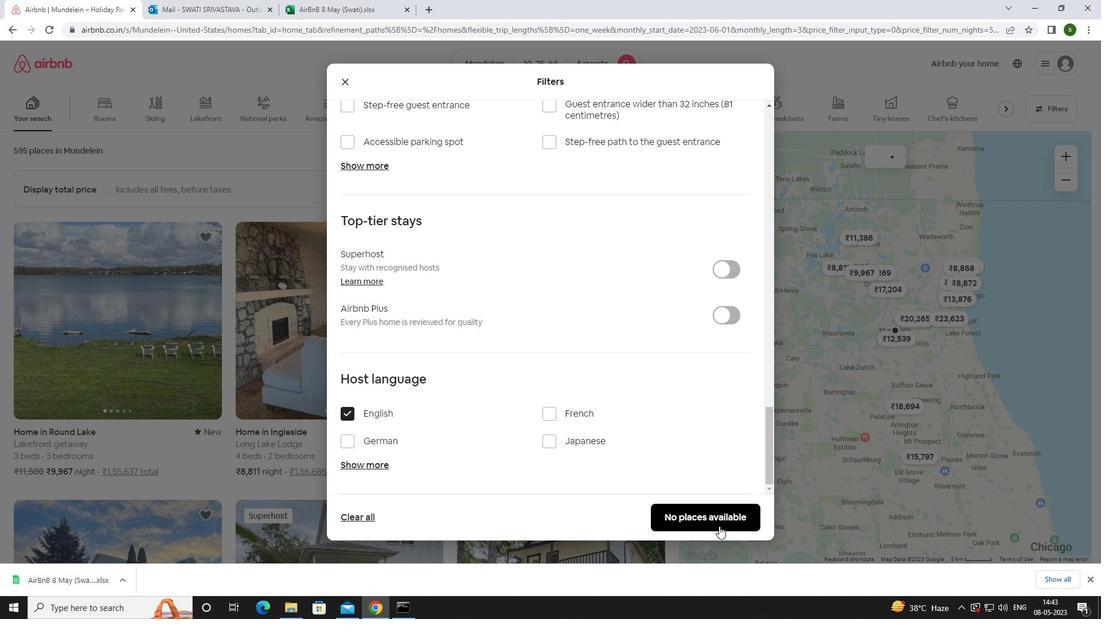 
Action: Mouse moved to (564, 399)
Screenshot: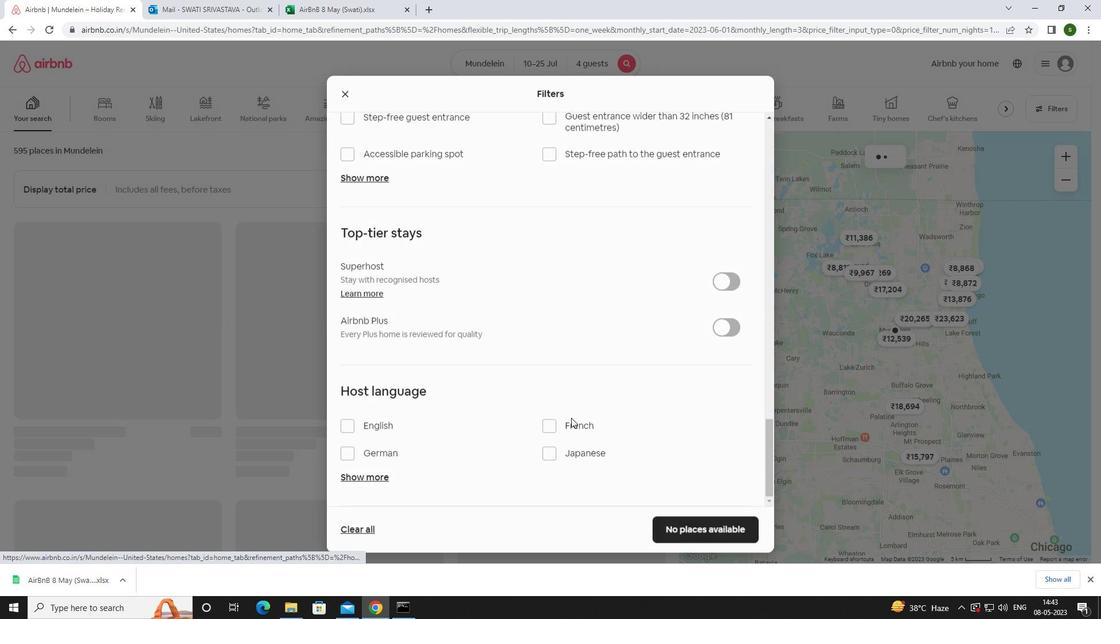 
